 Task: Look for space in Kalpetta, India from 5th July, 2023 to 10th July, 2023 for 4 adults in price range Rs.9000 to Rs.14000. Place can be entire place with 2 bedrooms having 4 beds and 2 bathrooms. Property type can be house, flat, guest house. Booking option can be shelf check-in. Required host language is English.
Action: Mouse moved to (509, 129)
Screenshot: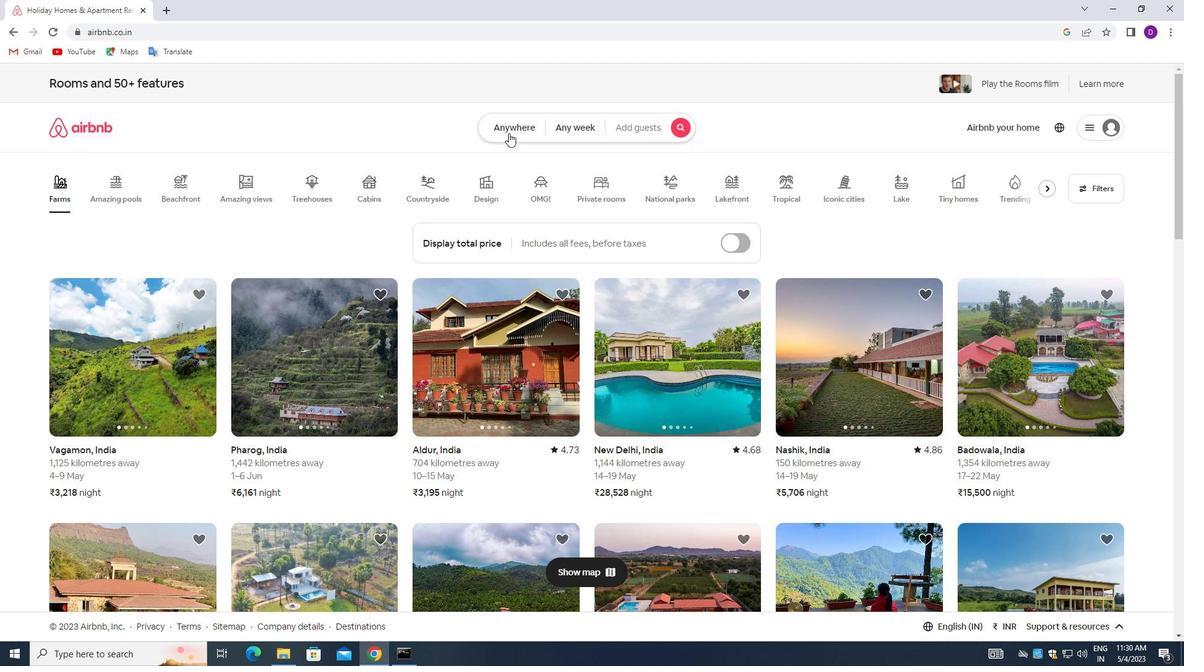 
Action: Mouse pressed left at (509, 129)
Screenshot: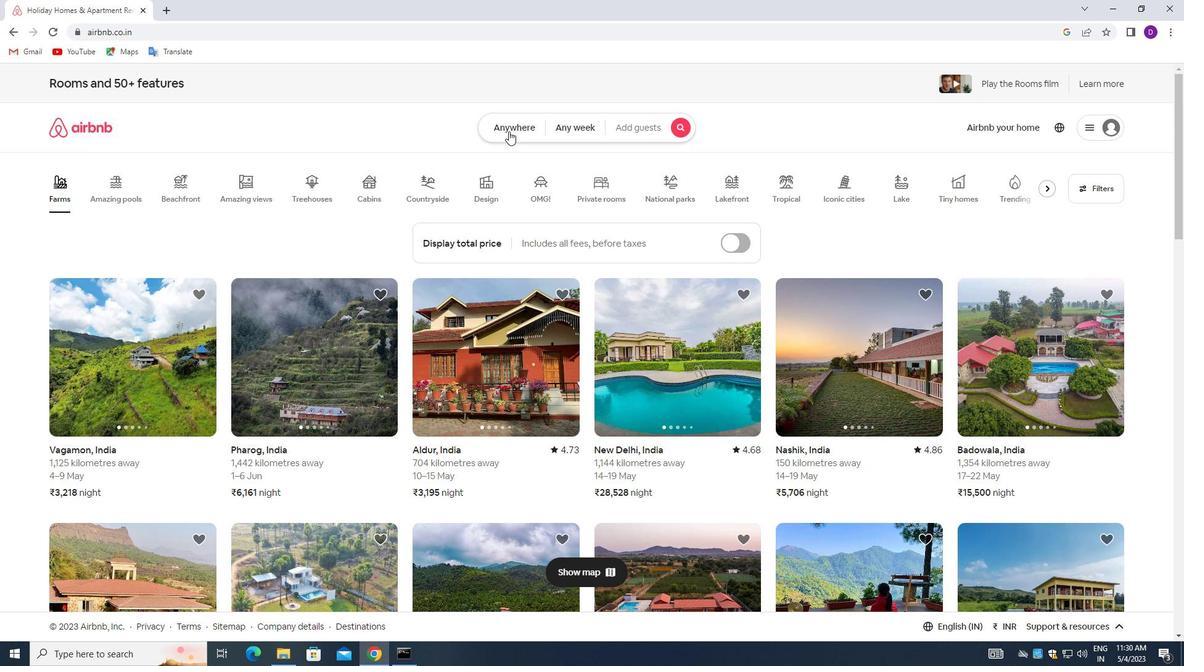 
Action: Mouse moved to (429, 176)
Screenshot: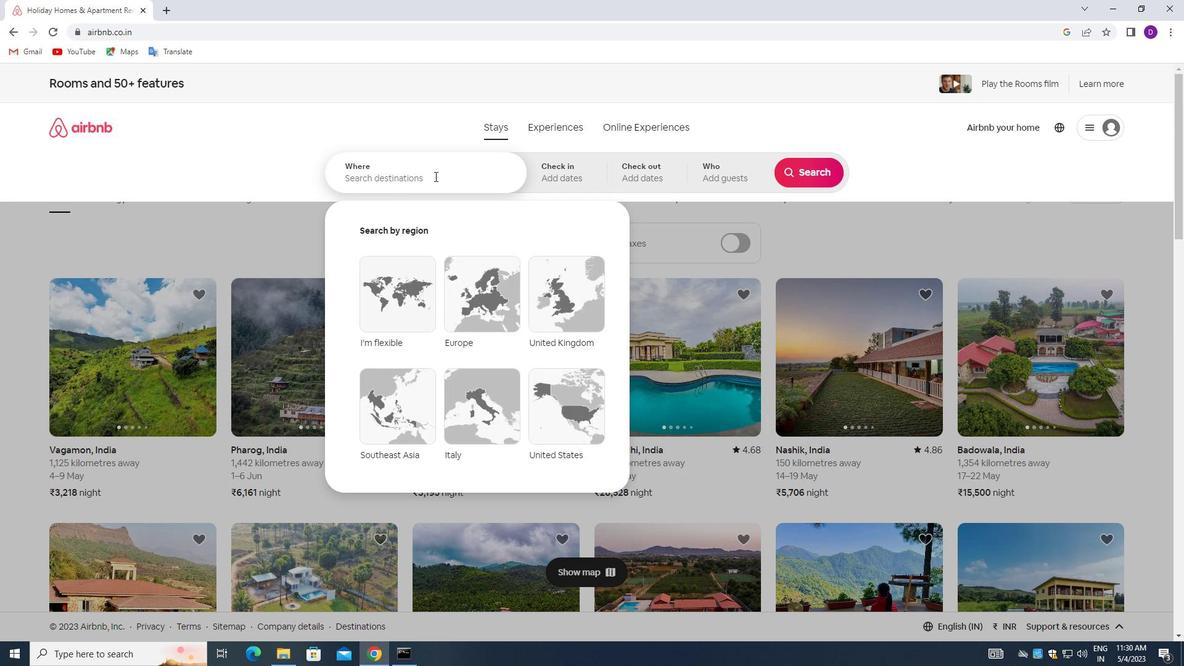 
Action: Mouse pressed left at (429, 176)
Screenshot: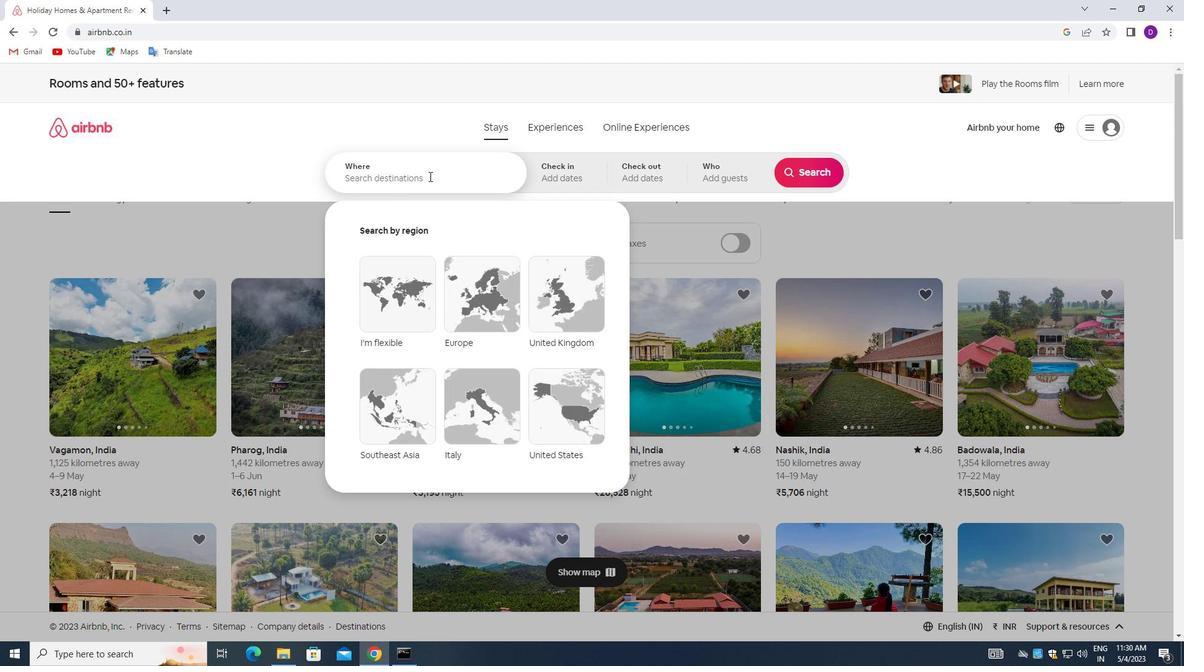 
Action: Mouse moved to (274, 126)
Screenshot: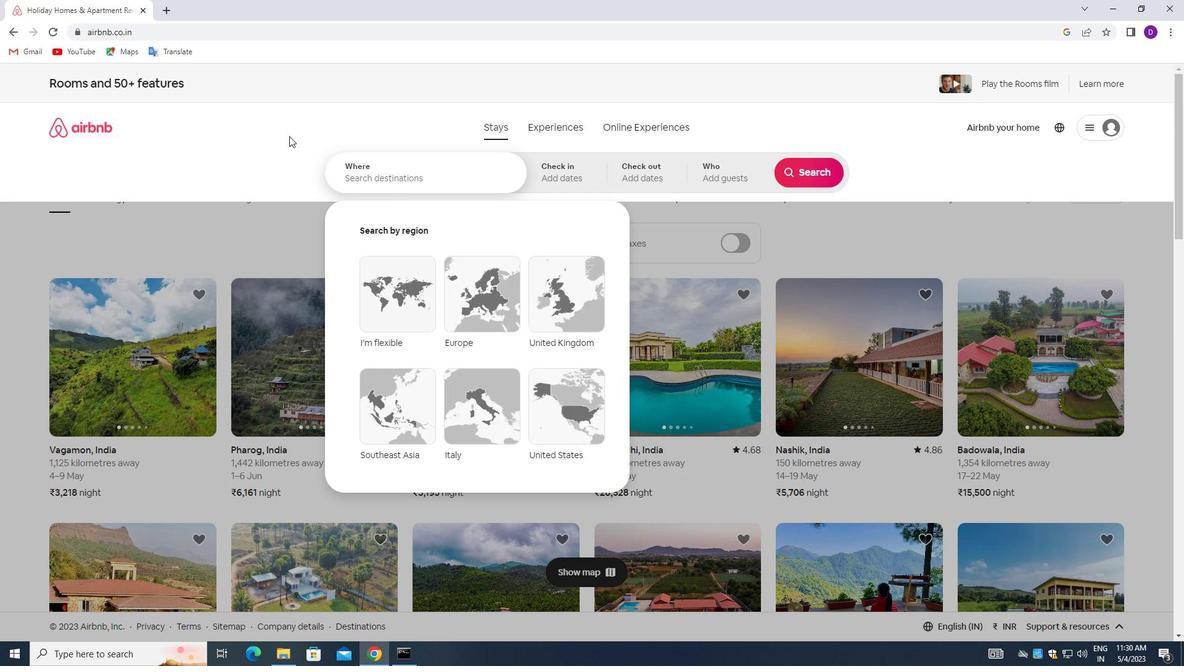 
Action: Key pressed <Key.shift>KALPETTA,<Key.space><Key.shift>INDIA<Key.enter>
Screenshot: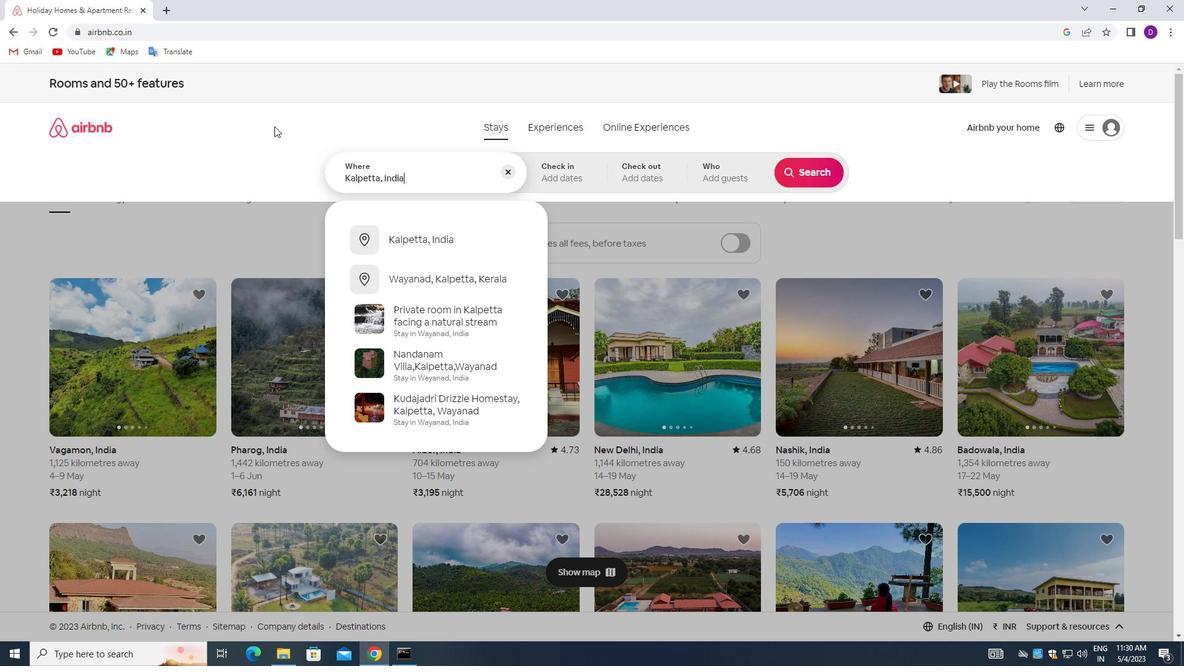 
Action: Mouse moved to (806, 268)
Screenshot: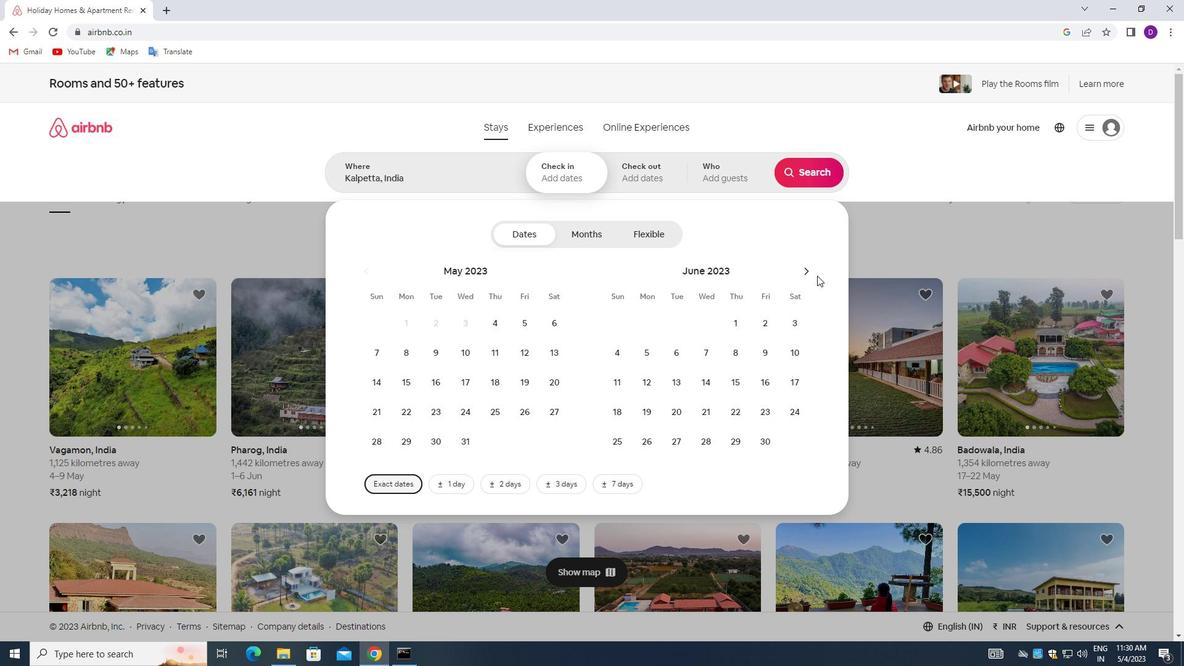 
Action: Mouse pressed left at (806, 268)
Screenshot: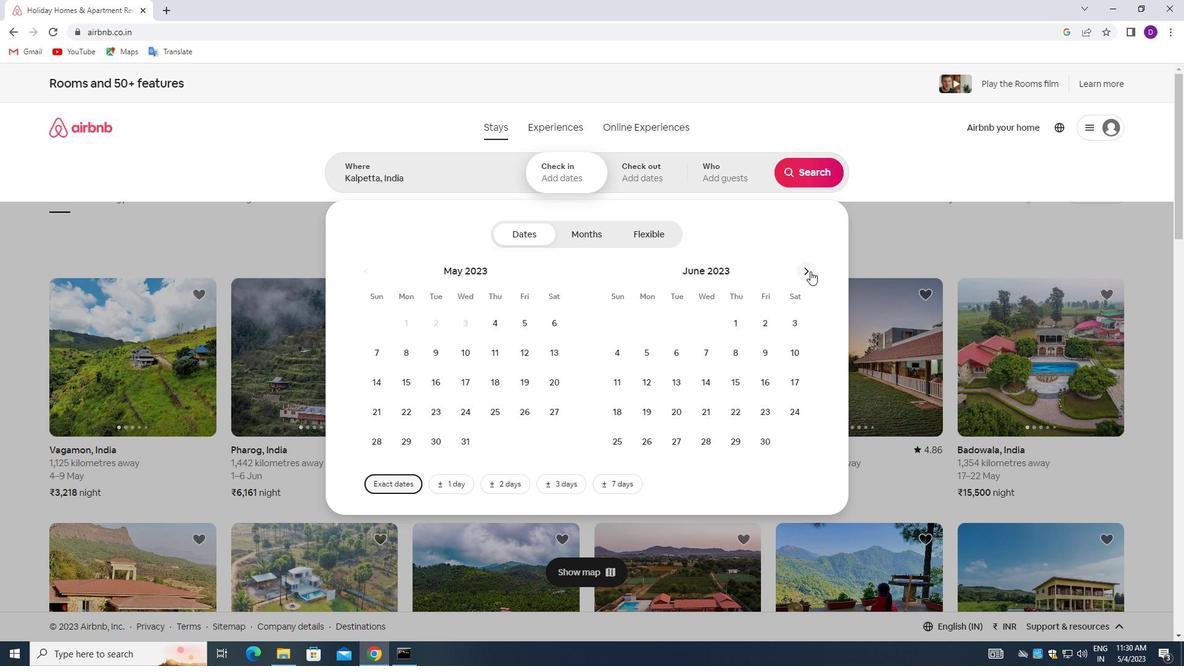 
Action: Mouse moved to (704, 348)
Screenshot: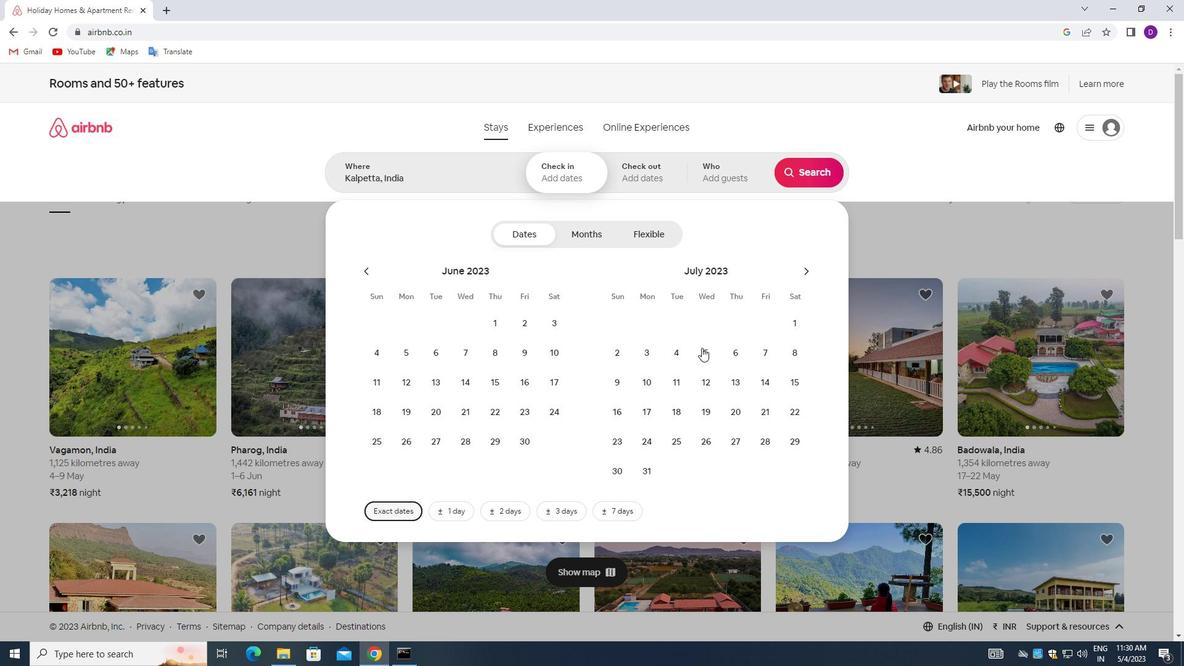 
Action: Mouse pressed left at (704, 348)
Screenshot: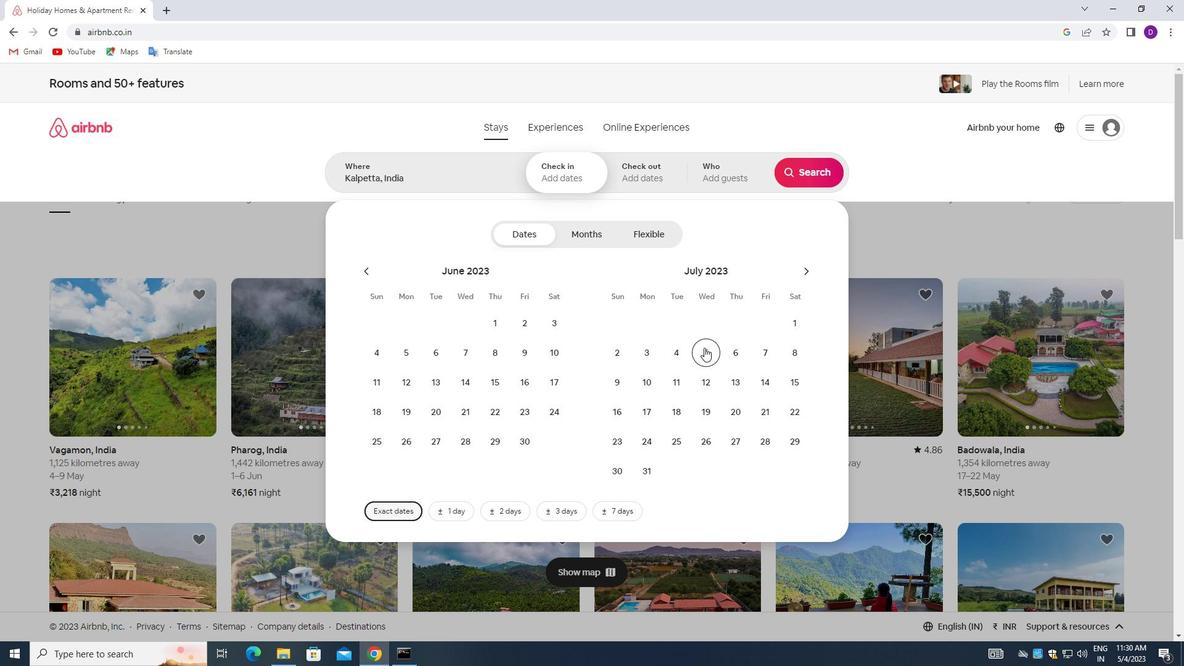 
Action: Mouse moved to (650, 380)
Screenshot: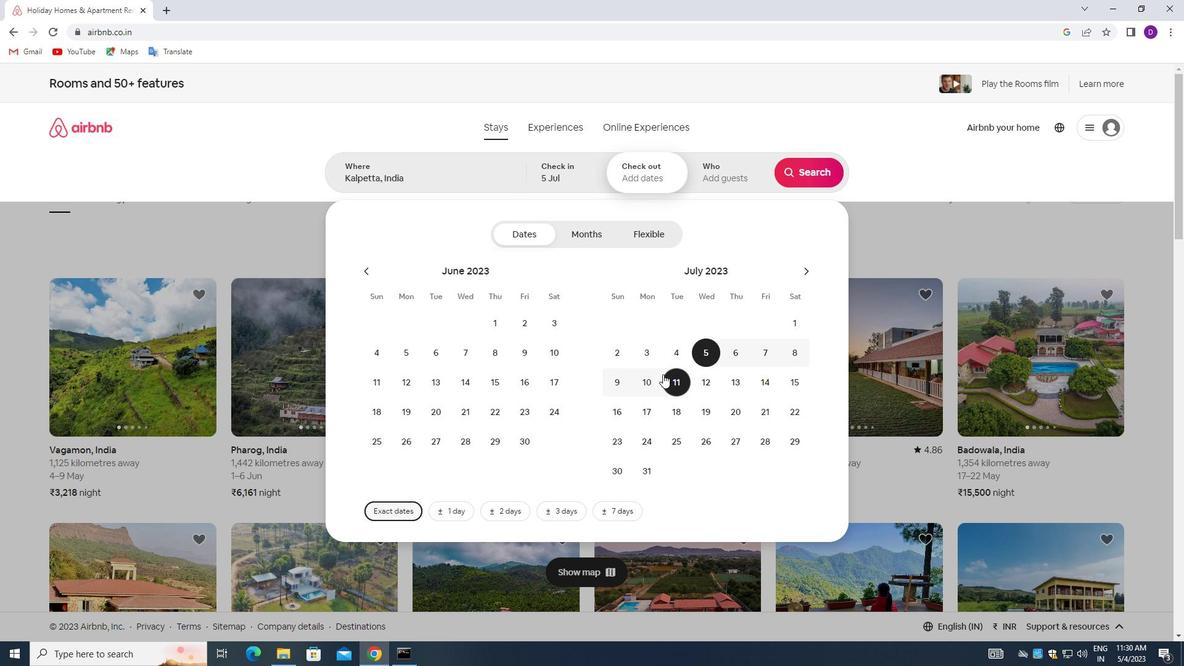 
Action: Mouse pressed left at (650, 380)
Screenshot: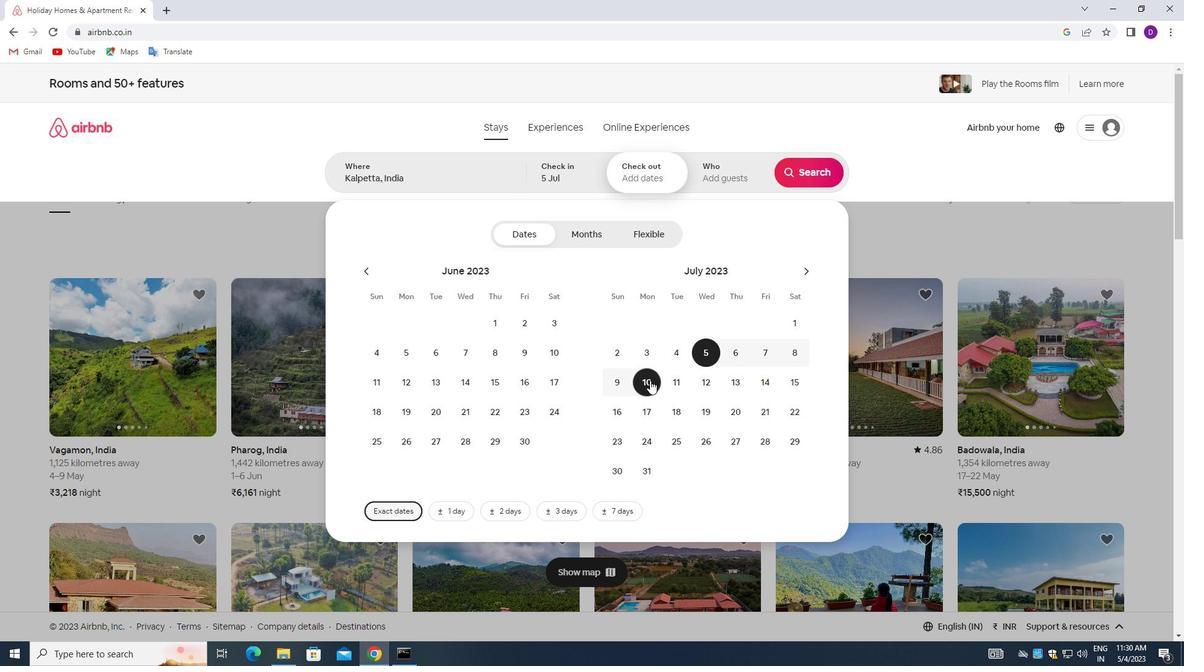 
Action: Mouse moved to (714, 172)
Screenshot: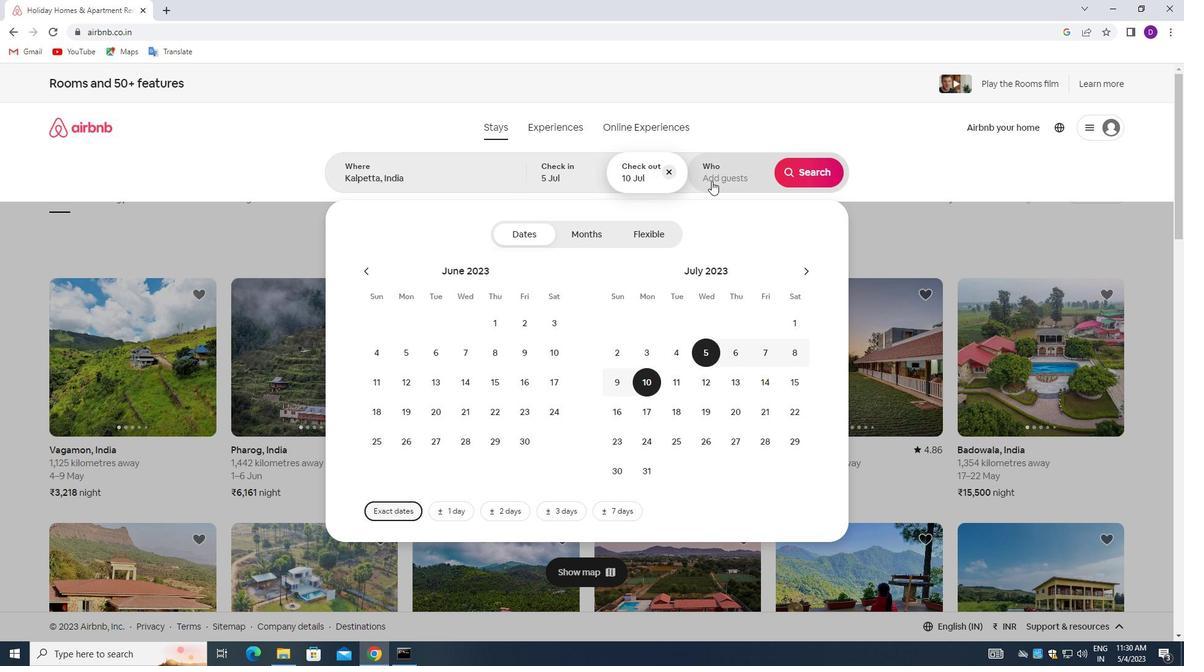 
Action: Mouse pressed left at (714, 172)
Screenshot: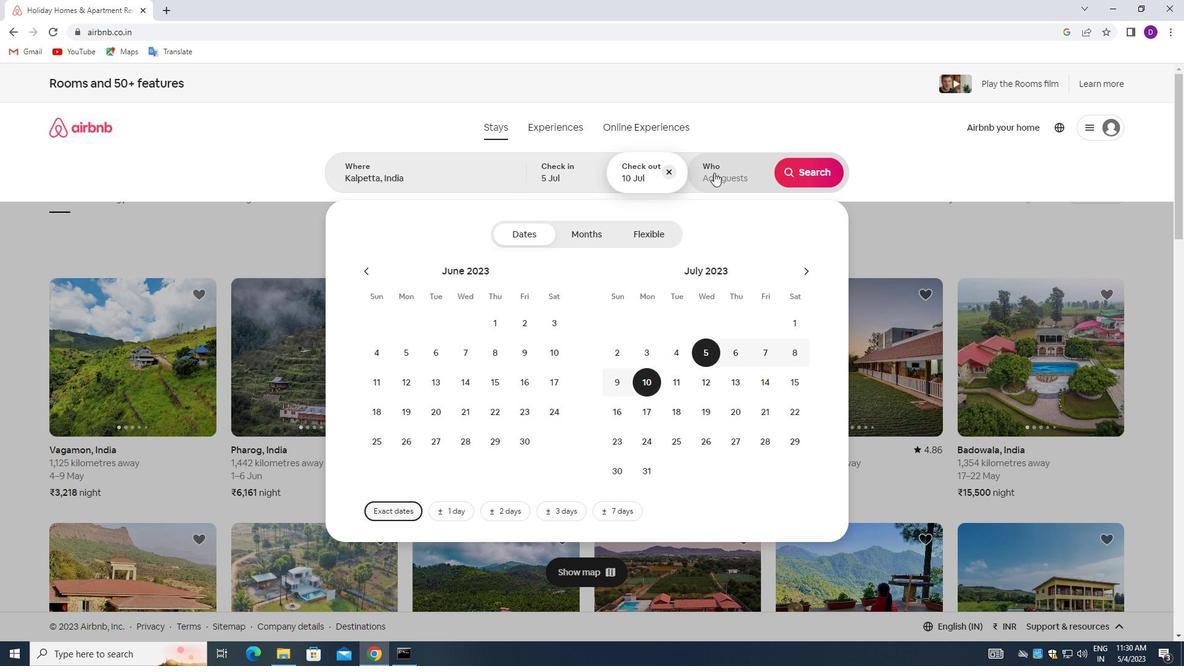 
Action: Mouse moved to (812, 243)
Screenshot: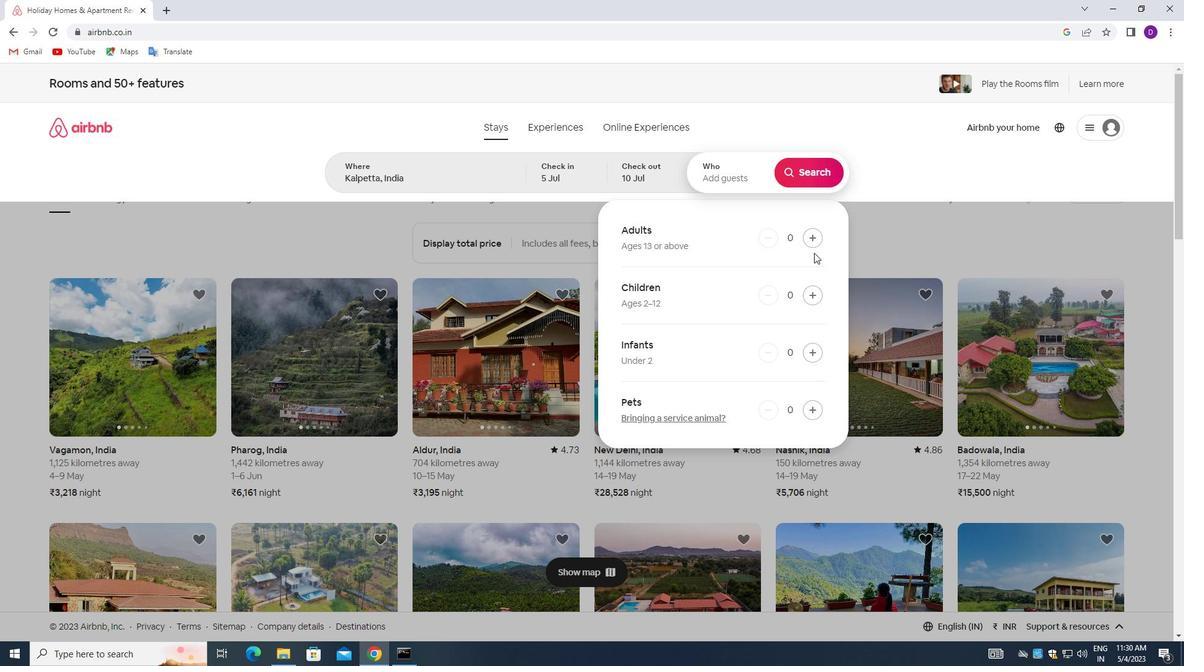 
Action: Mouse pressed left at (812, 243)
Screenshot: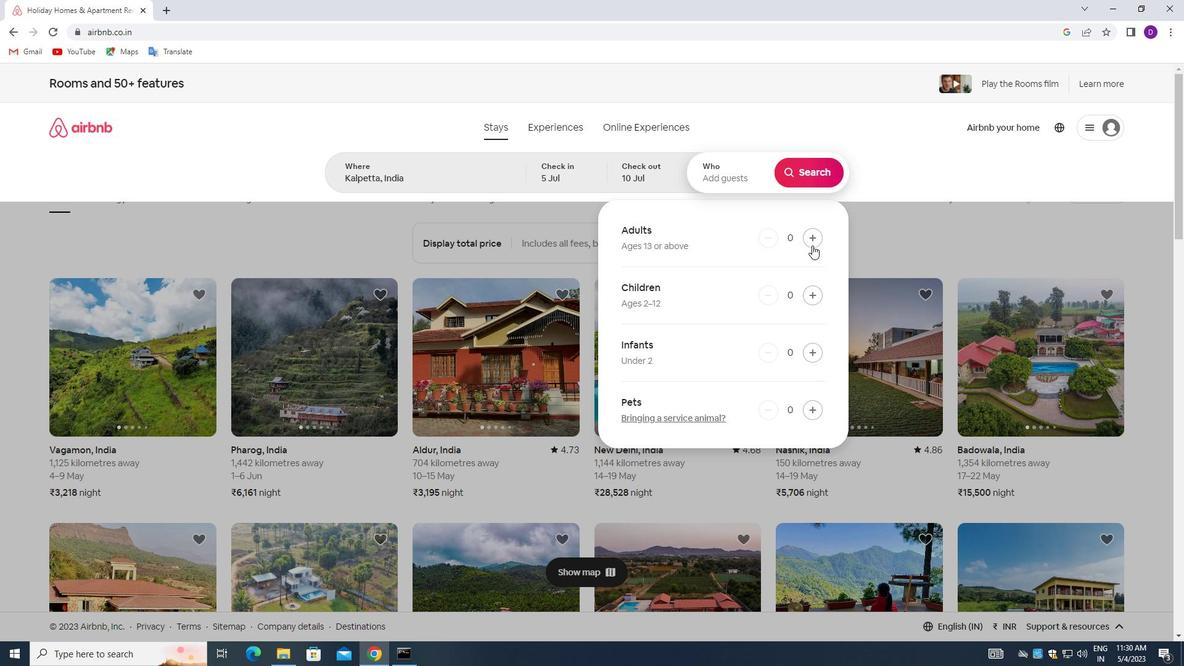 
Action: Mouse pressed left at (812, 243)
Screenshot: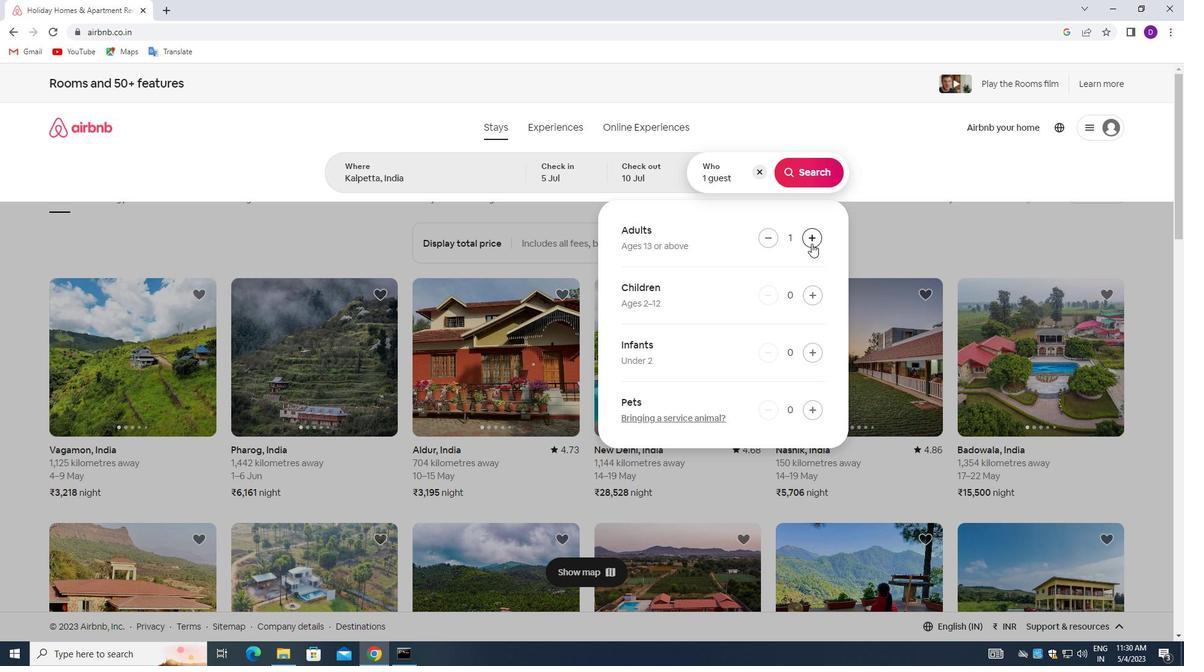 
Action: Mouse pressed left at (812, 243)
Screenshot: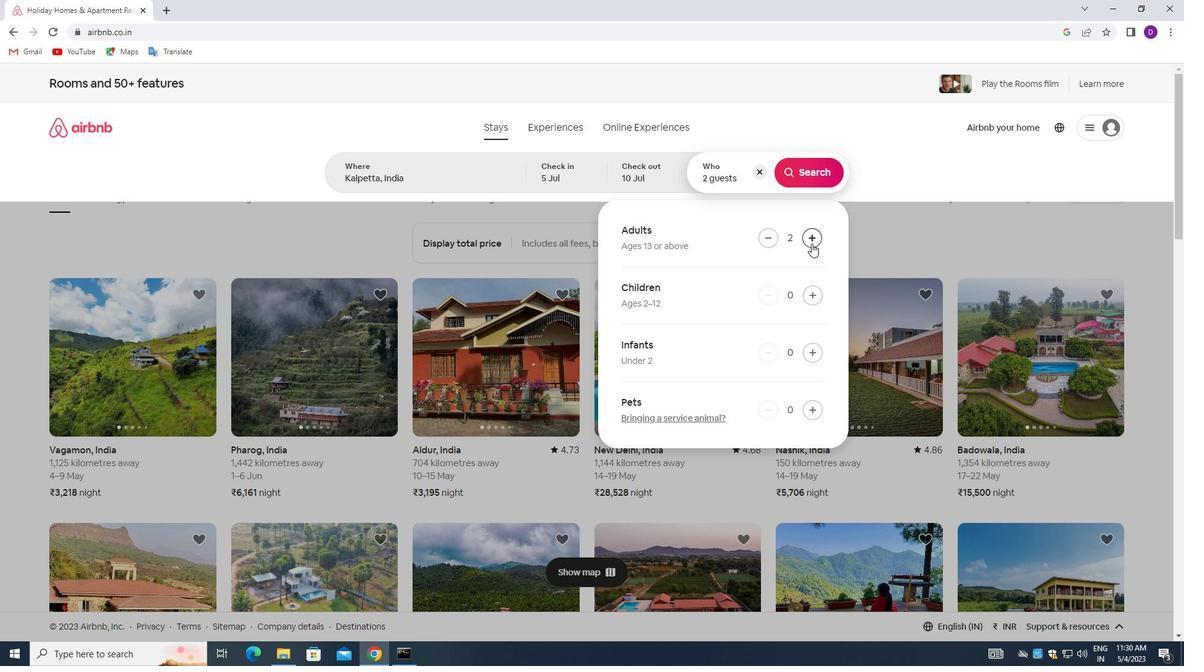 
Action: Mouse pressed left at (812, 243)
Screenshot: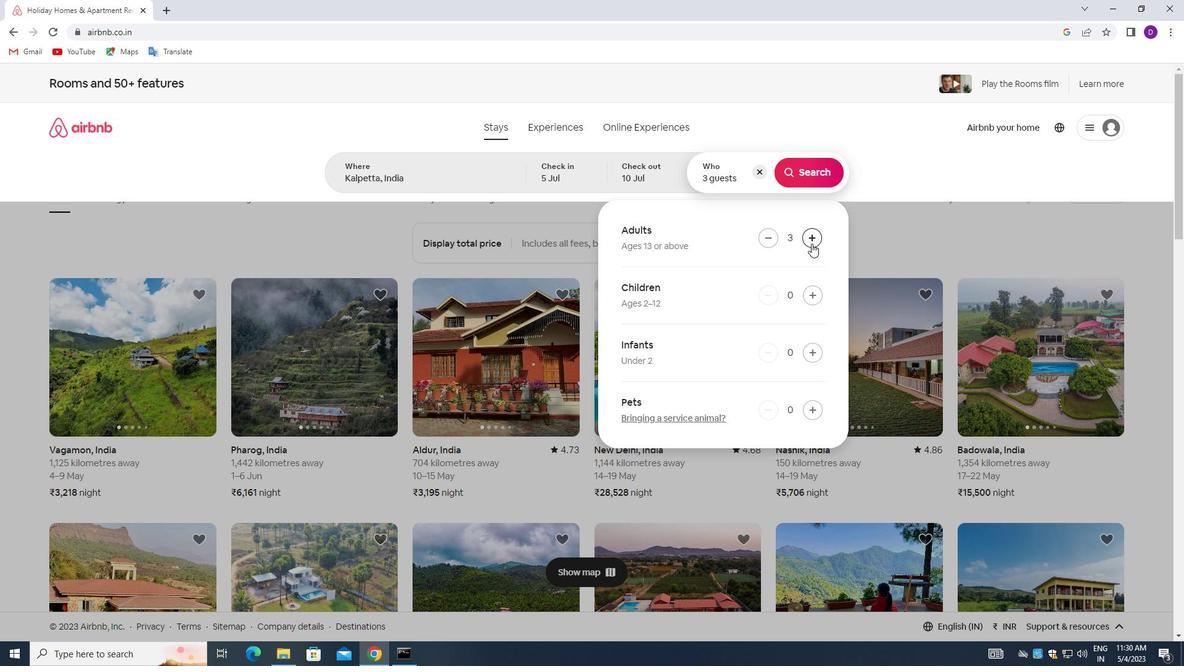 
Action: Mouse moved to (815, 170)
Screenshot: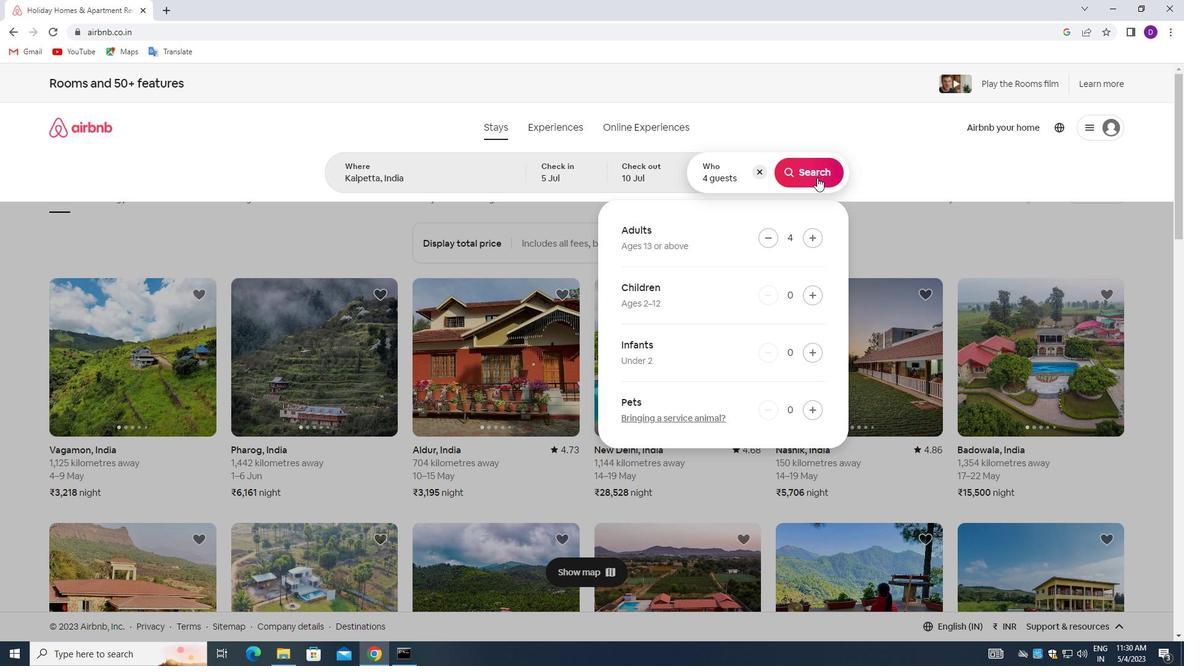 
Action: Mouse pressed left at (815, 170)
Screenshot: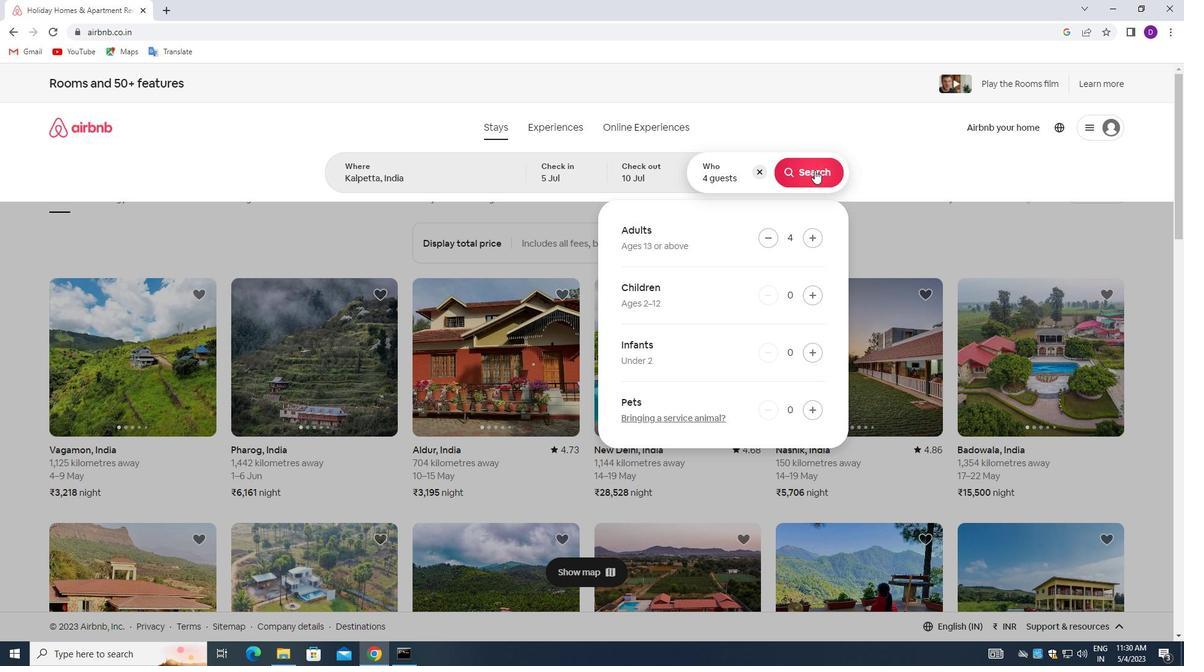 
Action: Mouse moved to (1118, 133)
Screenshot: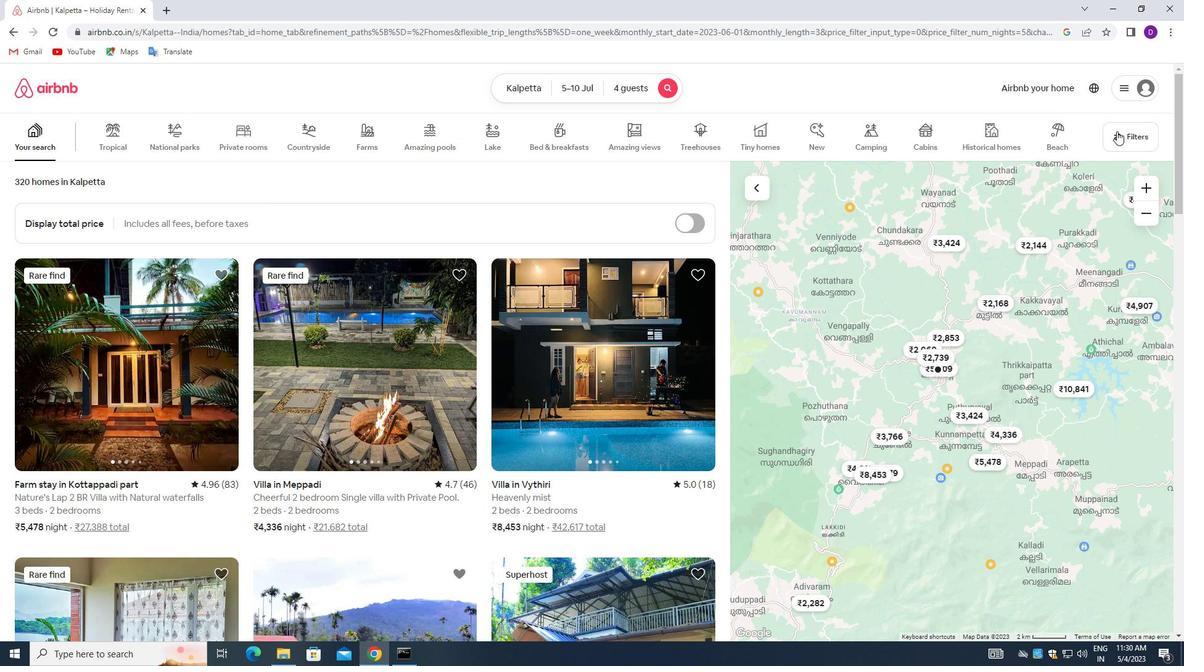 
Action: Mouse pressed left at (1118, 133)
Screenshot: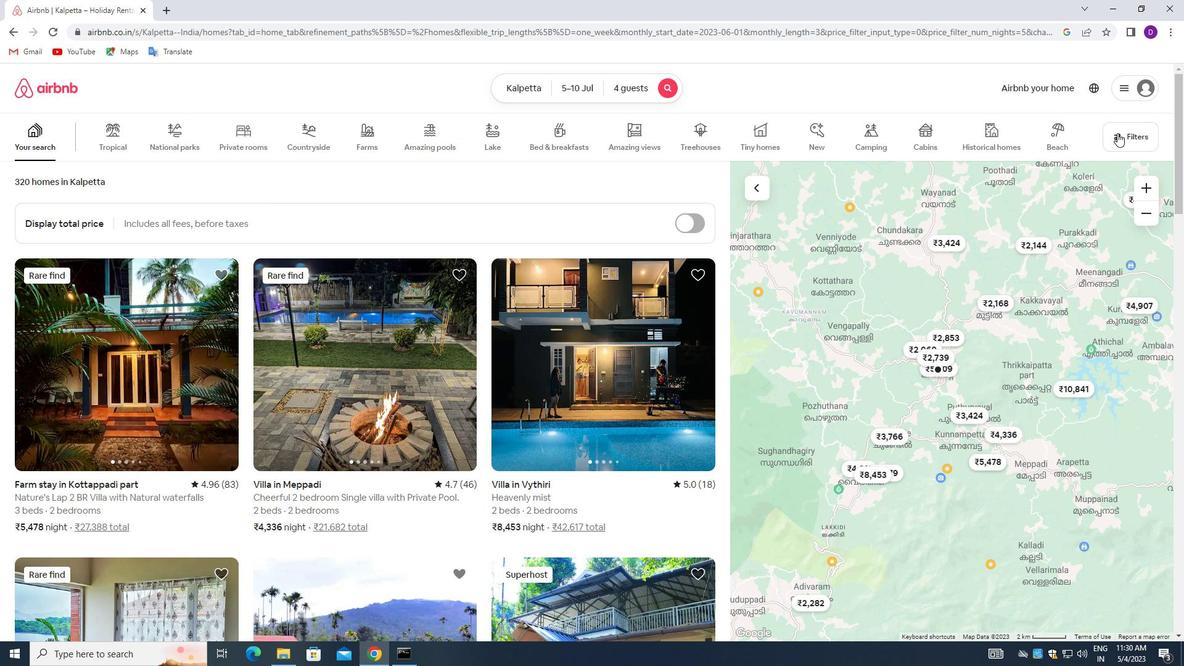 
Action: Mouse moved to (436, 293)
Screenshot: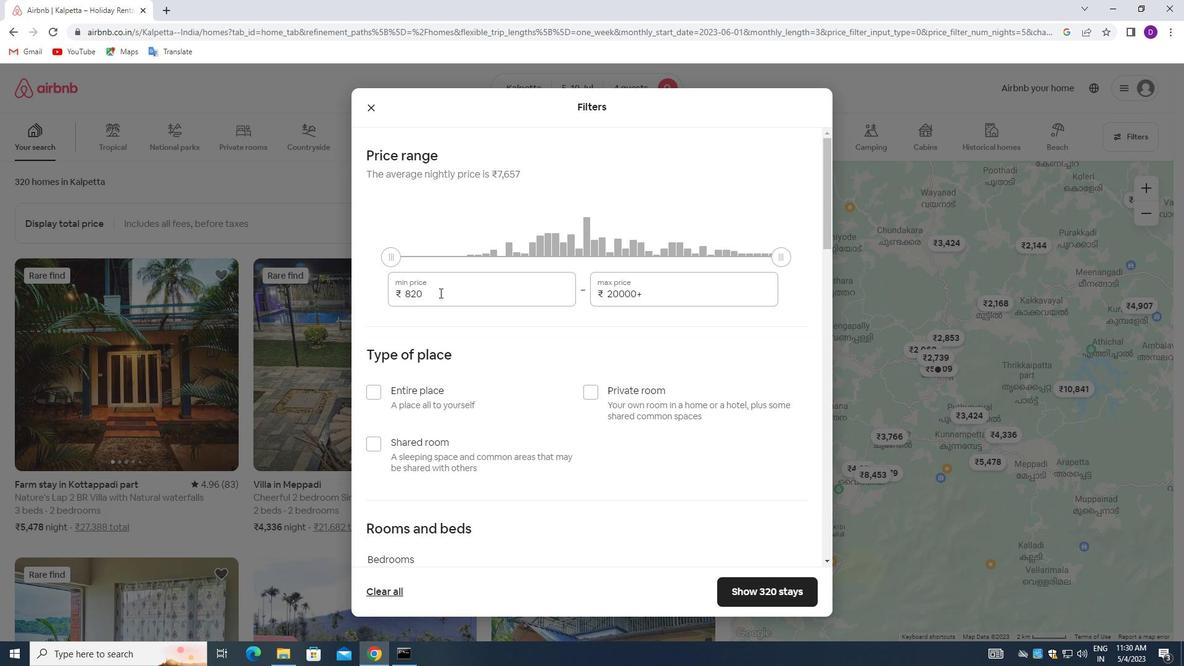 
Action: Mouse pressed left at (436, 293)
Screenshot: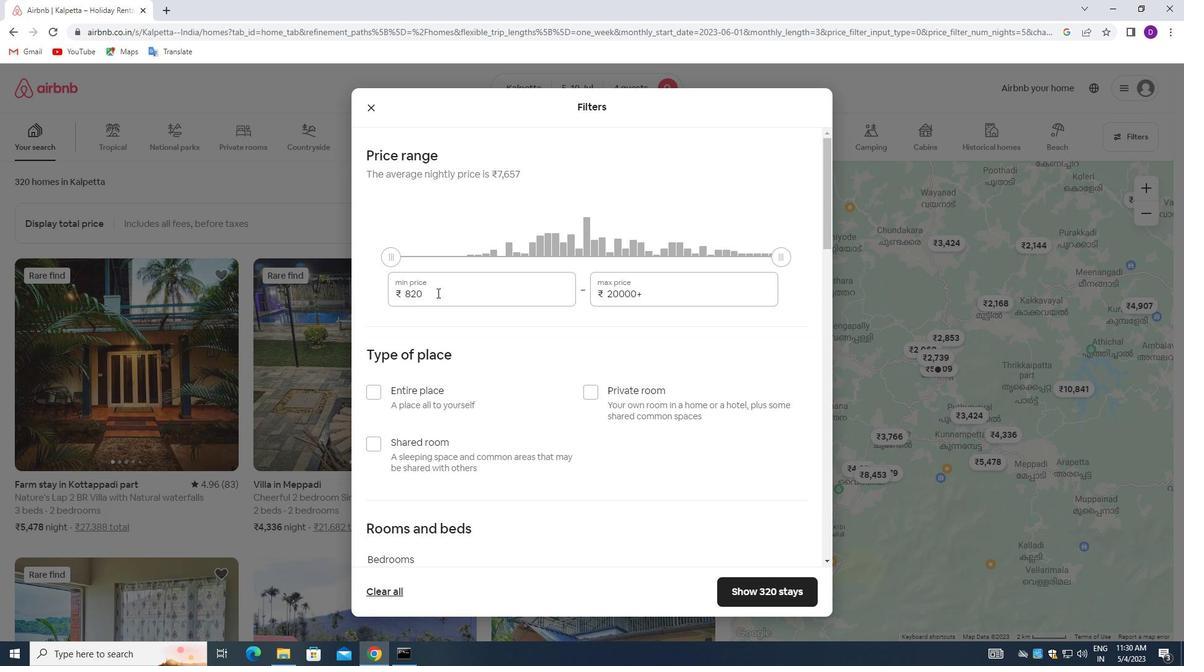 
Action: Mouse pressed left at (436, 293)
Screenshot: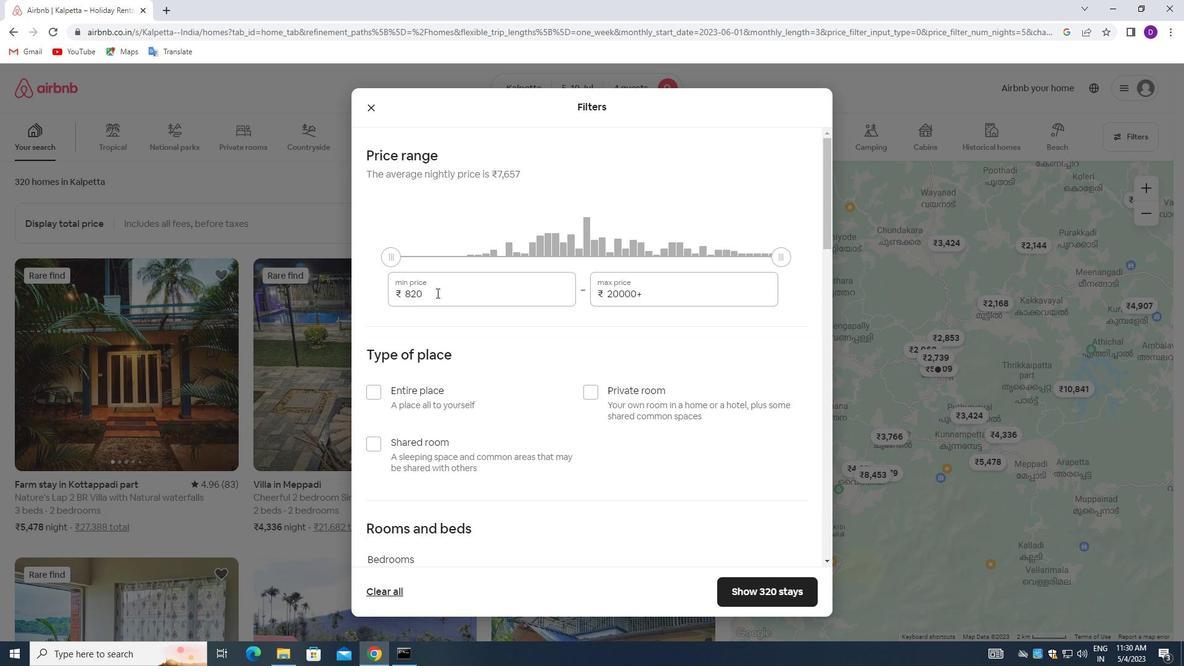 
Action: Key pressed 9000<Key.tab>14000
Screenshot: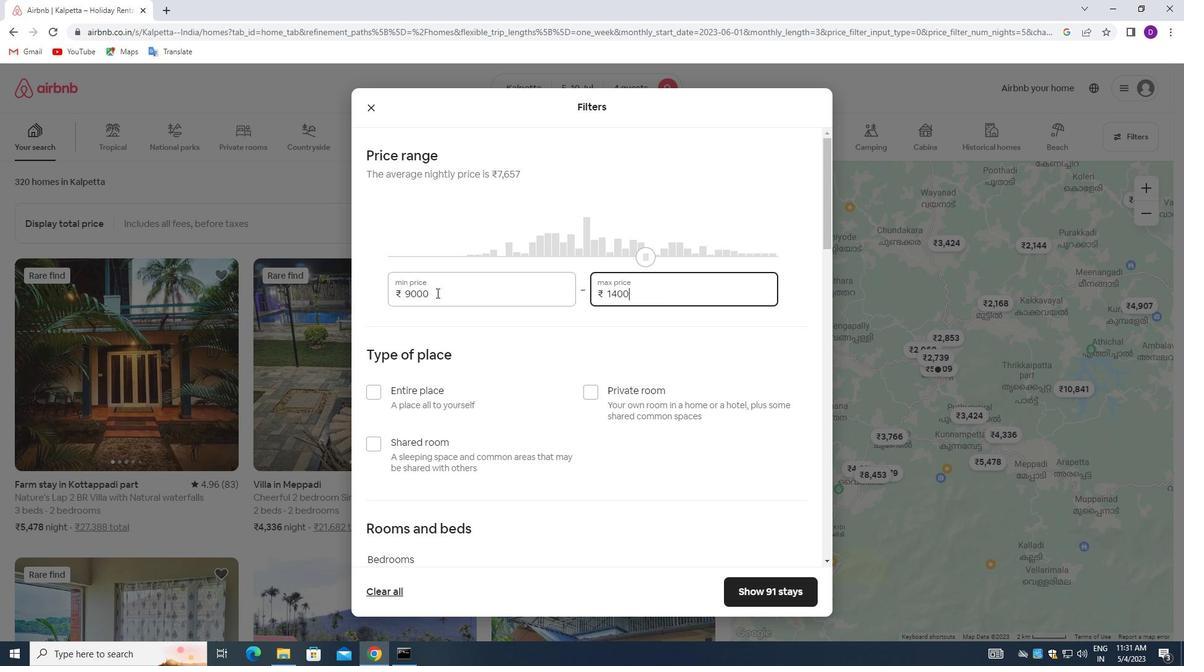 
Action: Mouse moved to (380, 391)
Screenshot: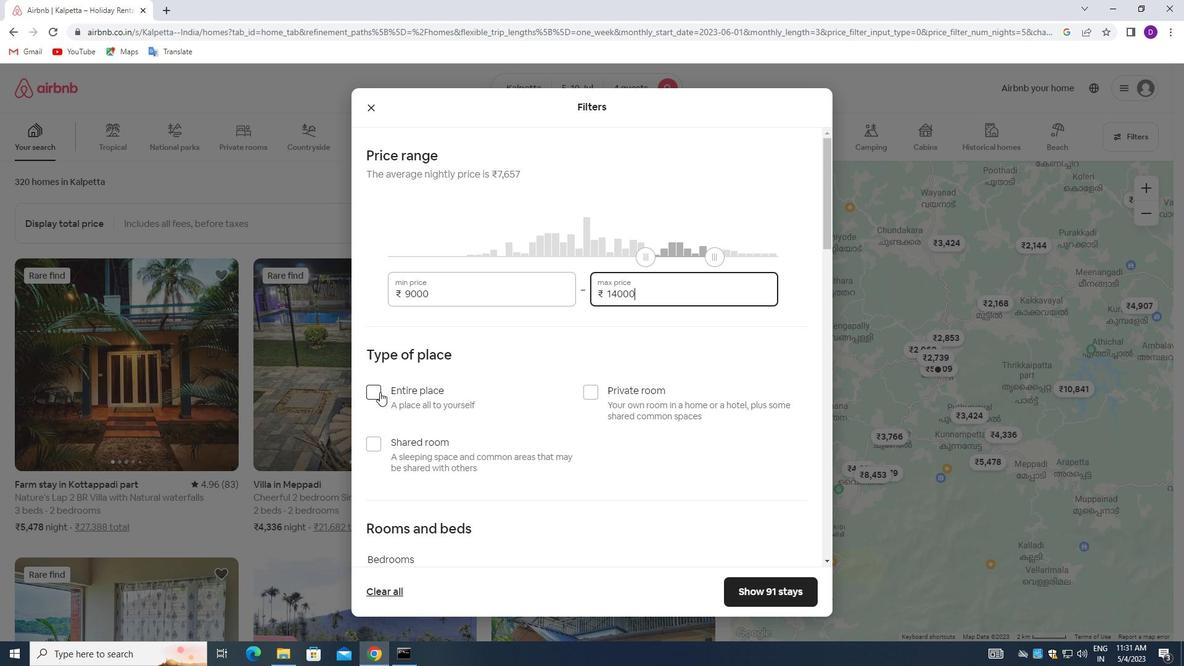 
Action: Mouse pressed left at (380, 391)
Screenshot: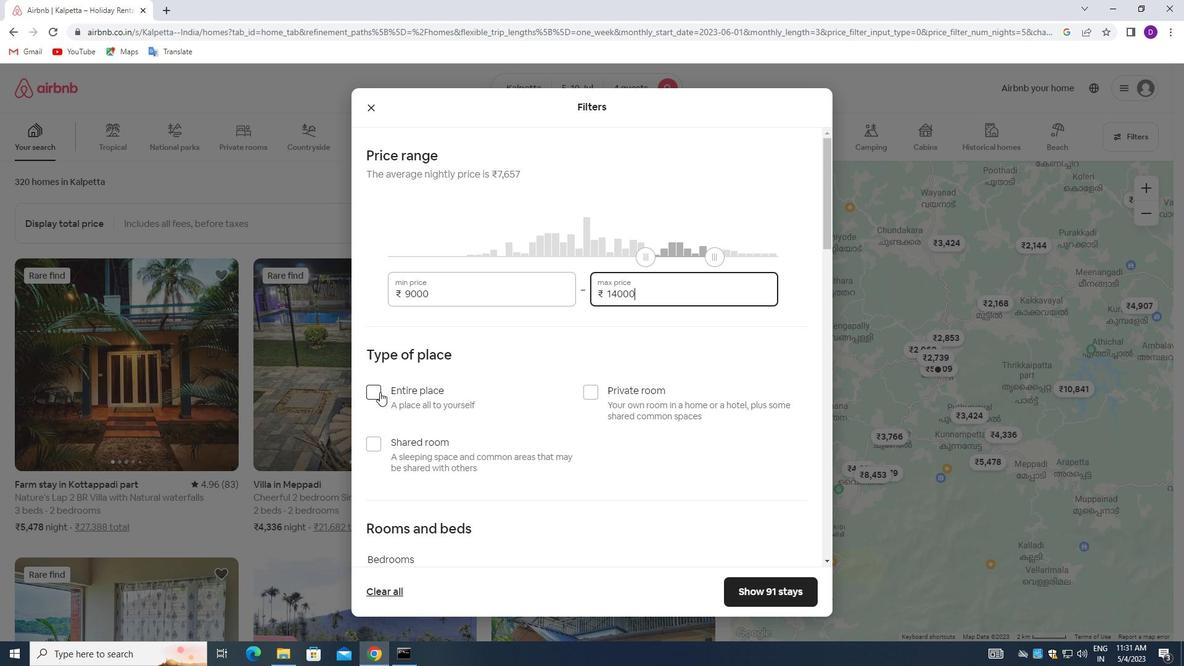 
Action: Mouse moved to (463, 442)
Screenshot: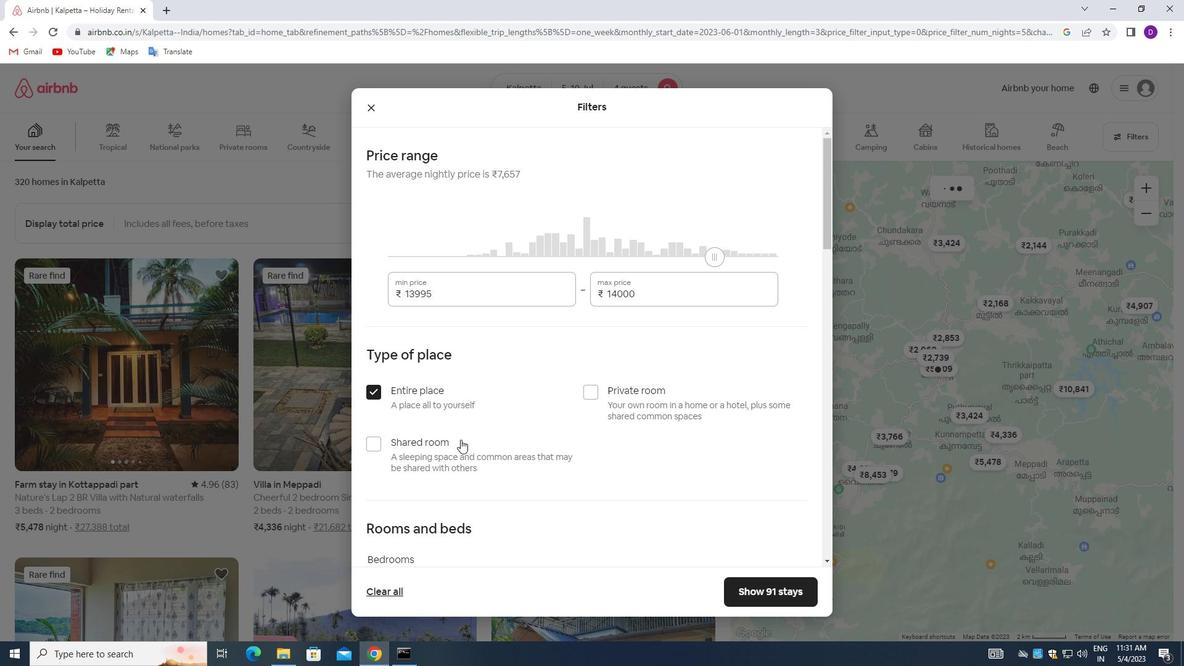 
Action: Mouse scrolled (463, 441) with delta (0, 0)
Screenshot: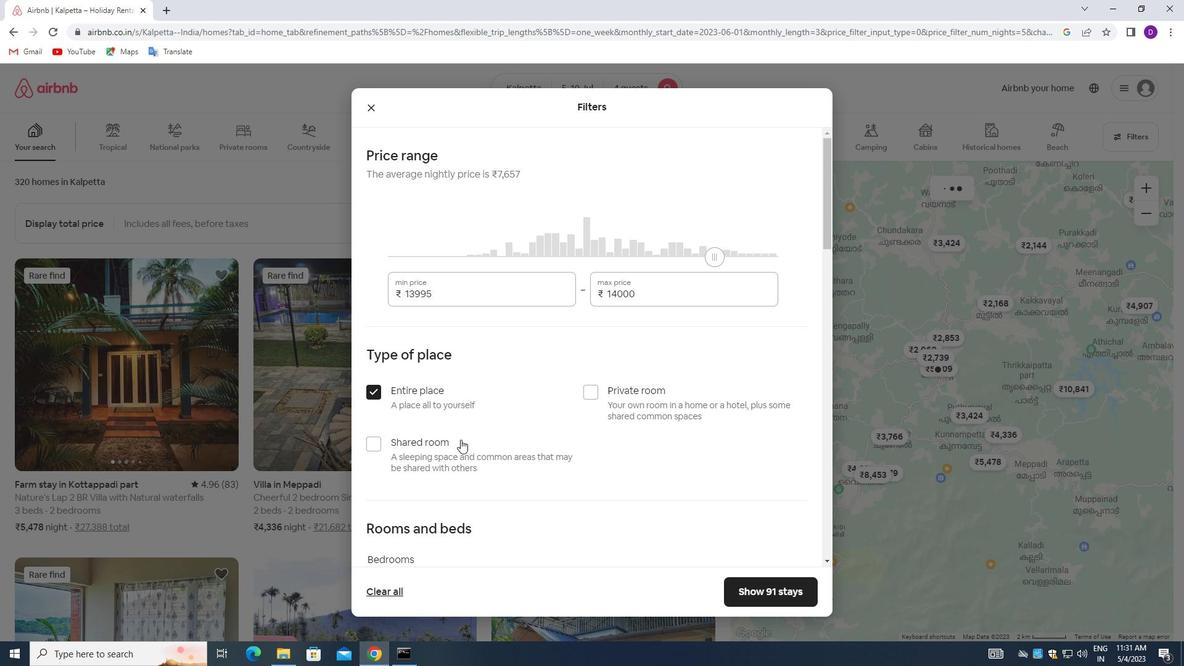 
Action: Mouse moved to (463, 443)
Screenshot: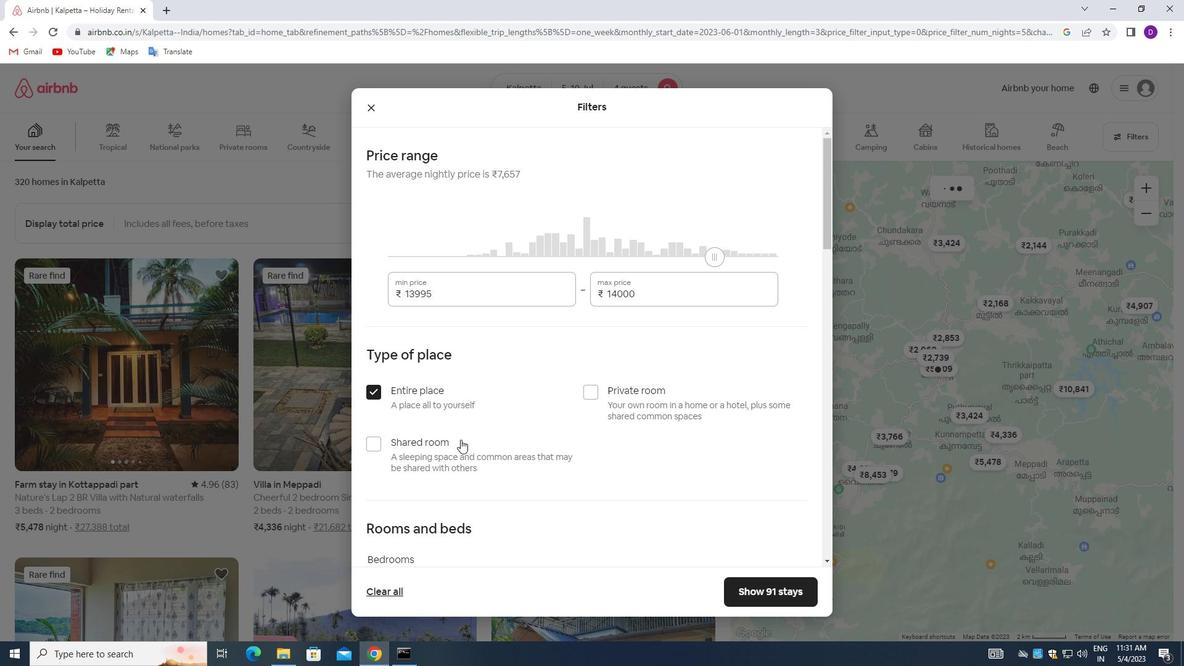 
Action: Mouse scrolled (463, 442) with delta (0, 0)
Screenshot: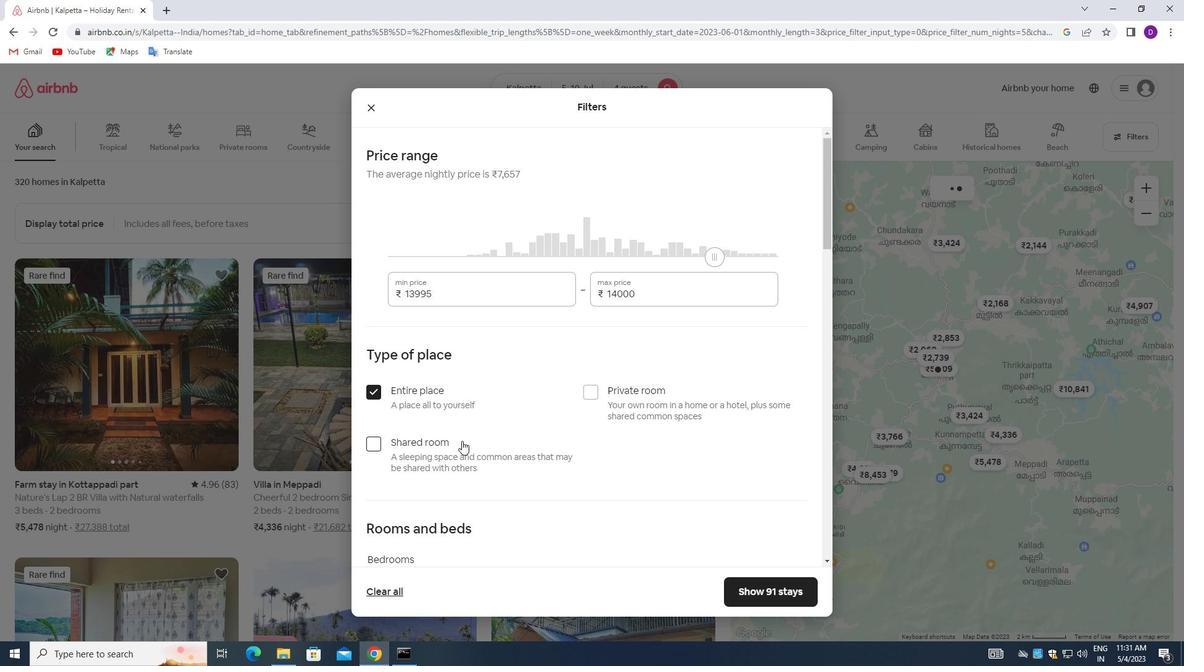 
Action: Mouse moved to (492, 467)
Screenshot: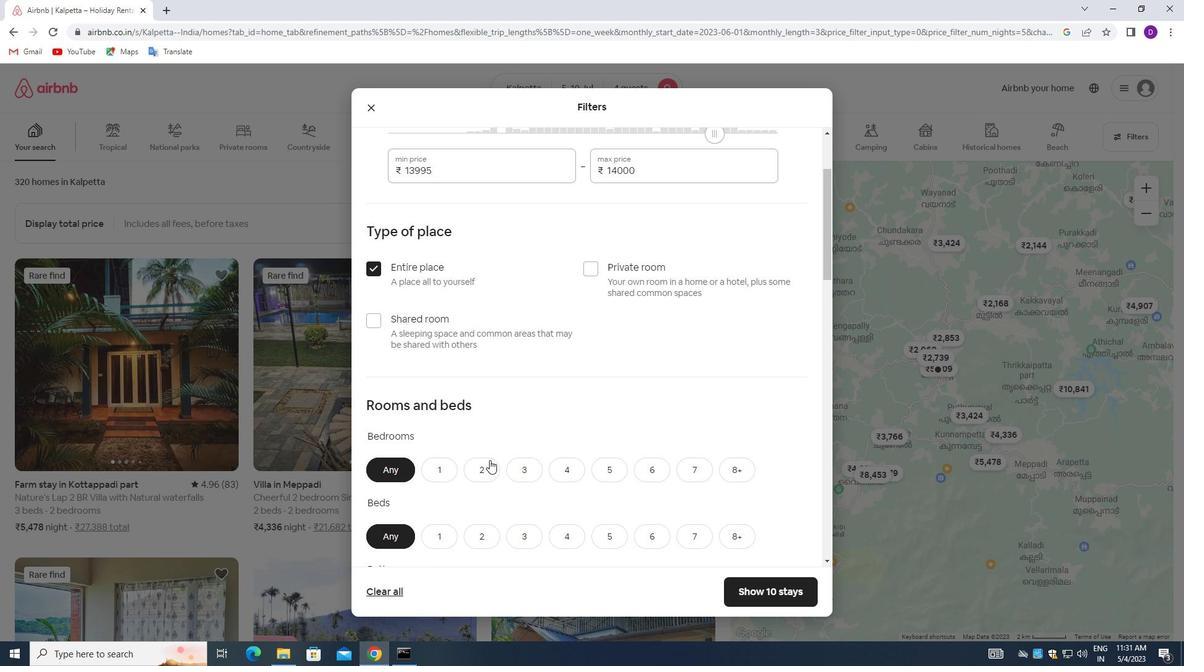 
Action: Mouse scrolled (492, 467) with delta (0, 0)
Screenshot: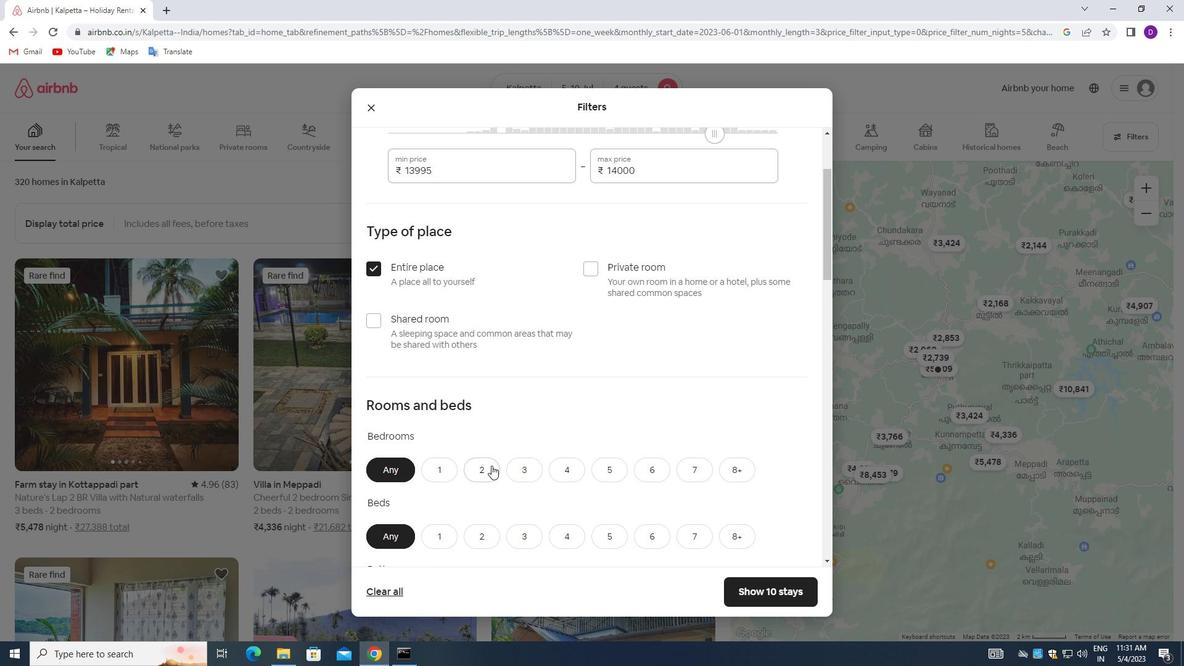 
Action: Mouse scrolled (492, 467) with delta (0, 0)
Screenshot: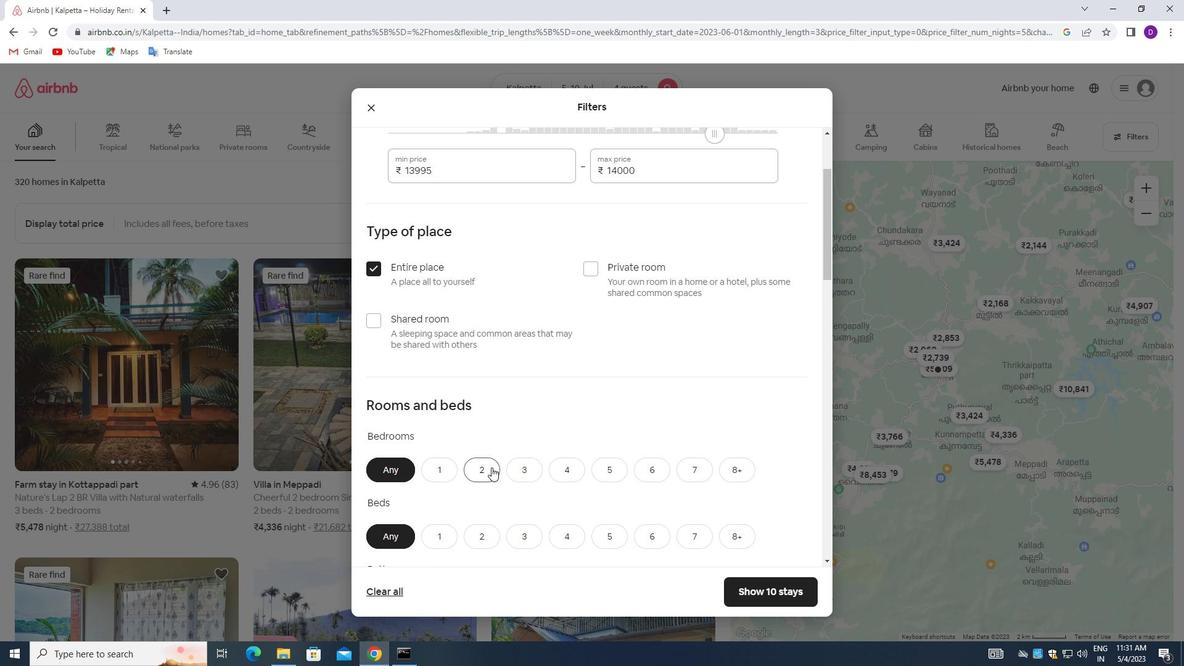 
Action: Mouse moved to (492, 467)
Screenshot: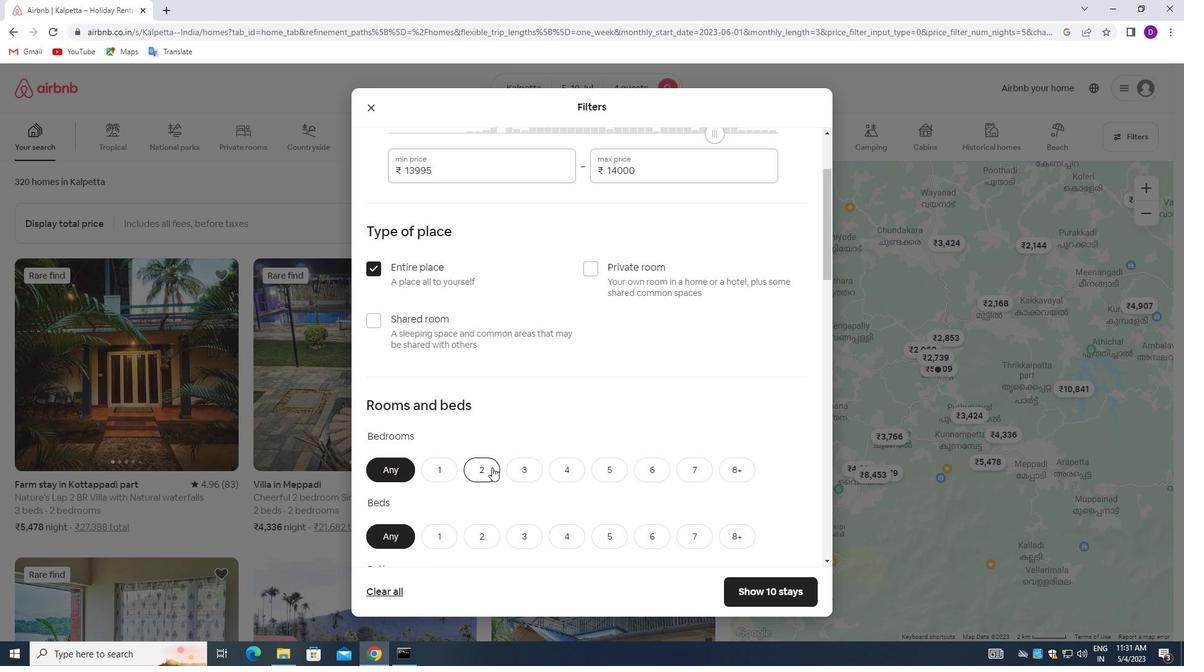 
Action: Mouse scrolled (492, 467) with delta (0, 0)
Screenshot: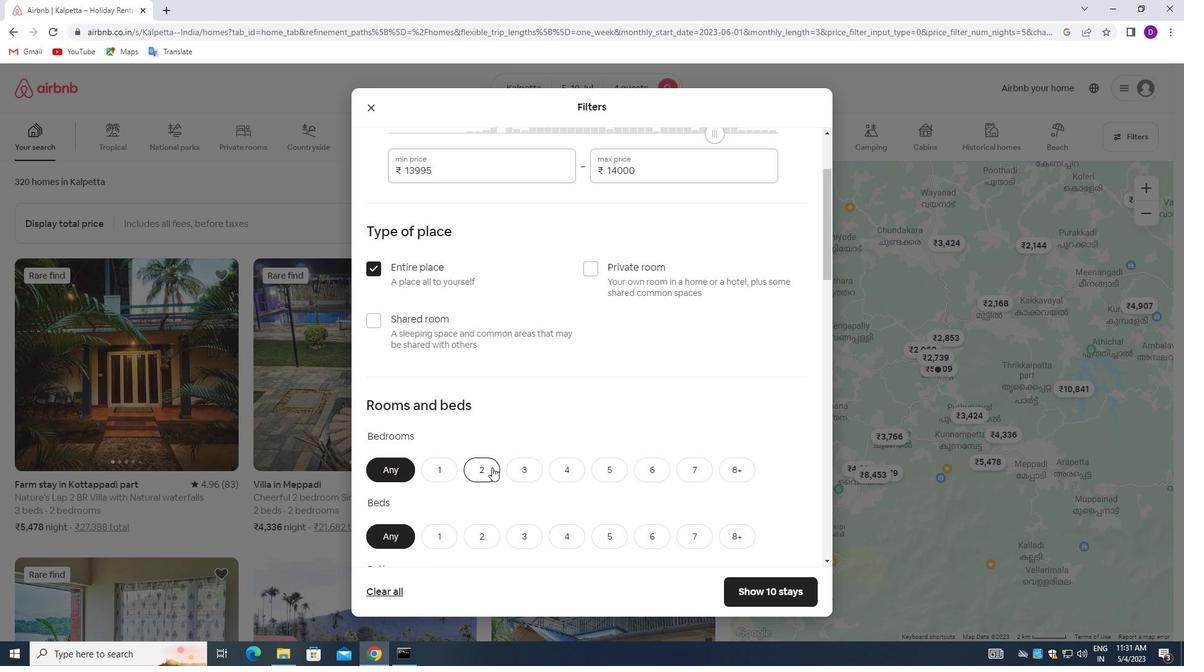 
Action: Mouse moved to (469, 284)
Screenshot: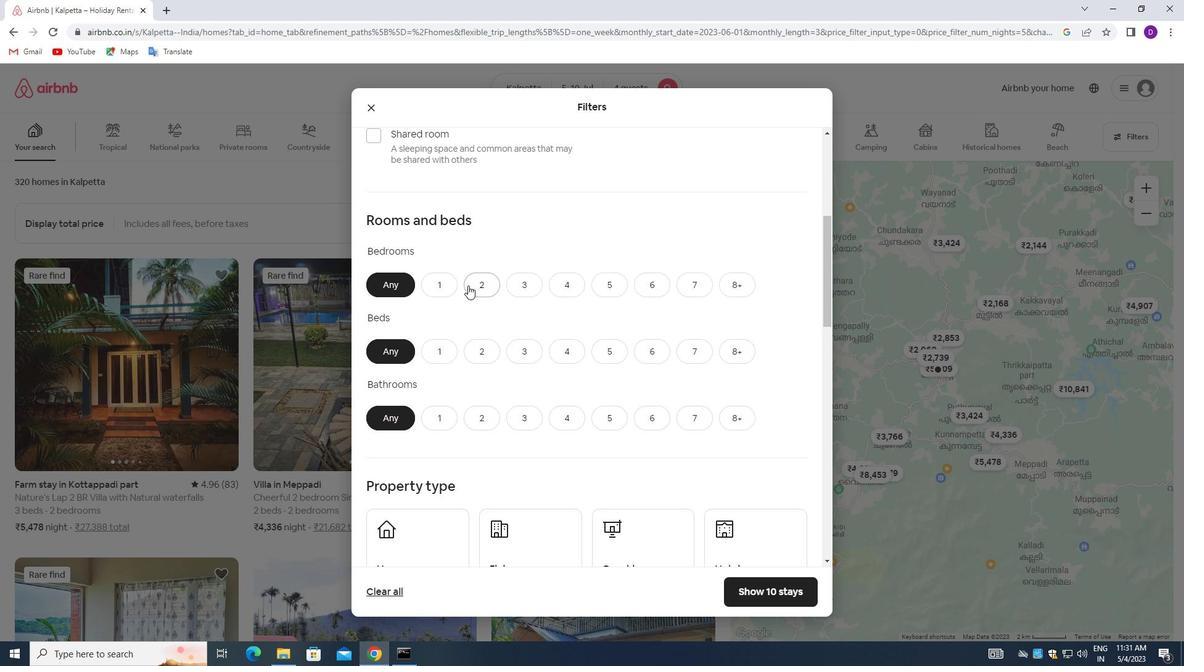 
Action: Mouse pressed left at (469, 284)
Screenshot: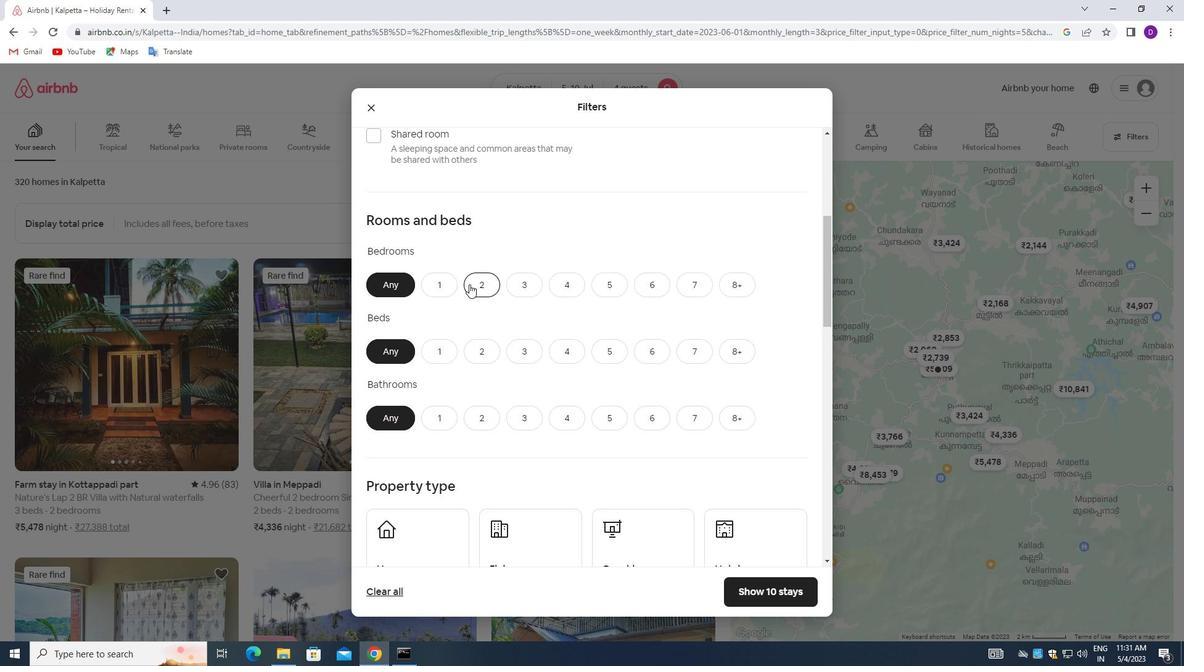 
Action: Mouse moved to (565, 355)
Screenshot: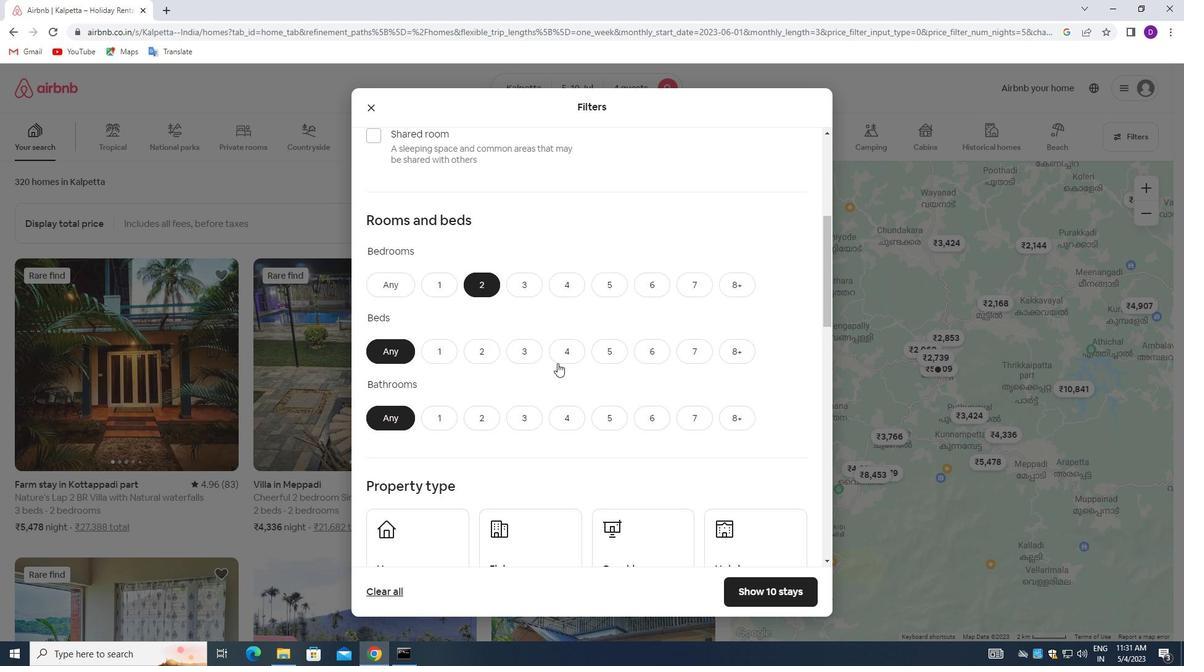 
Action: Mouse pressed left at (565, 355)
Screenshot: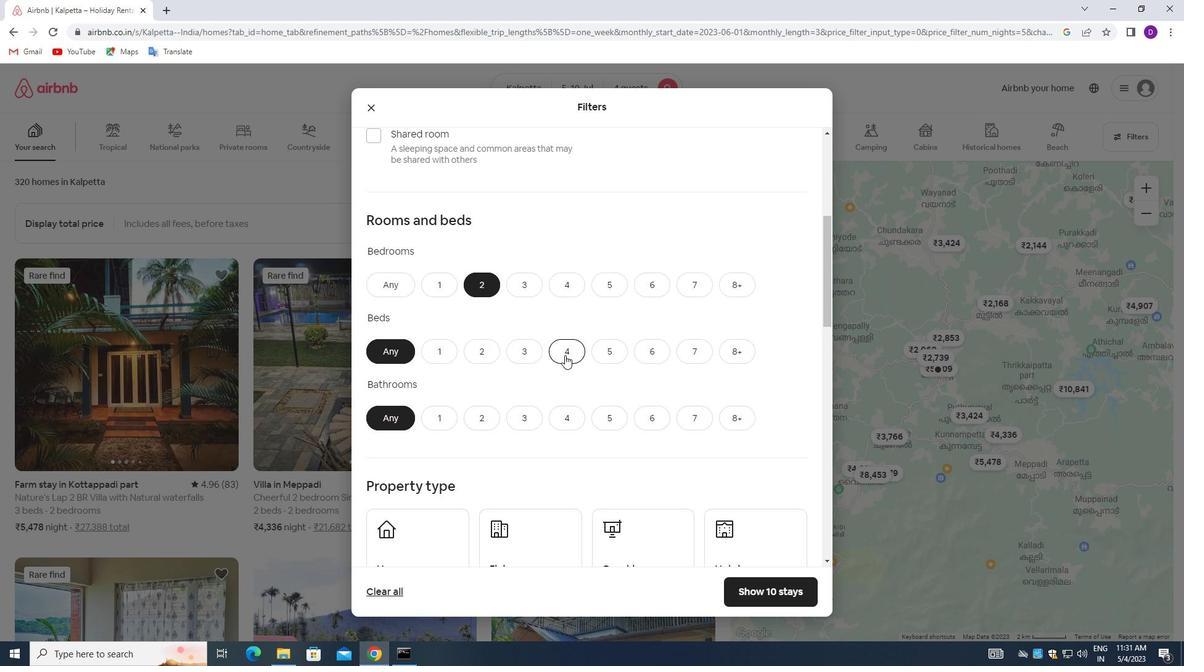 
Action: Mouse moved to (476, 416)
Screenshot: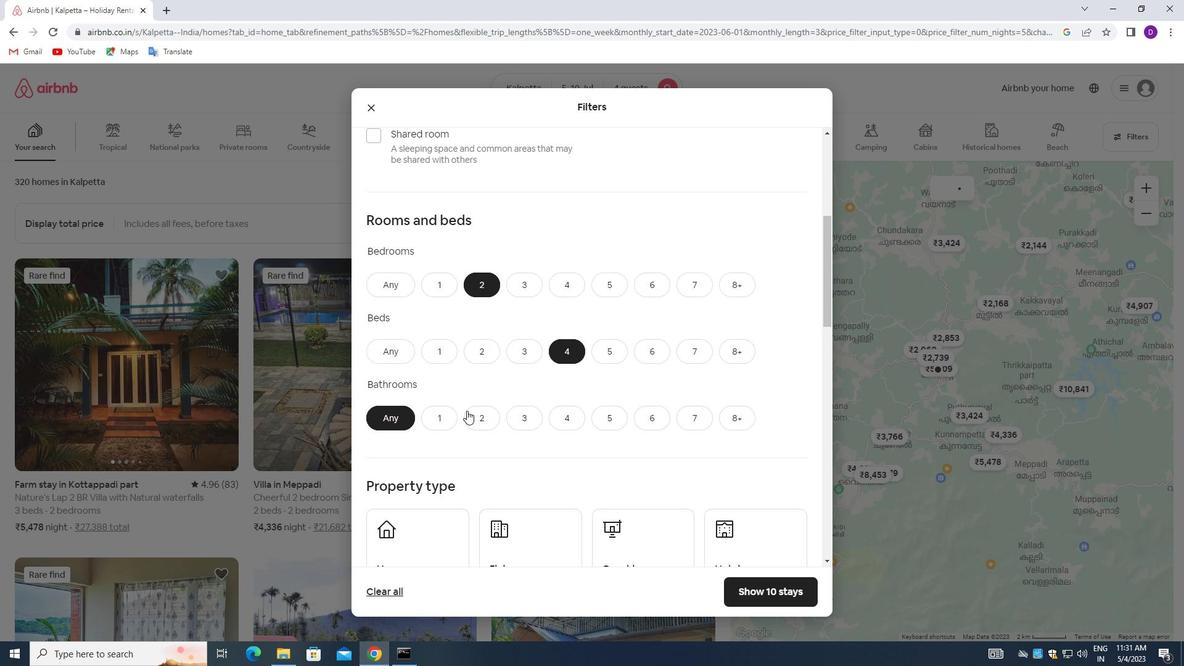 
Action: Mouse pressed left at (476, 416)
Screenshot: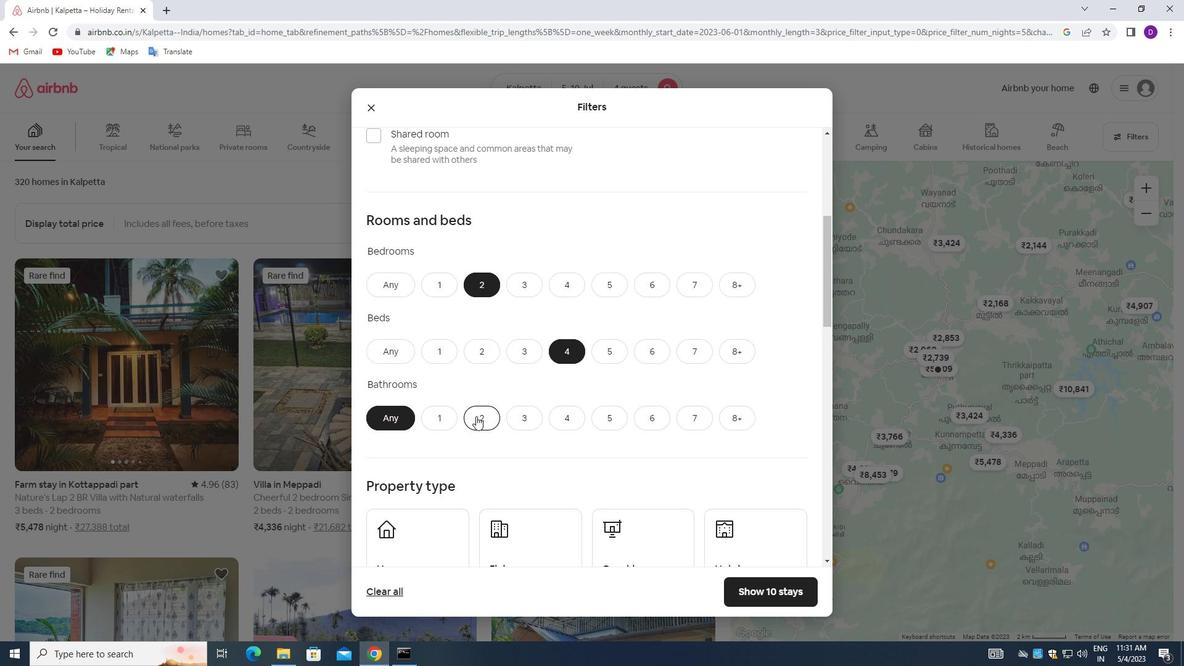 
Action: Mouse moved to (535, 439)
Screenshot: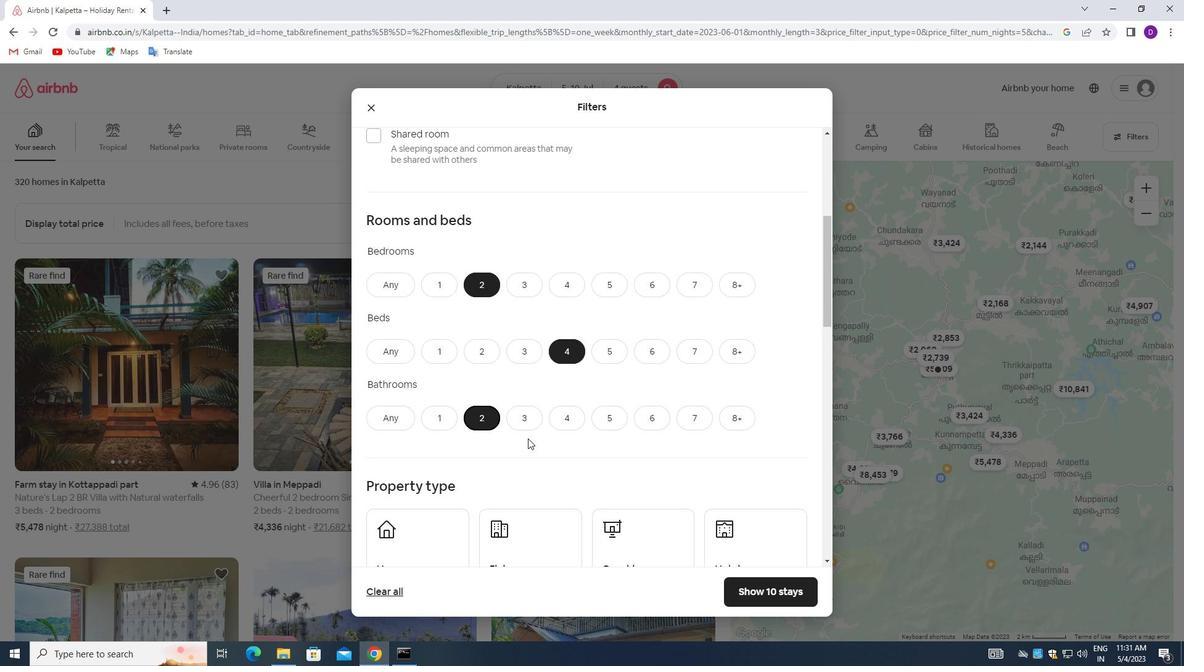 
Action: Mouse scrolled (535, 438) with delta (0, 0)
Screenshot: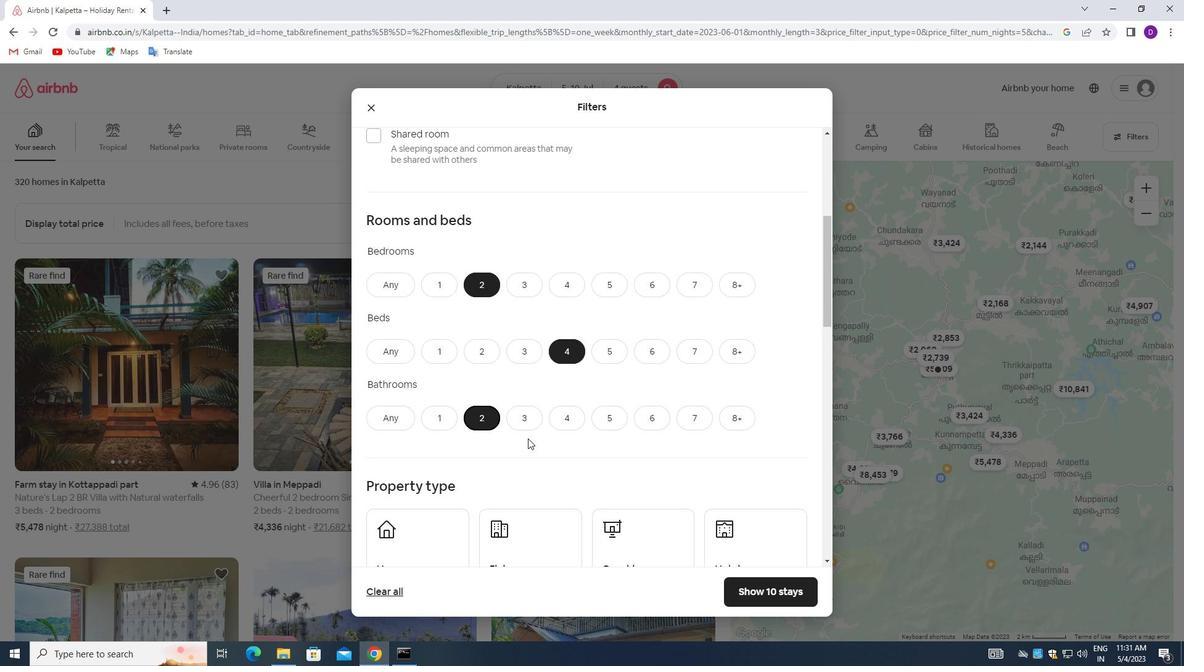
Action: Mouse moved to (536, 439)
Screenshot: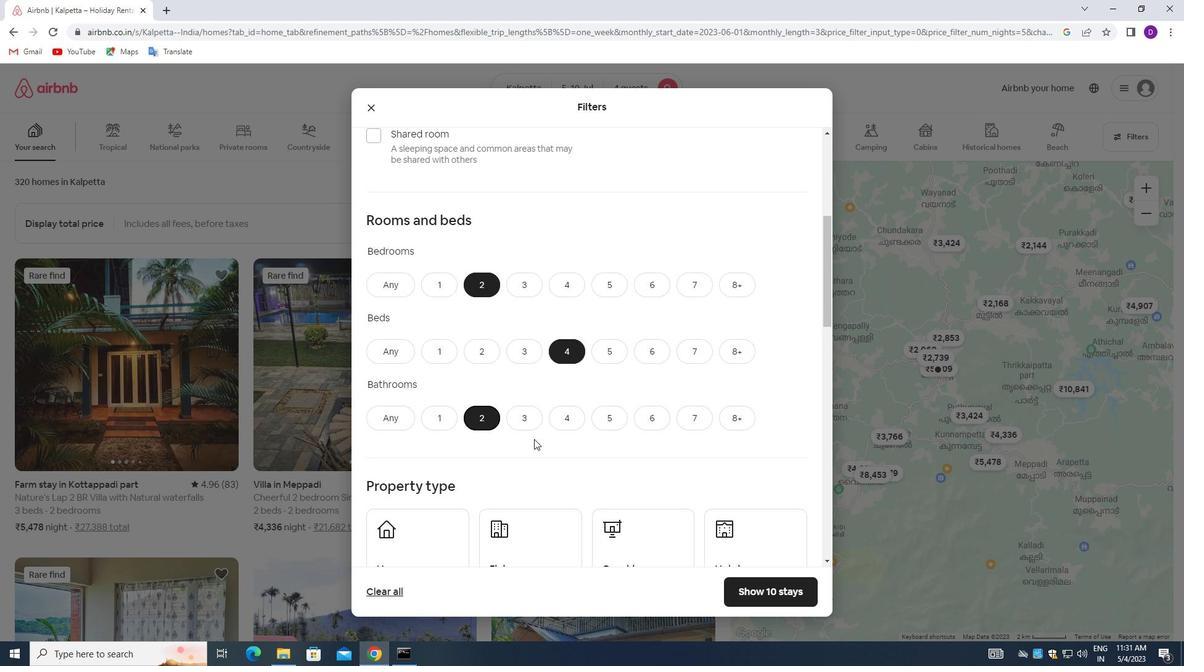 
Action: Mouse scrolled (536, 438) with delta (0, 0)
Screenshot: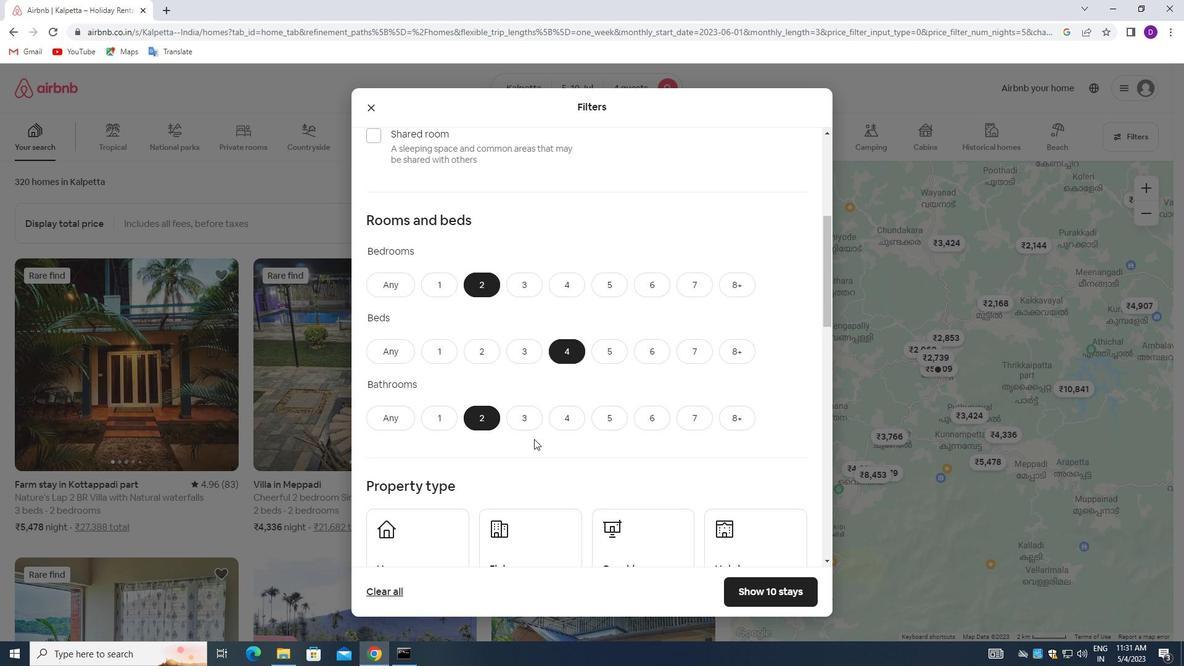 
Action: Mouse moved to (435, 431)
Screenshot: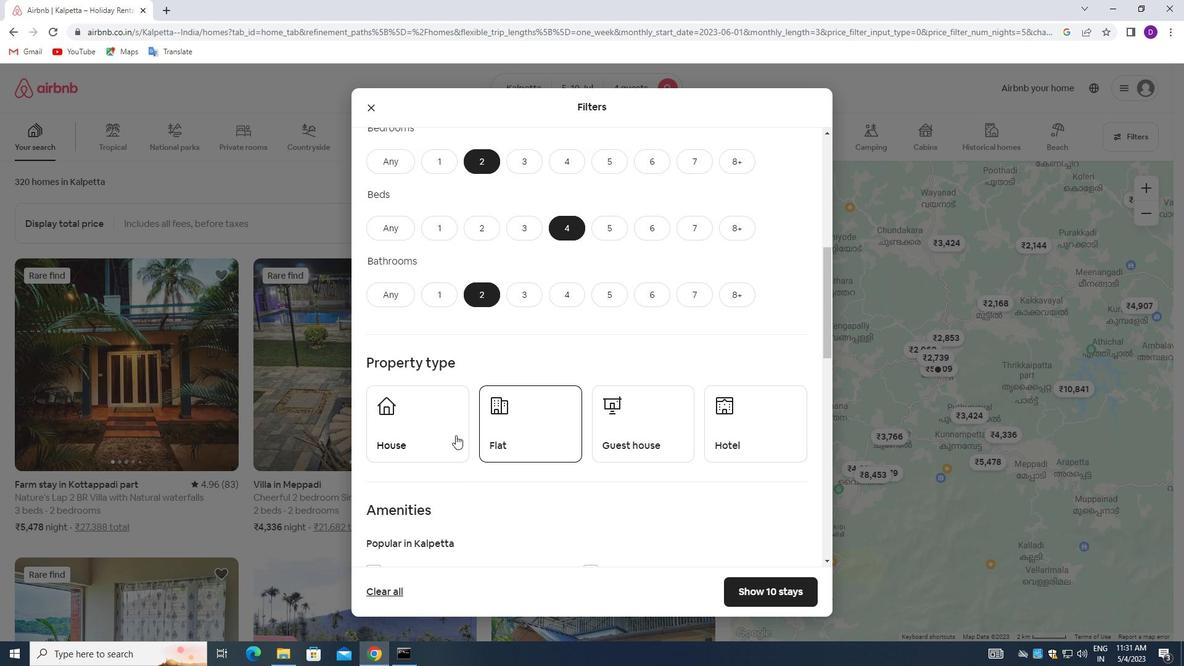 
Action: Mouse pressed left at (435, 431)
Screenshot: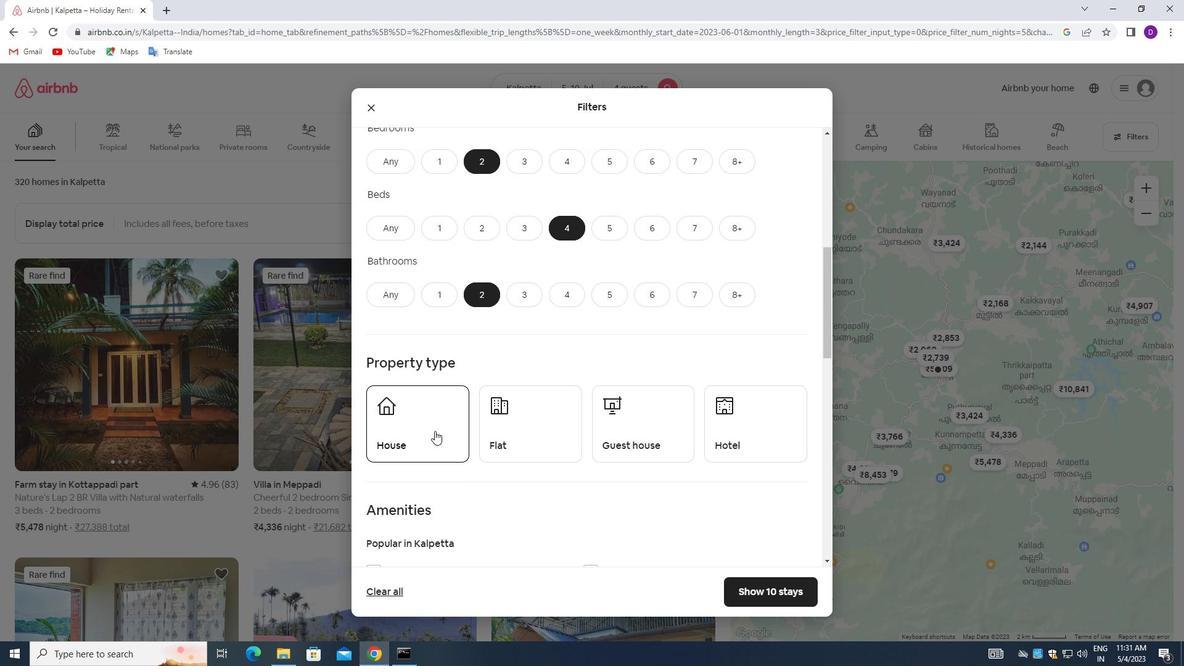 
Action: Mouse moved to (513, 428)
Screenshot: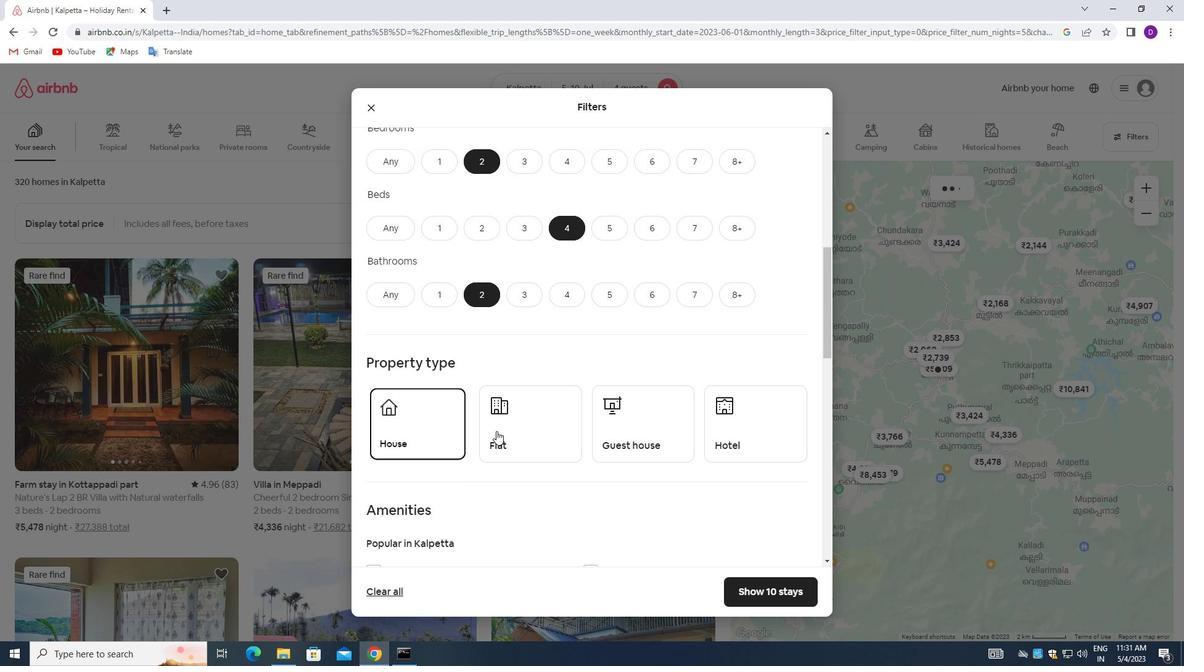 
Action: Mouse pressed left at (513, 428)
Screenshot: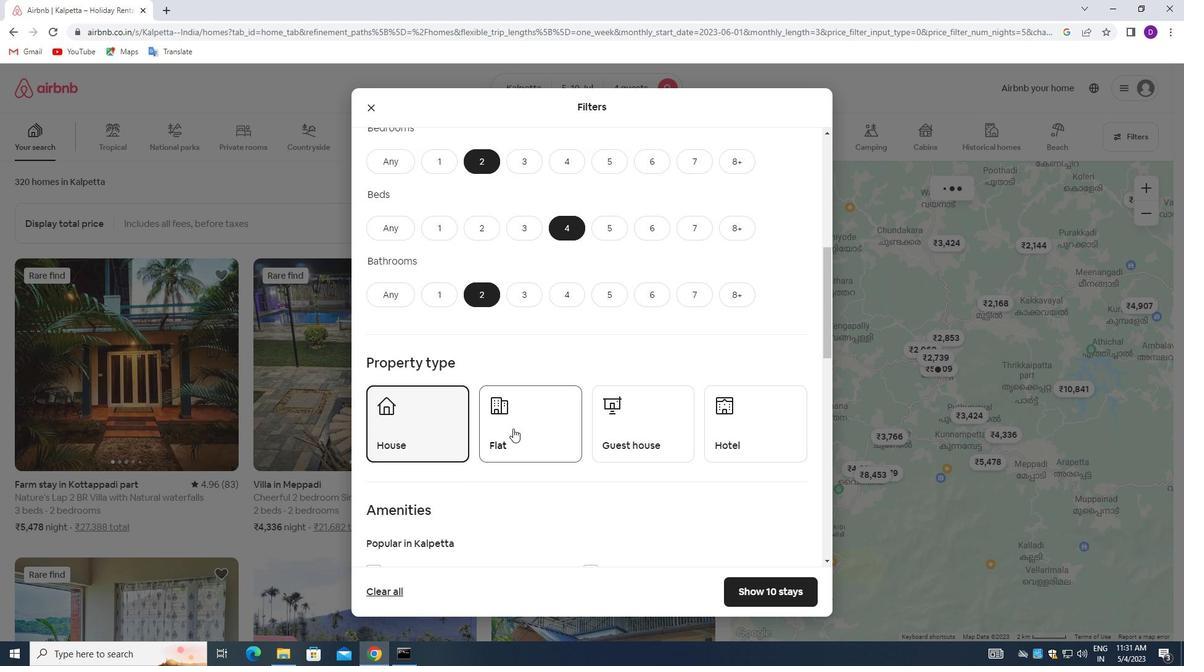 
Action: Mouse moved to (610, 432)
Screenshot: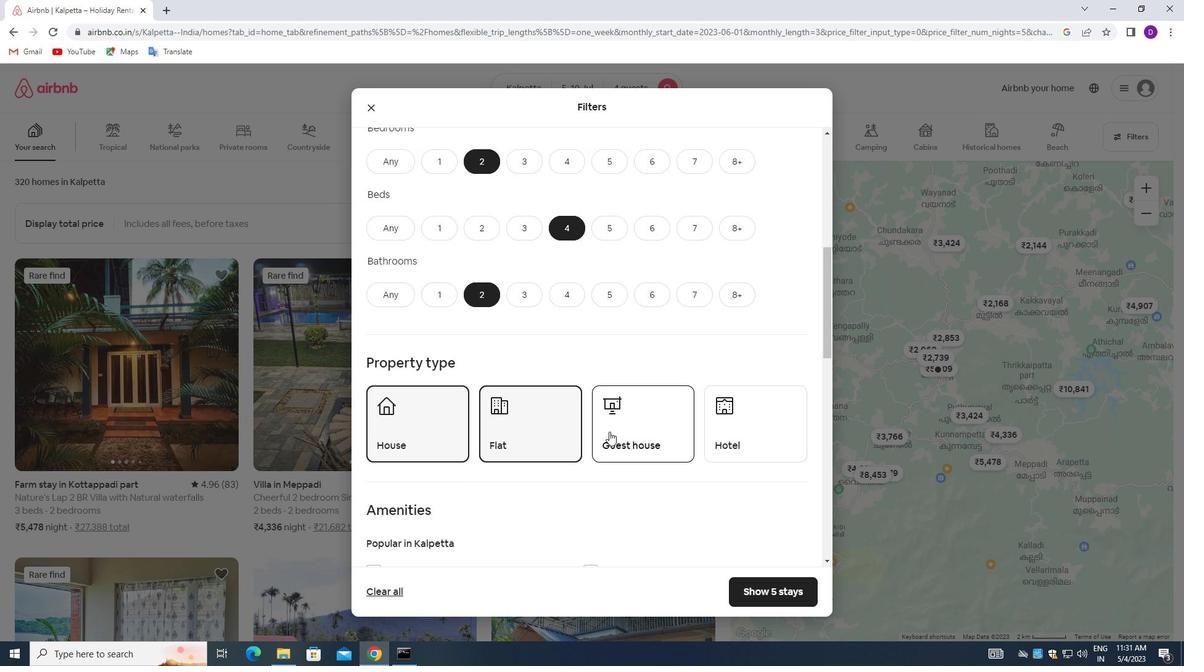 
Action: Mouse pressed left at (610, 432)
Screenshot: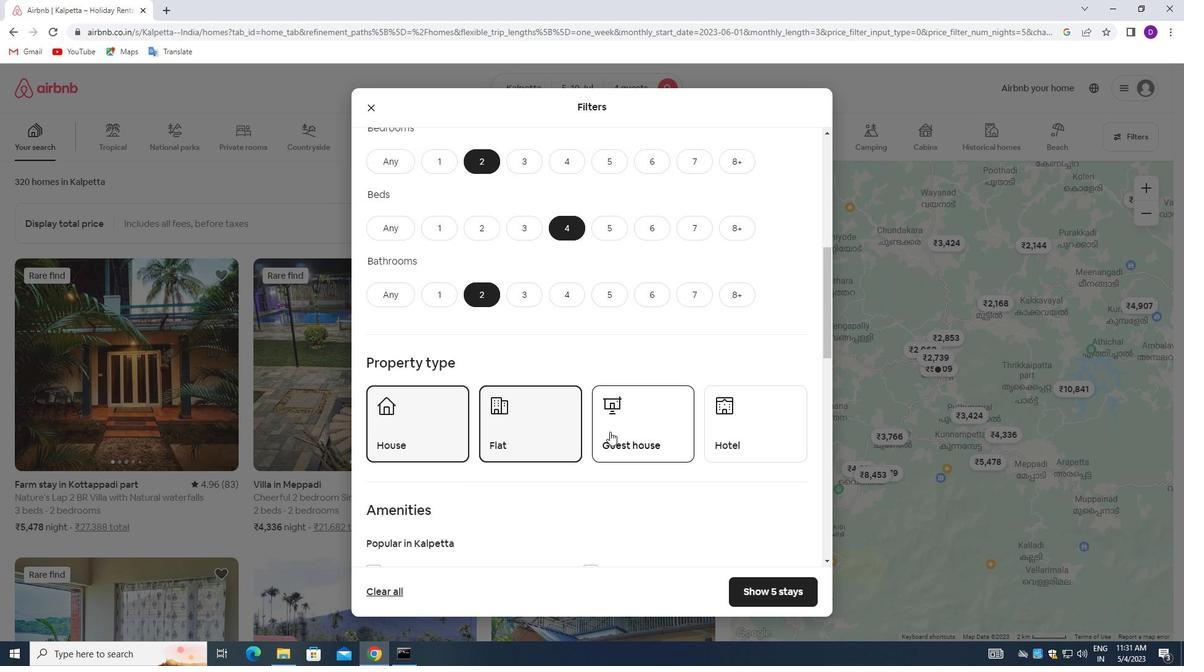 
Action: Mouse moved to (473, 443)
Screenshot: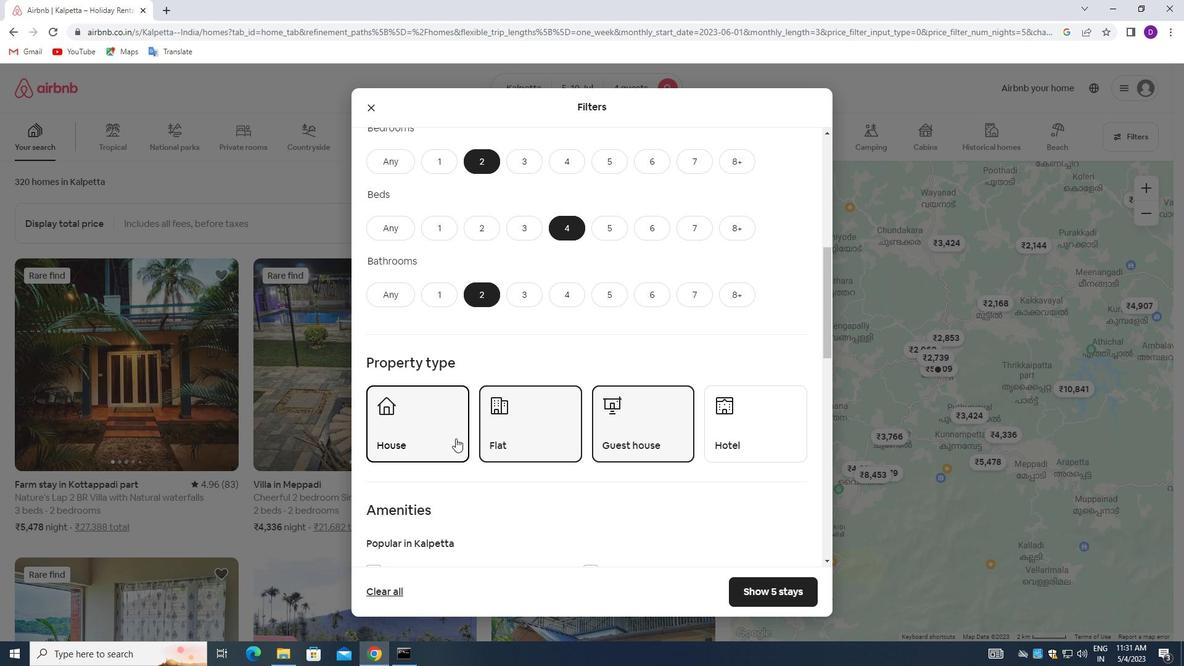 
Action: Mouse scrolled (473, 443) with delta (0, 0)
Screenshot: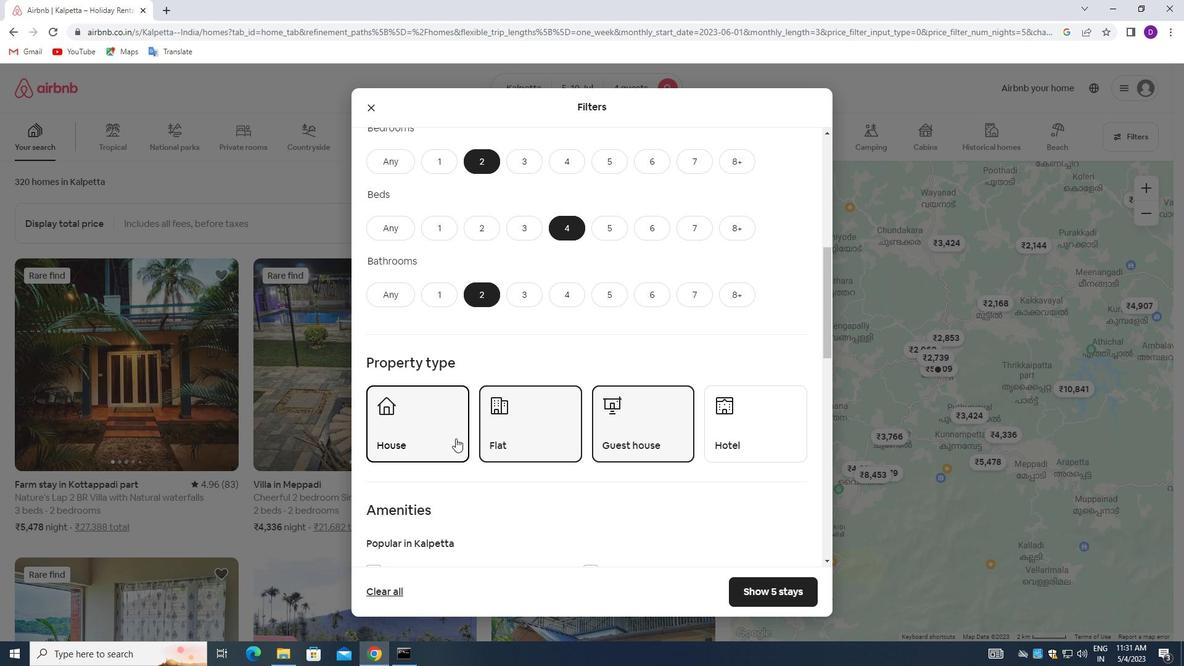 
Action: Mouse moved to (497, 449)
Screenshot: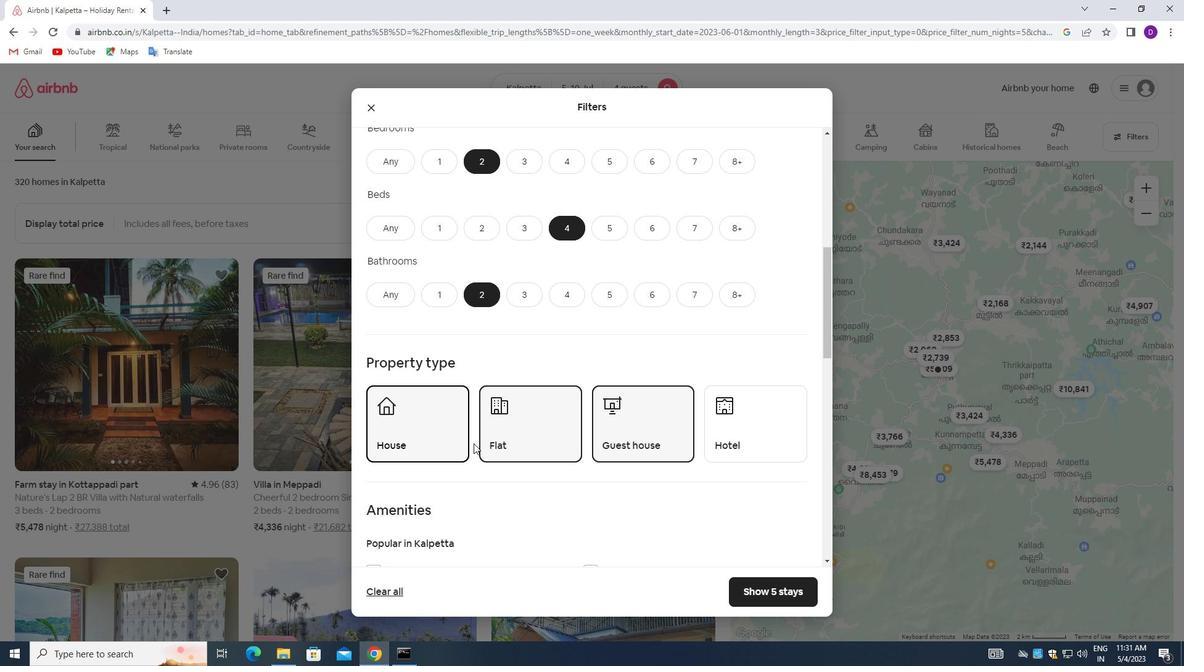 
Action: Mouse scrolled (497, 448) with delta (0, 0)
Screenshot: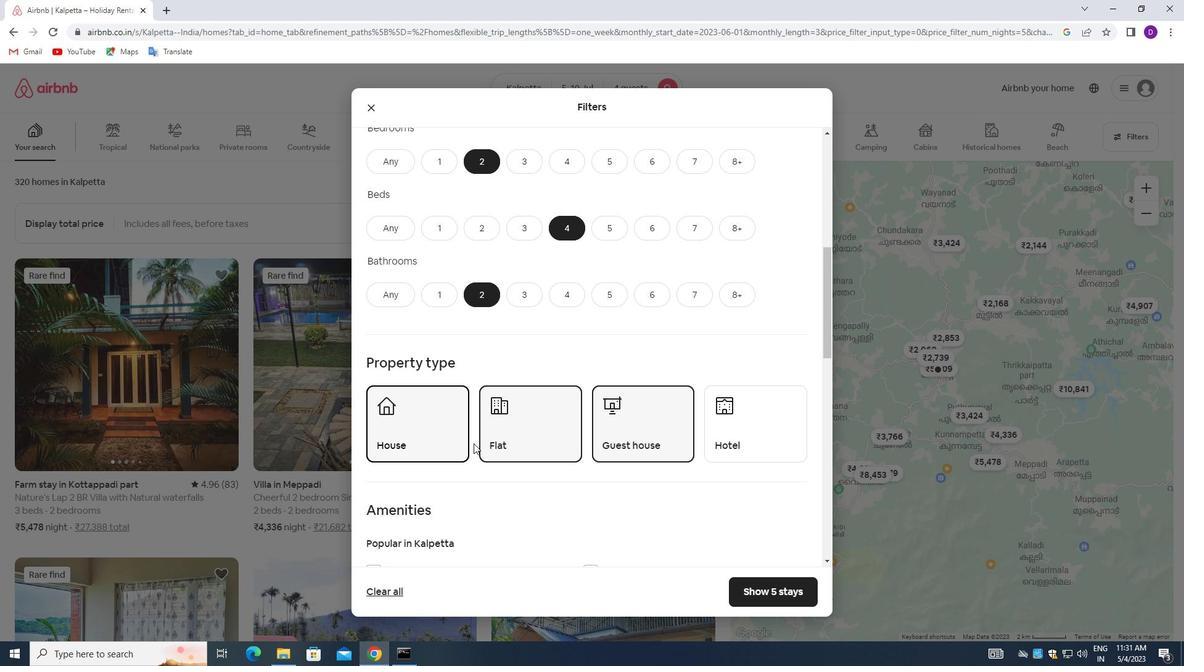 
Action: Mouse moved to (498, 449)
Screenshot: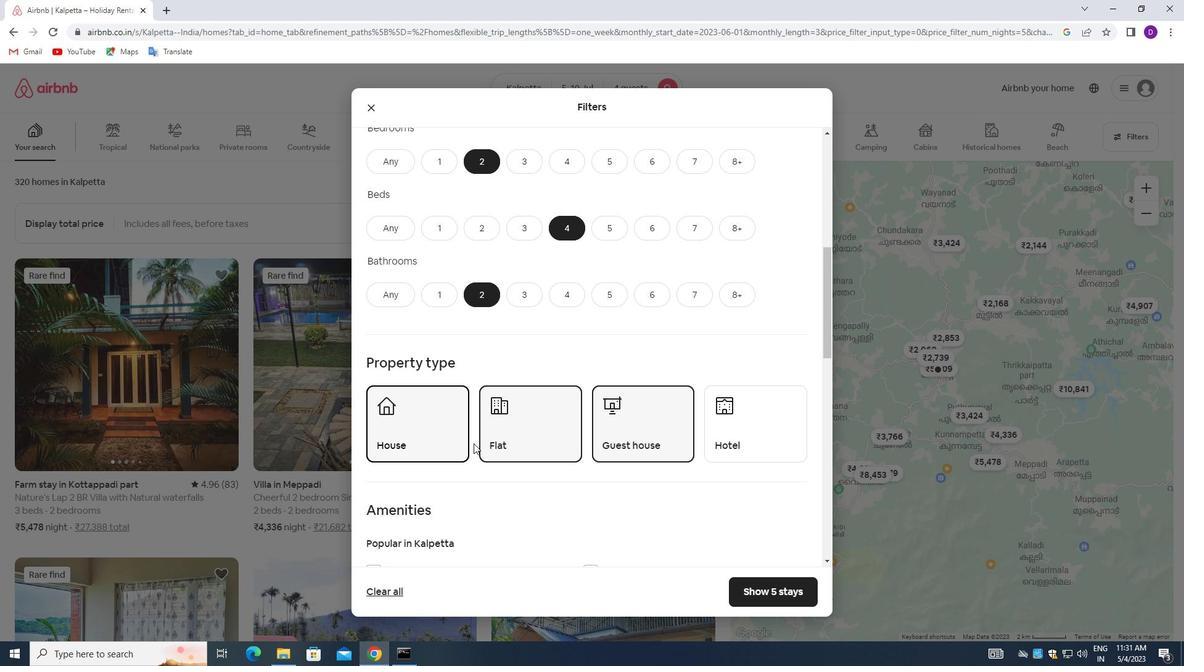
Action: Mouse scrolled (498, 449) with delta (0, 0)
Screenshot: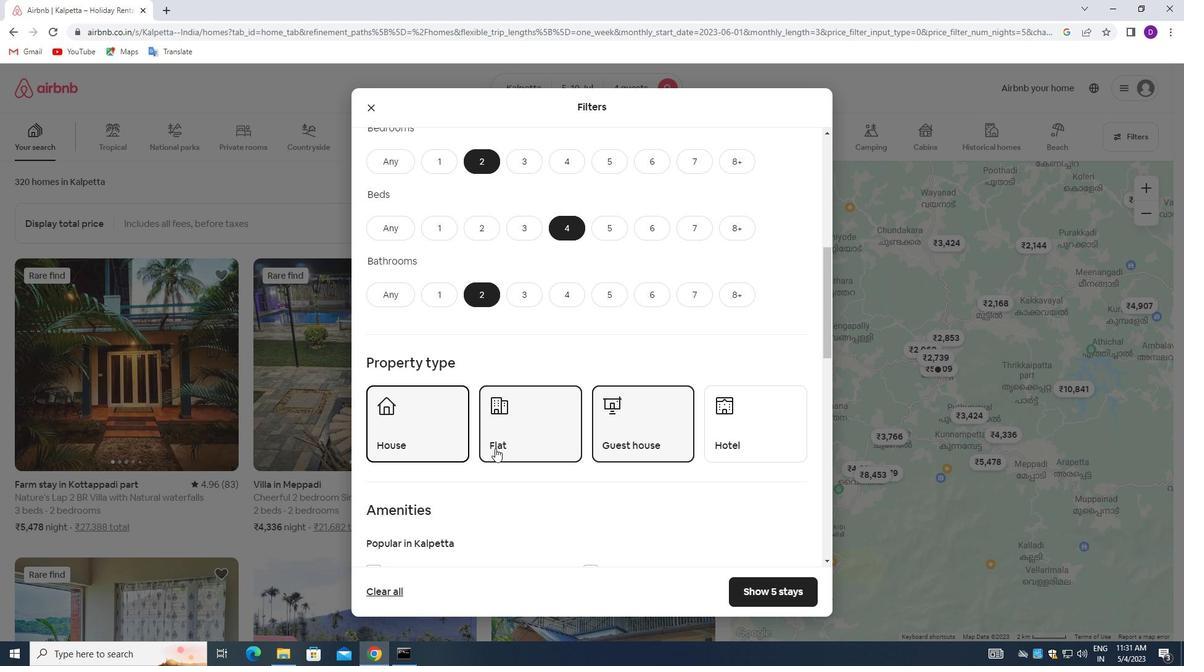 
Action: Mouse moved to (546, 446)
Screenshot: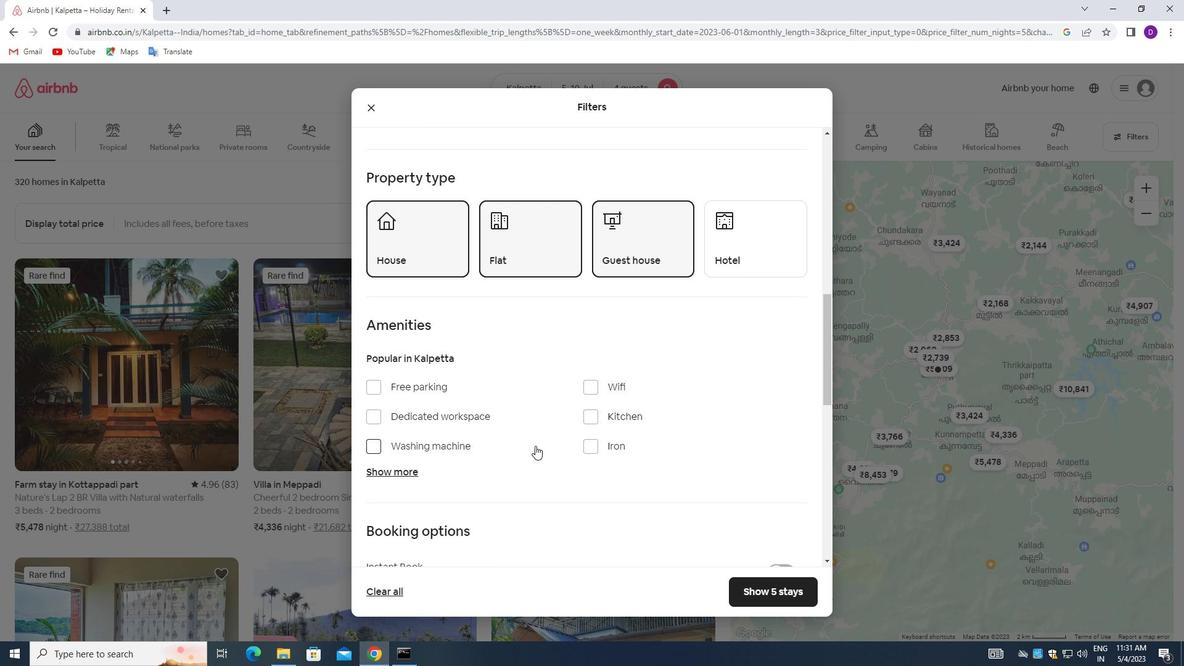 
Action: Mouse scrolled (546, 445) with delta (0, 0)
Screenshot: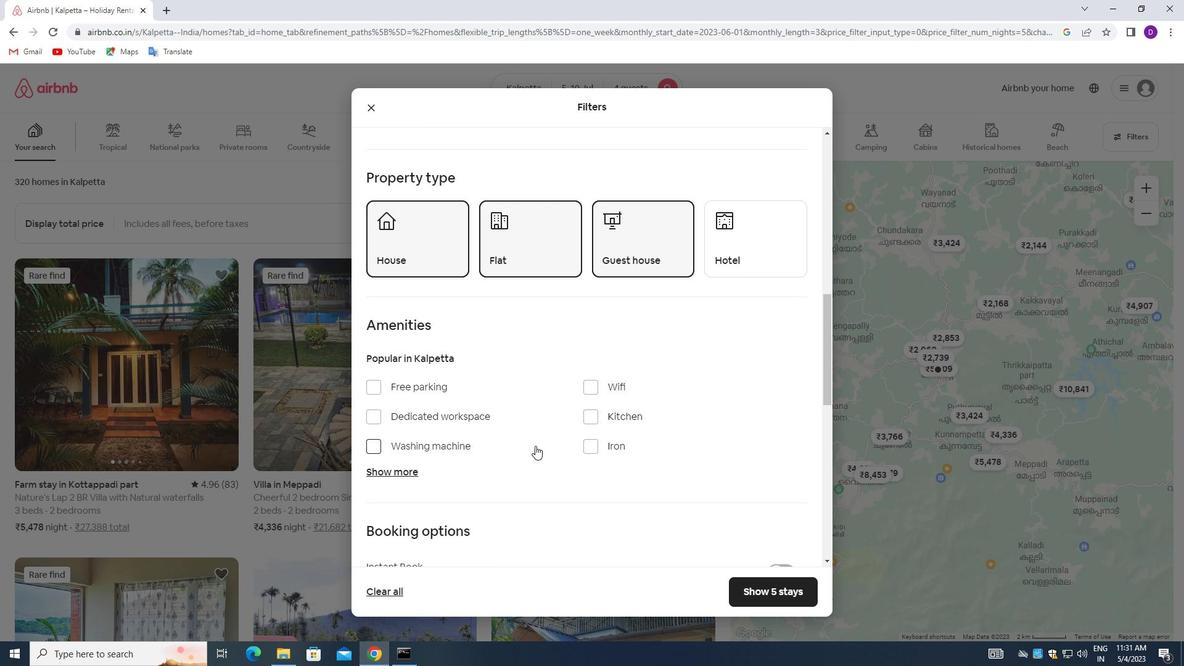 
Action: Mouse moved to (590, 444)
Screenshot: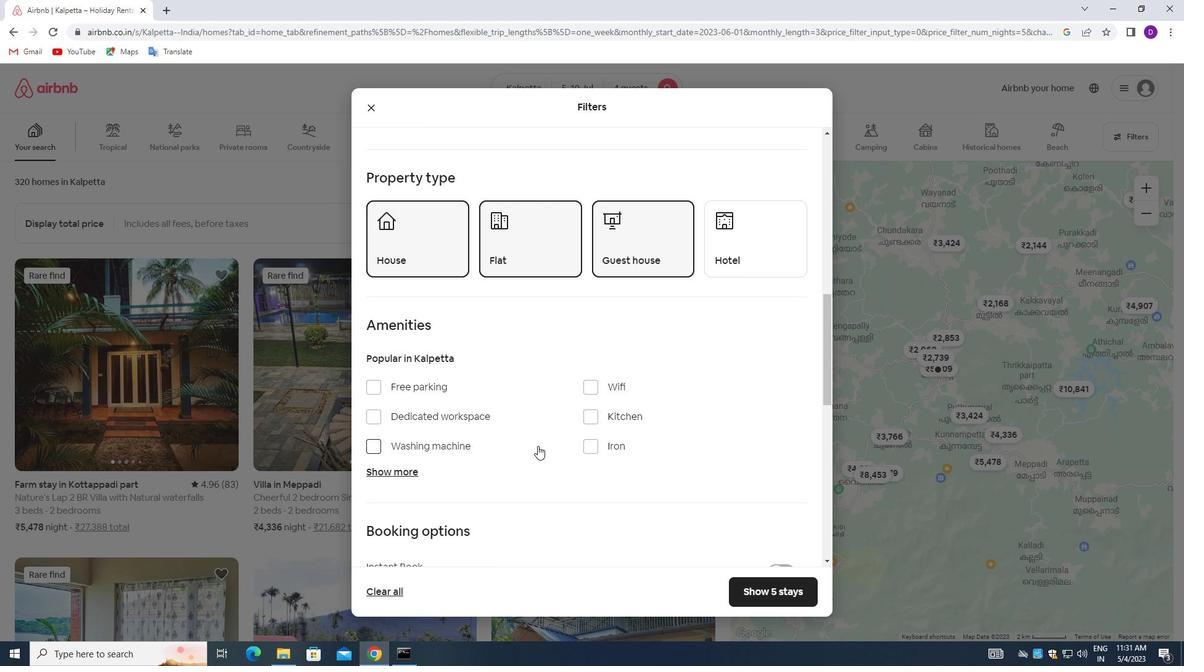 
Action: Mouse scrolled (590, 444) with delta (0, 0)
Screenshot: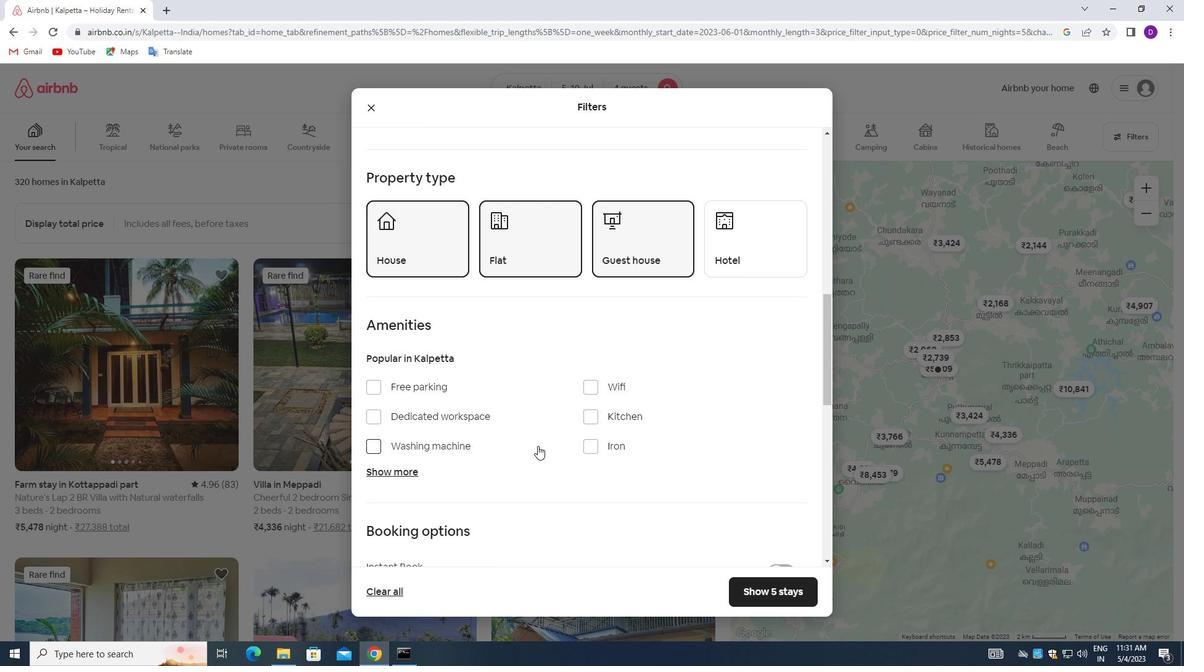 
Action: Mouse moved to (596, 444)
Screenshot: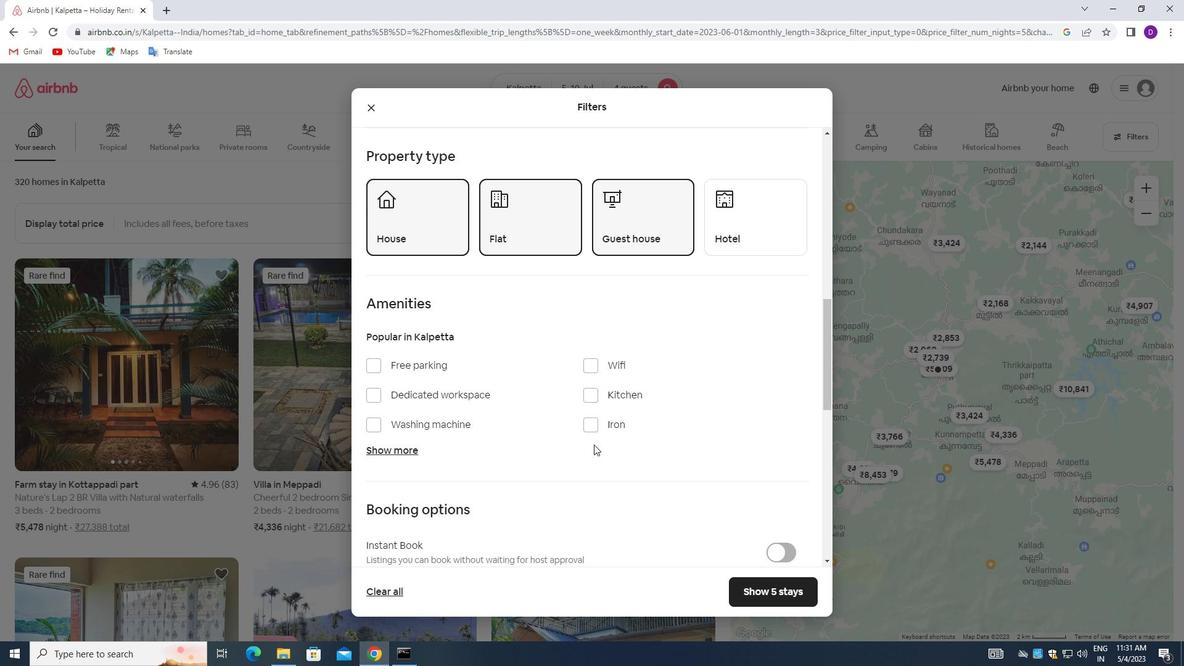 
Action: Mouse scrolled (596, 443) with delta (0, 0)
Screenshot: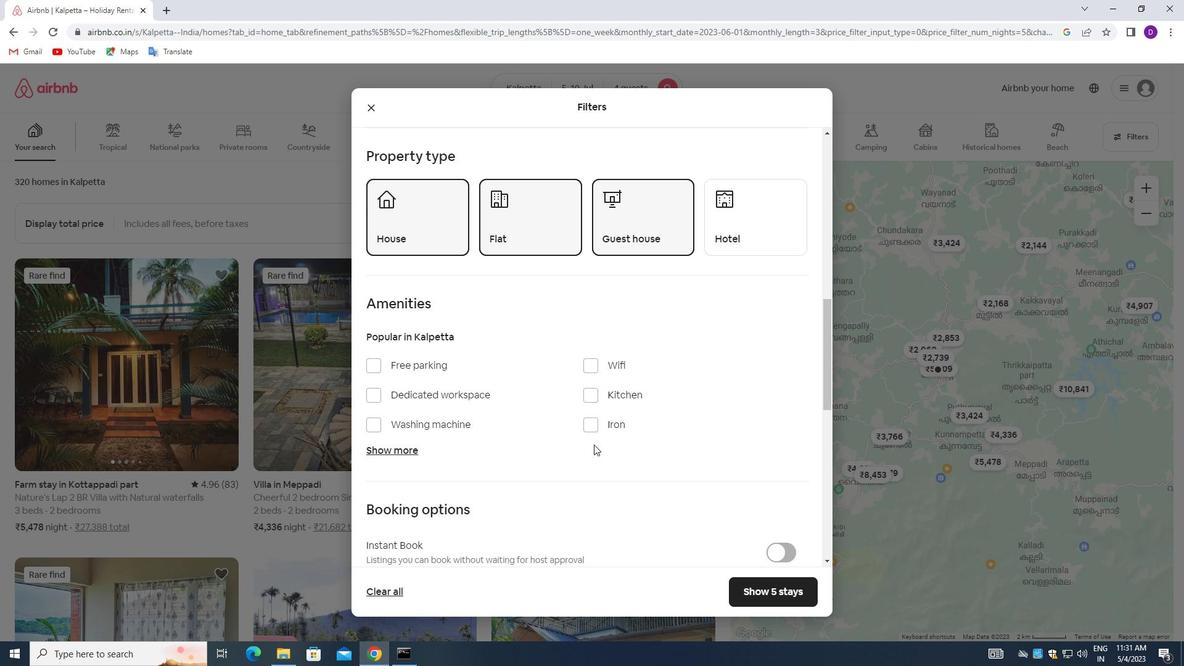 
Action: Mouse moved to (773, 430)
Screenshot: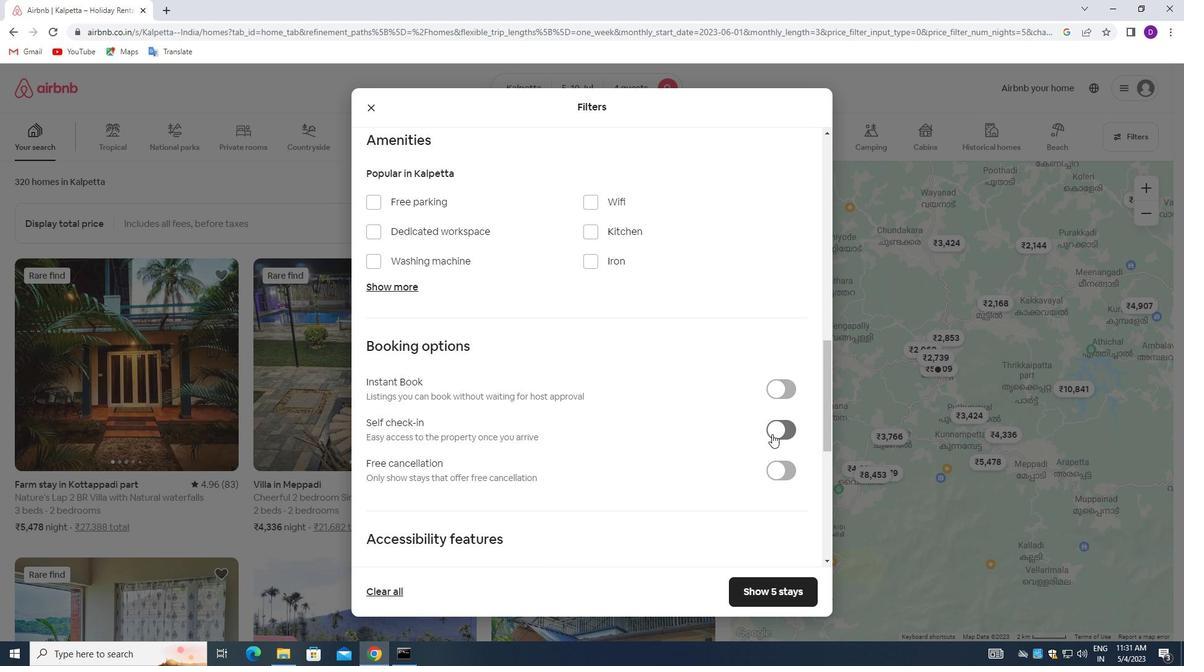 
Action: Mouse pressed left at (773, 430)
Screenshot: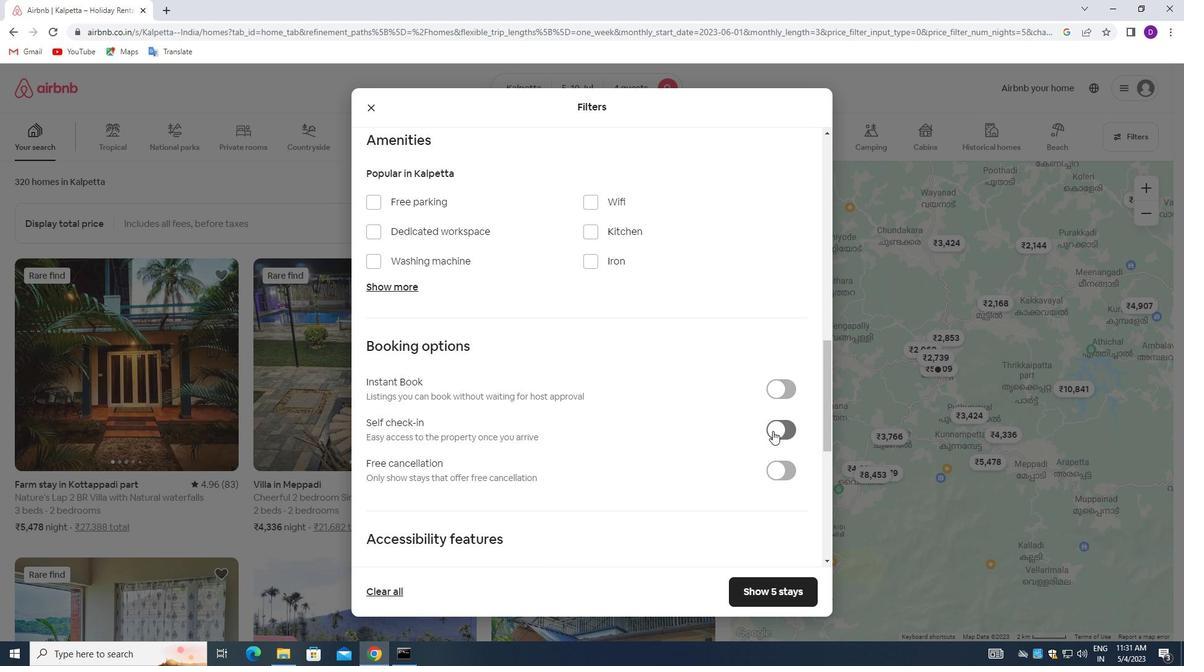 
Action: Mouse moved to (599, 475)
Screenshot: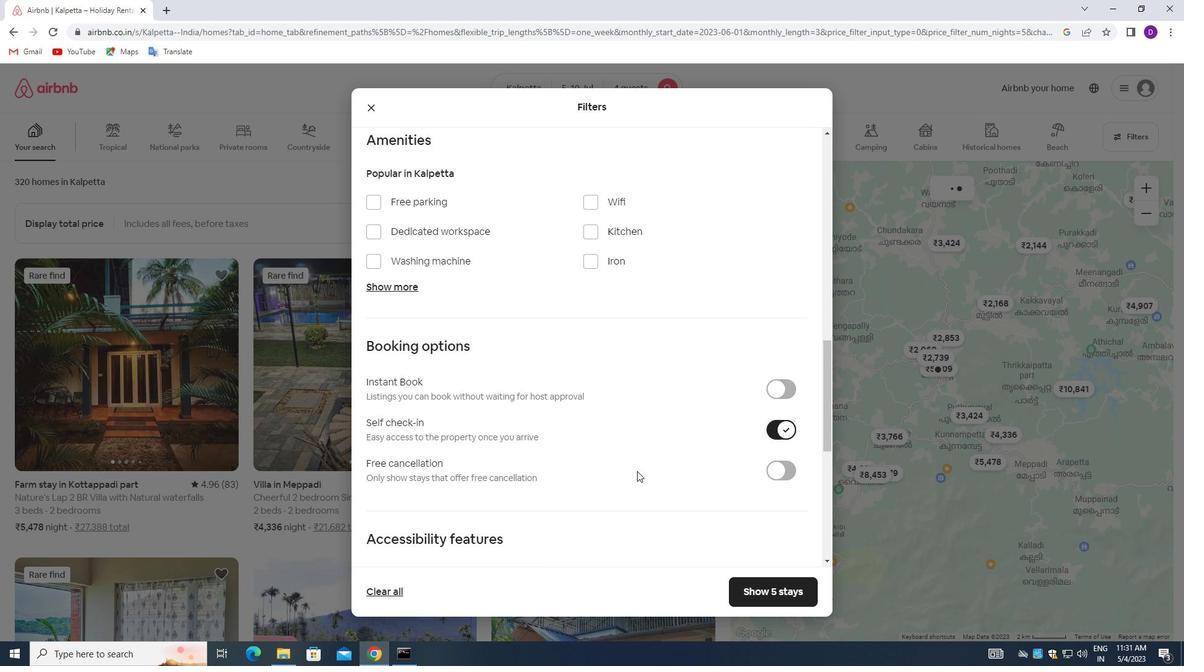 
Action: Mouse scrolled (599, 474) with delta (0, 0)
Screenshot: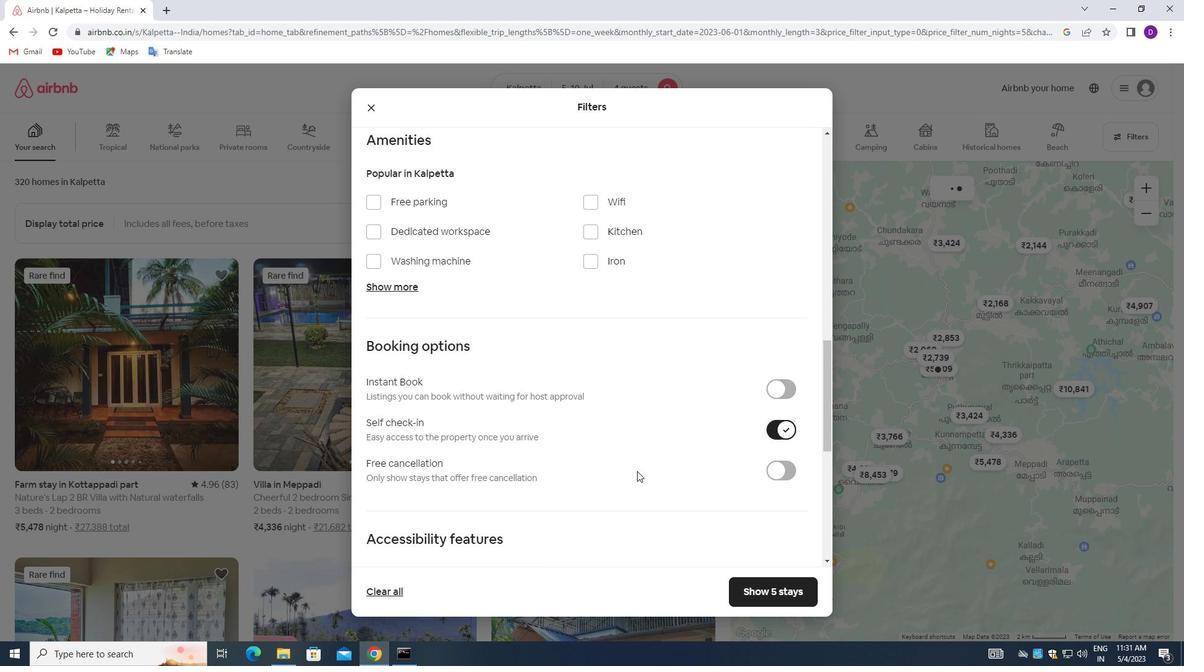
Action: Mouse moved to (591, 475)
Screenshot: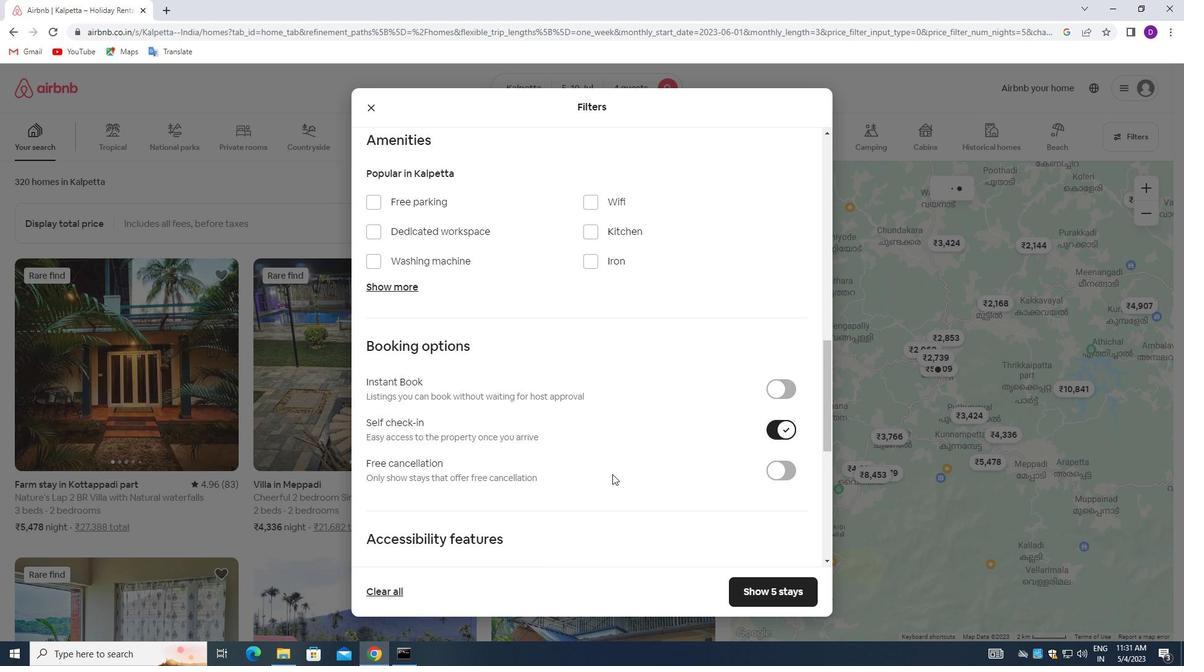 
Action: Mouse scrolled (591, 475) with delta (0, 0)
Screenshot: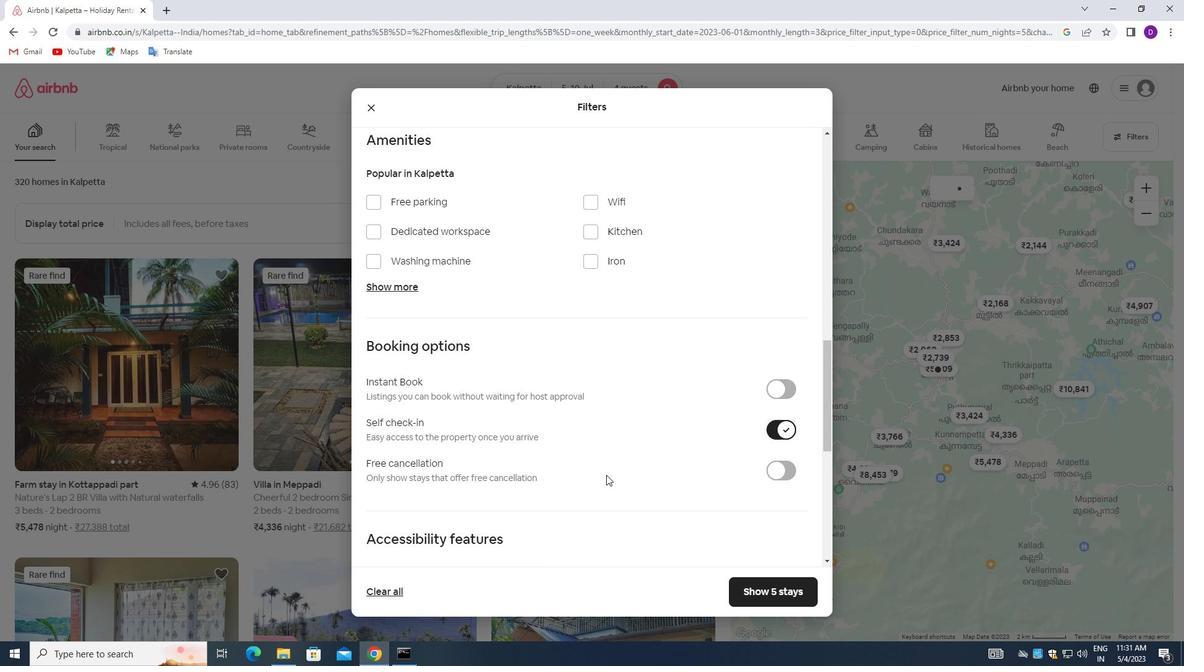 
Action: Mouse moved to (522, 467)
Screenshot: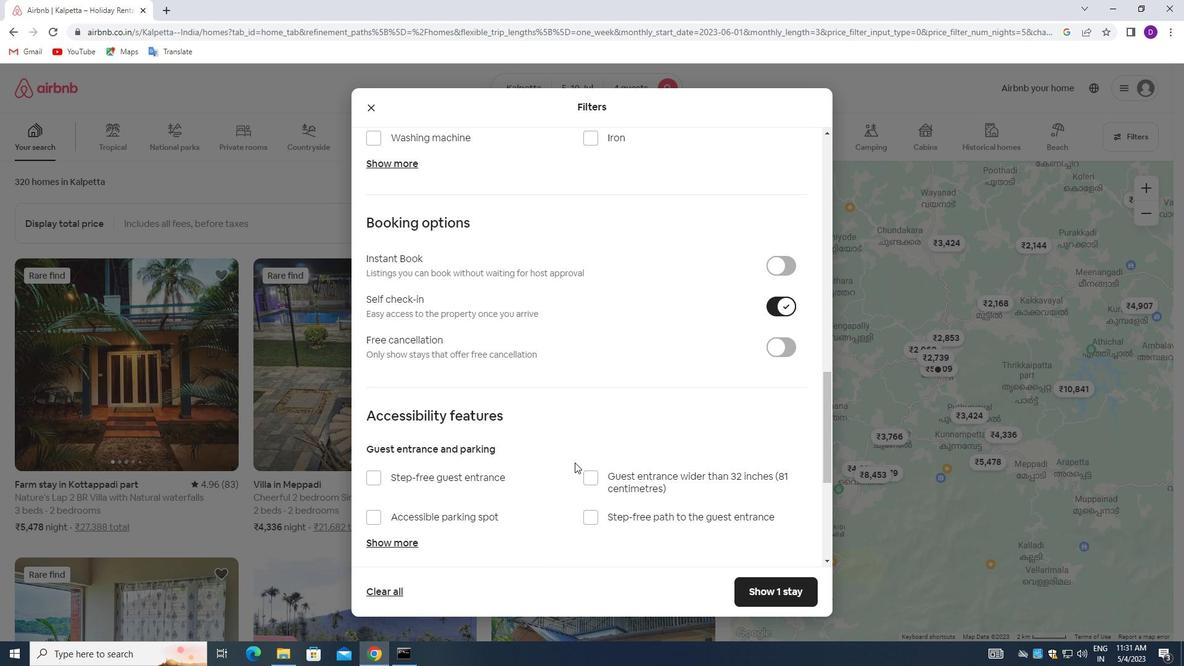 
Action: Mouse scrolled (522, 466) with delta (0, 0)
Screenshot: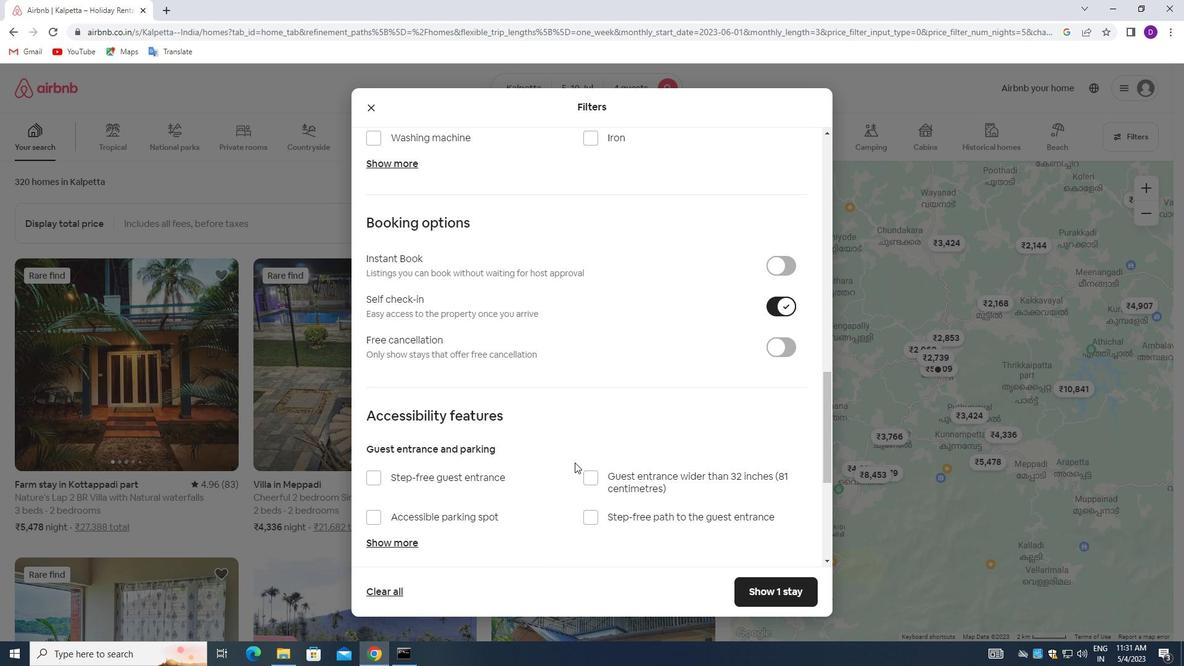 
Action: Mouse moved to (521, 467)
Screenshot: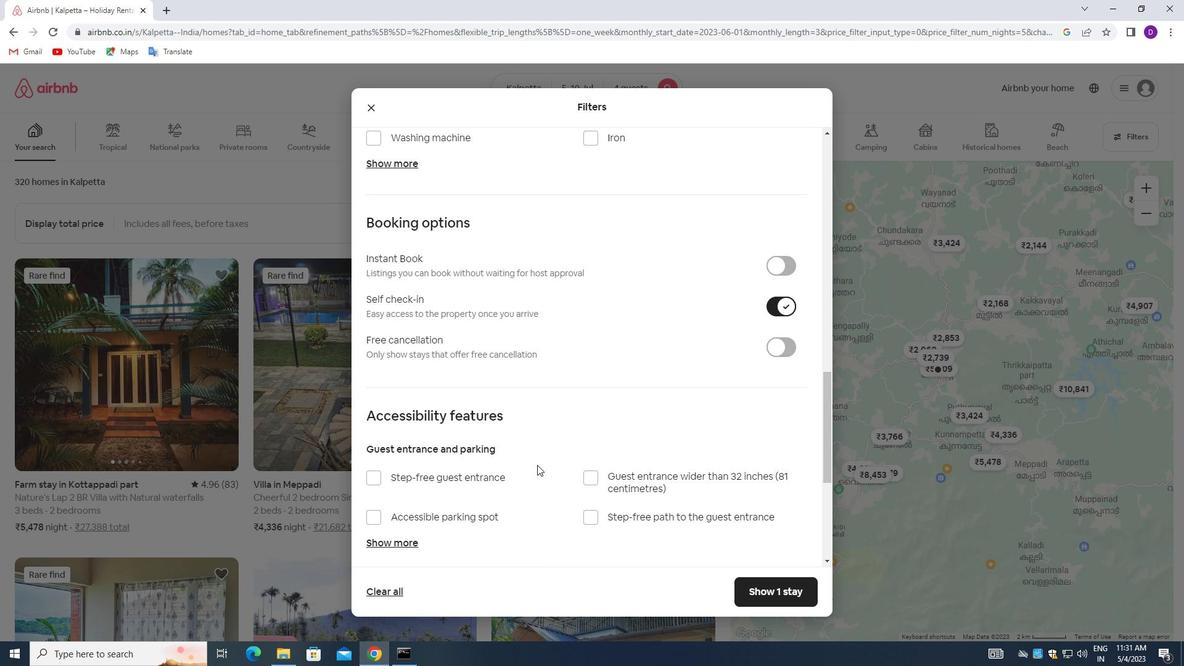 
Action: Mouse scrolled (521, 467) with delta (0, 0)
Screenshot: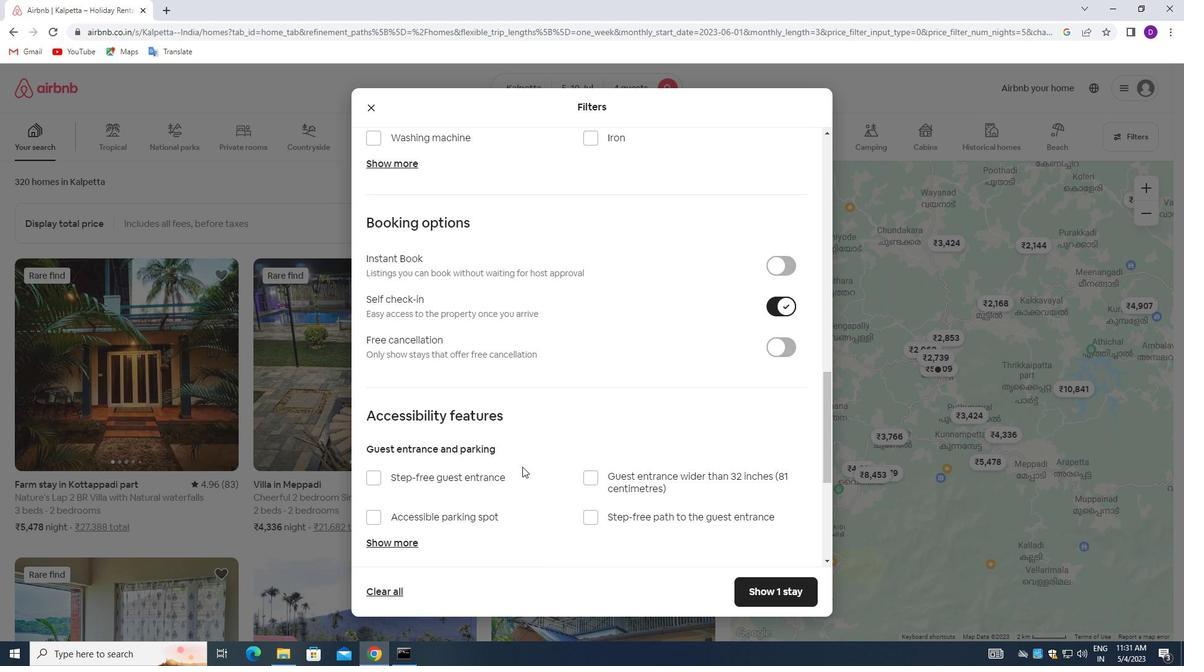 
Action: Mouse moved to (431, 465)
Screenshot: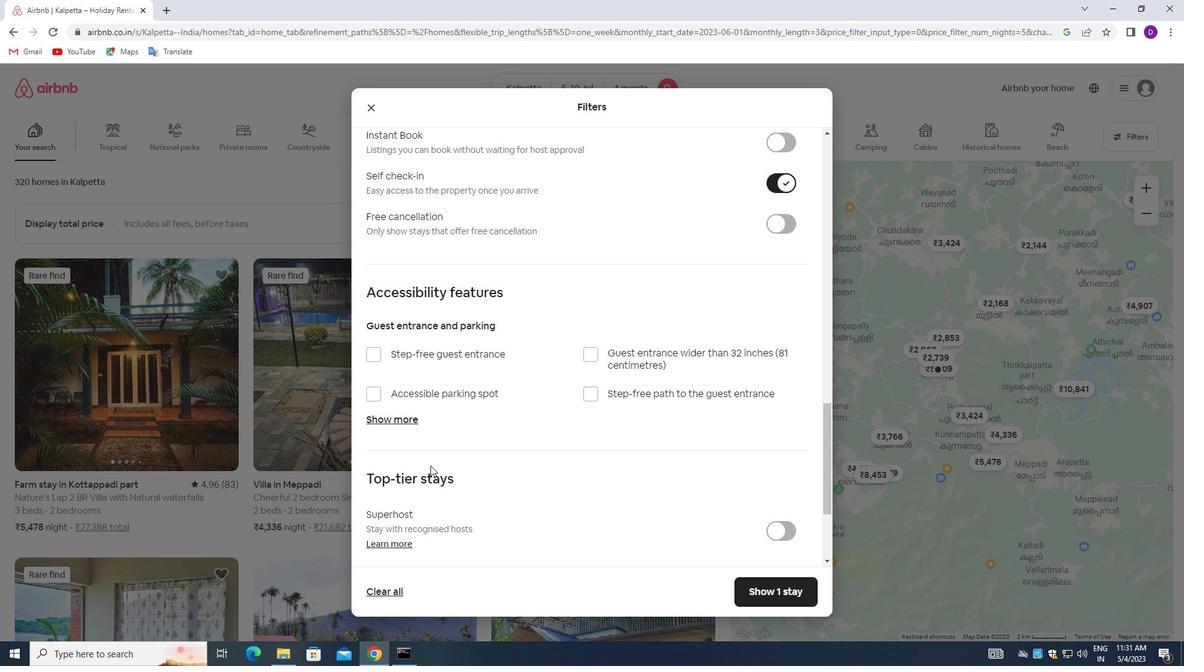 
Action: Mouse scrolled (431, 464) with delta (0, 0)
Screenshot: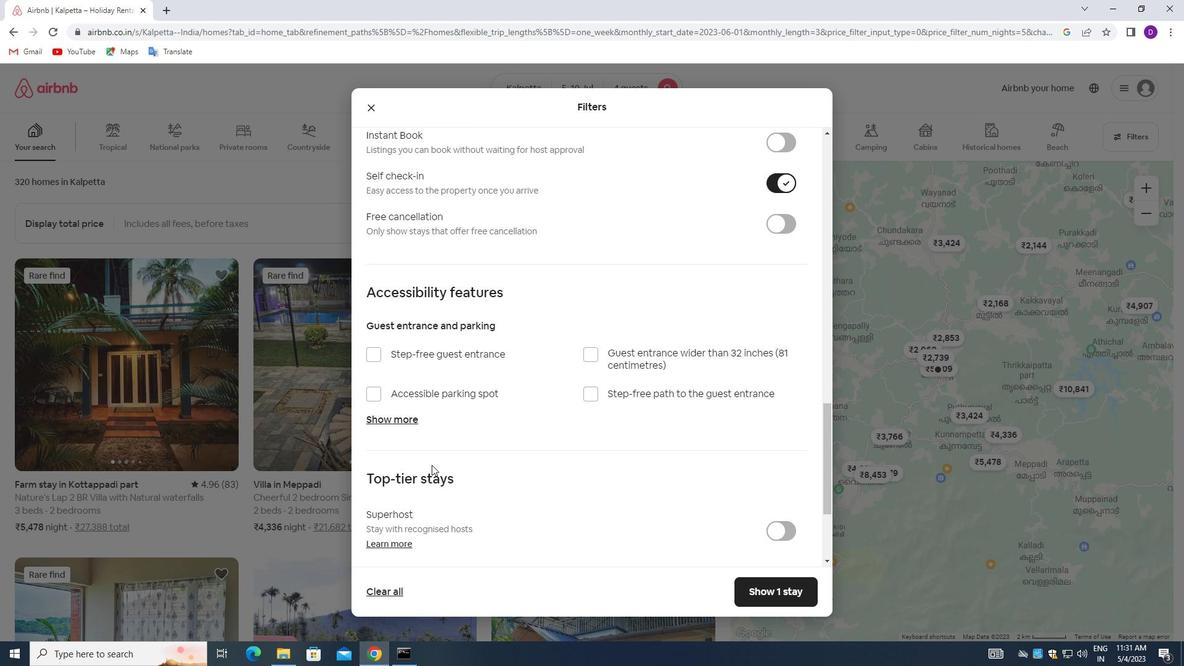
Action: Mouse scrolled (431, 464) with delta (0, 0)
Screenshot: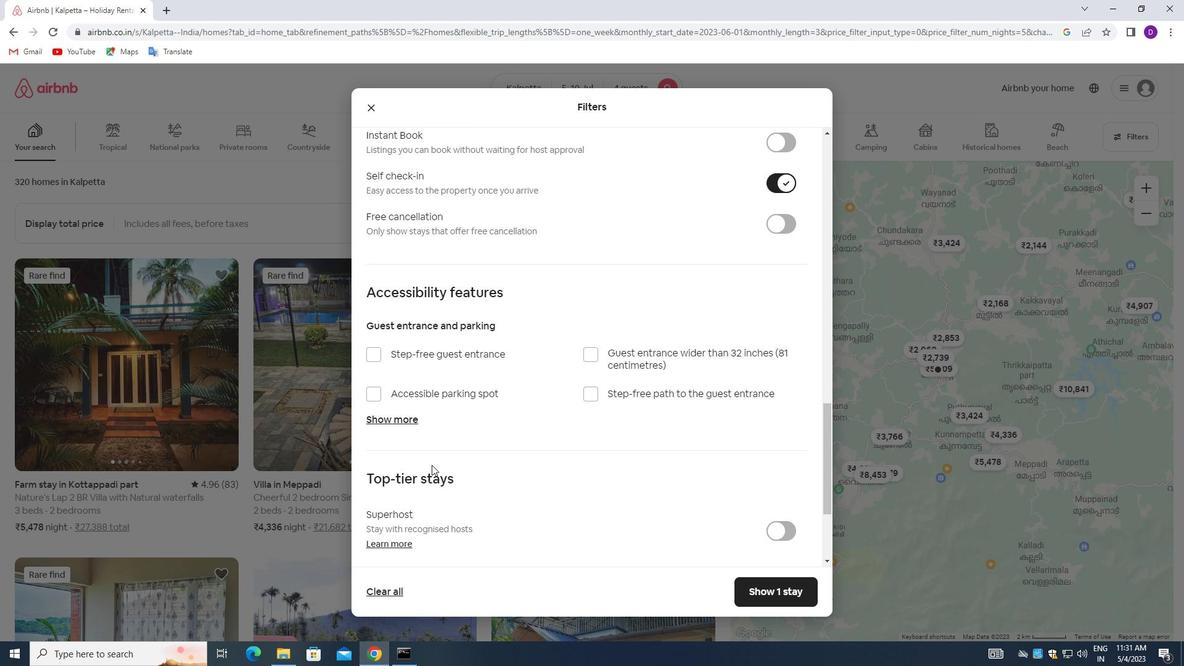 
Action: Mouse scrolled (431, 464) with delta (0, 0)
Screenshot: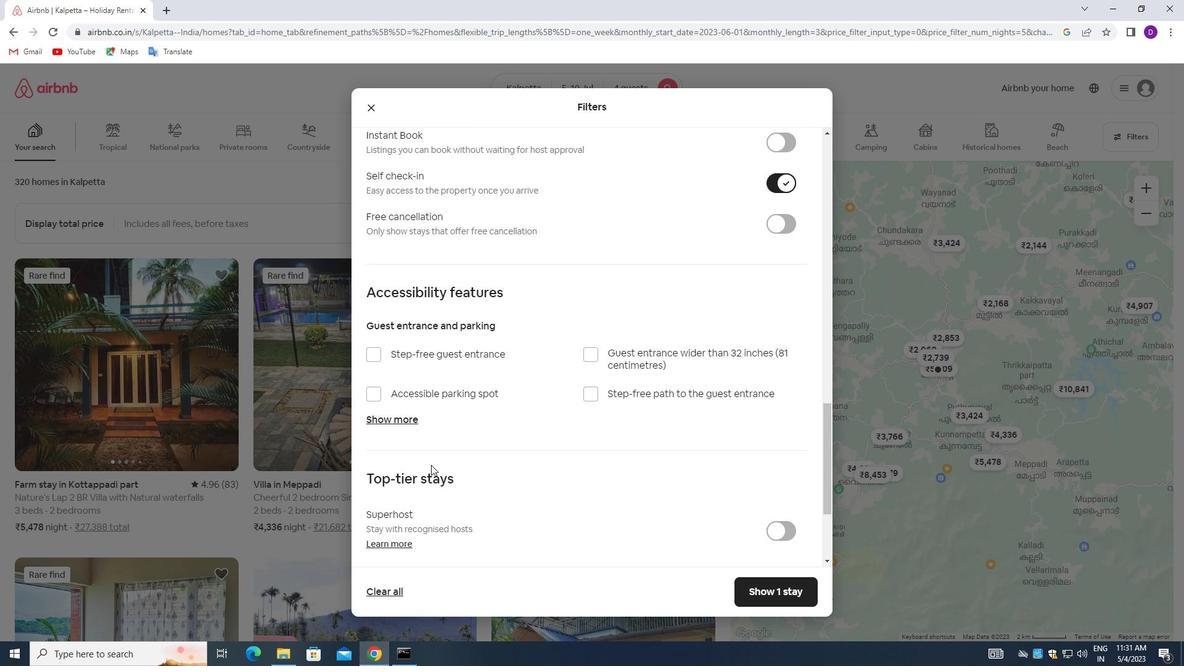 
Action: Mouse scrolled (431, 464) with delta (0, 0)
Screenshot: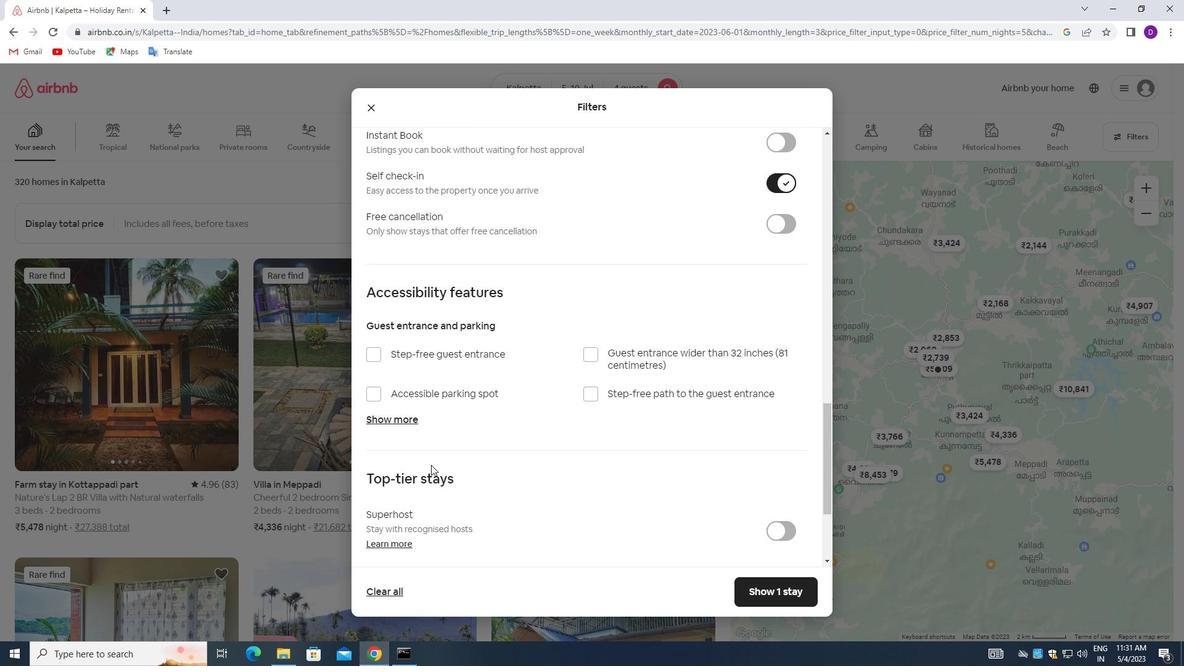 
Action: Mouse scrolled (431, 464) with delta (0, 0)
Screenshot: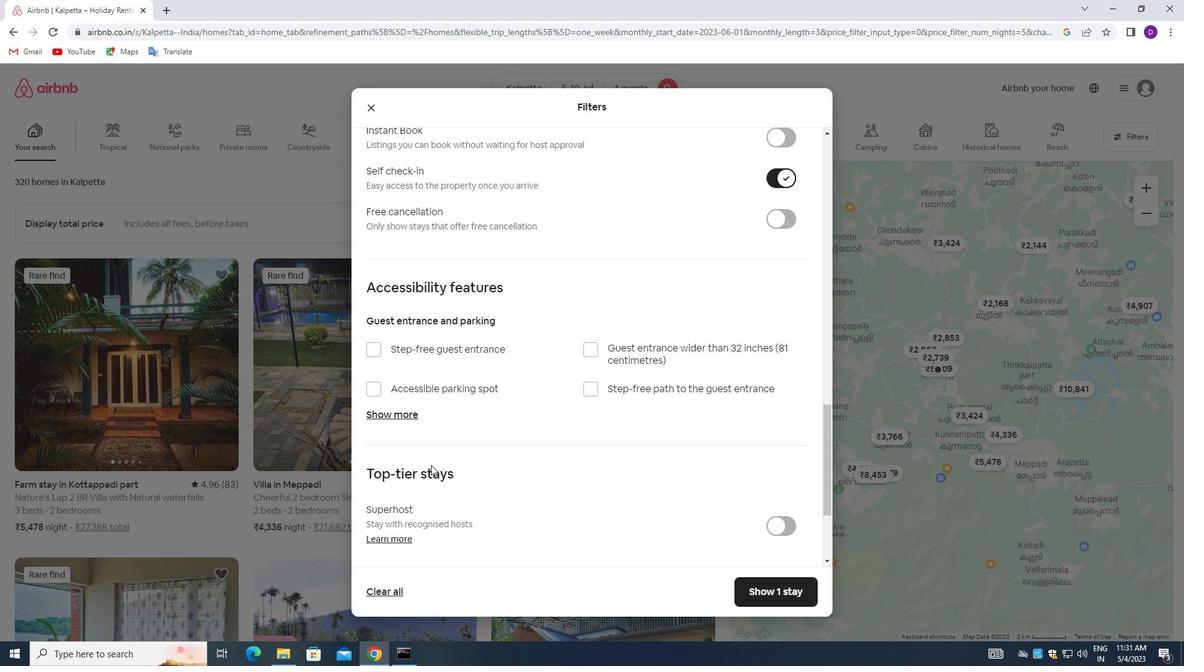 
Action: Mouse moved to (379, 478)
Screenshot: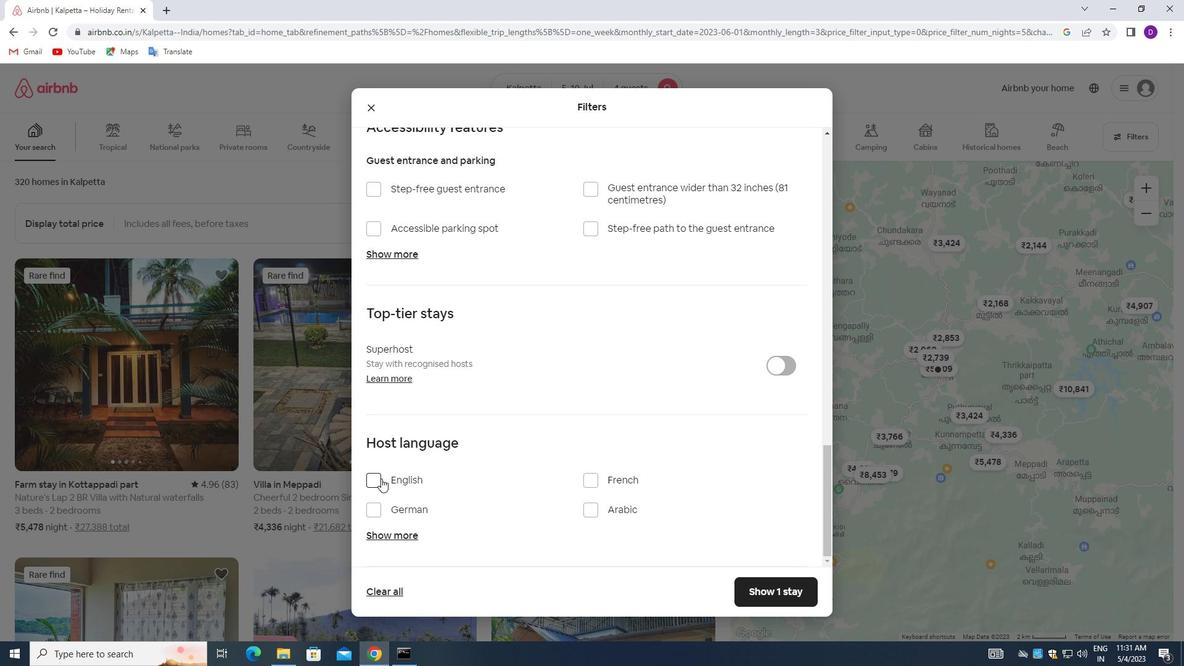 
Action: Mouse pressed left at (379, 478)
Screenshot: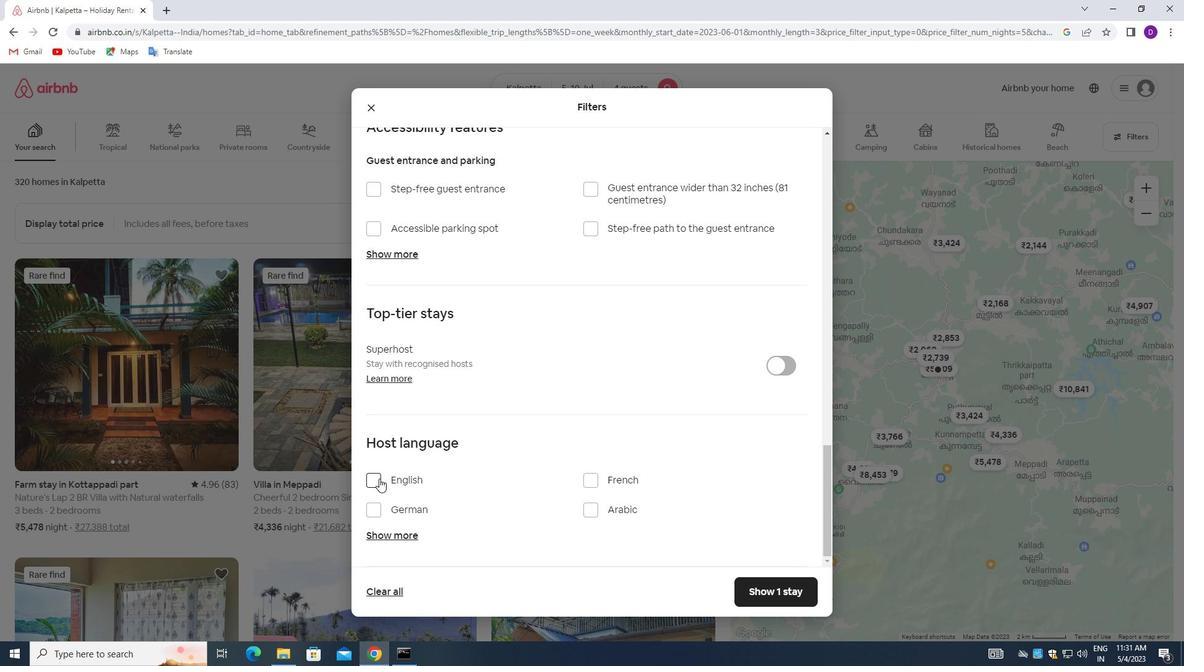 
Action: Mouse moved to (658, 449)
Screenshot: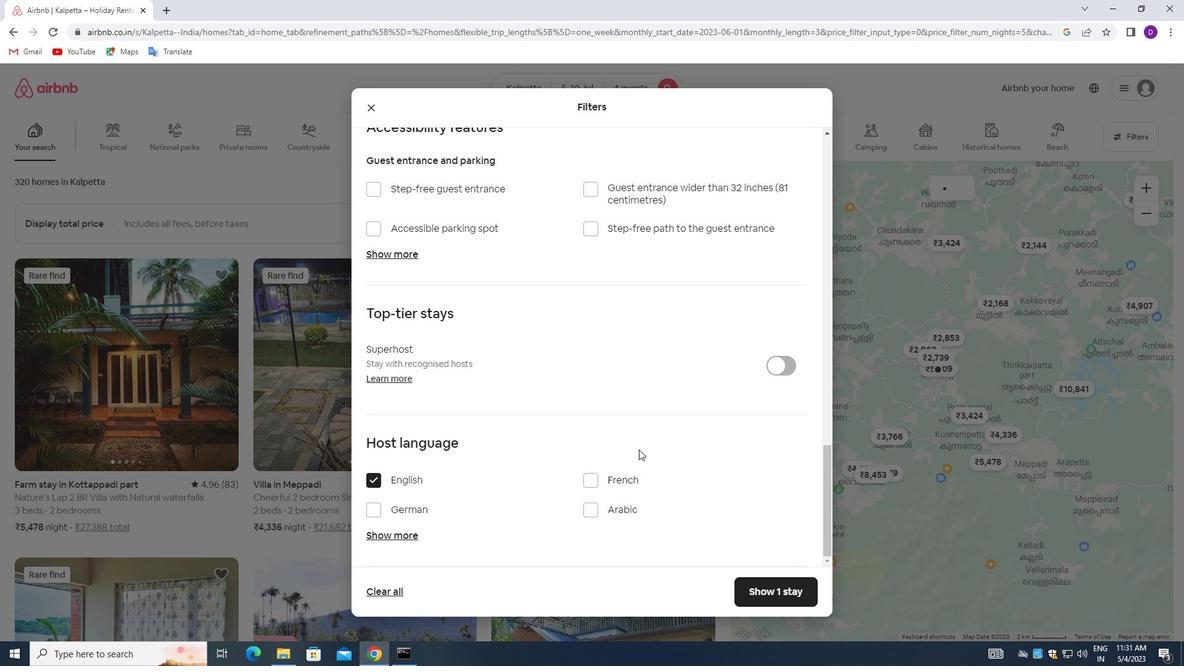 
Action: Mouse scrolled (658, 449) with delta (0, 0)
Screenshot: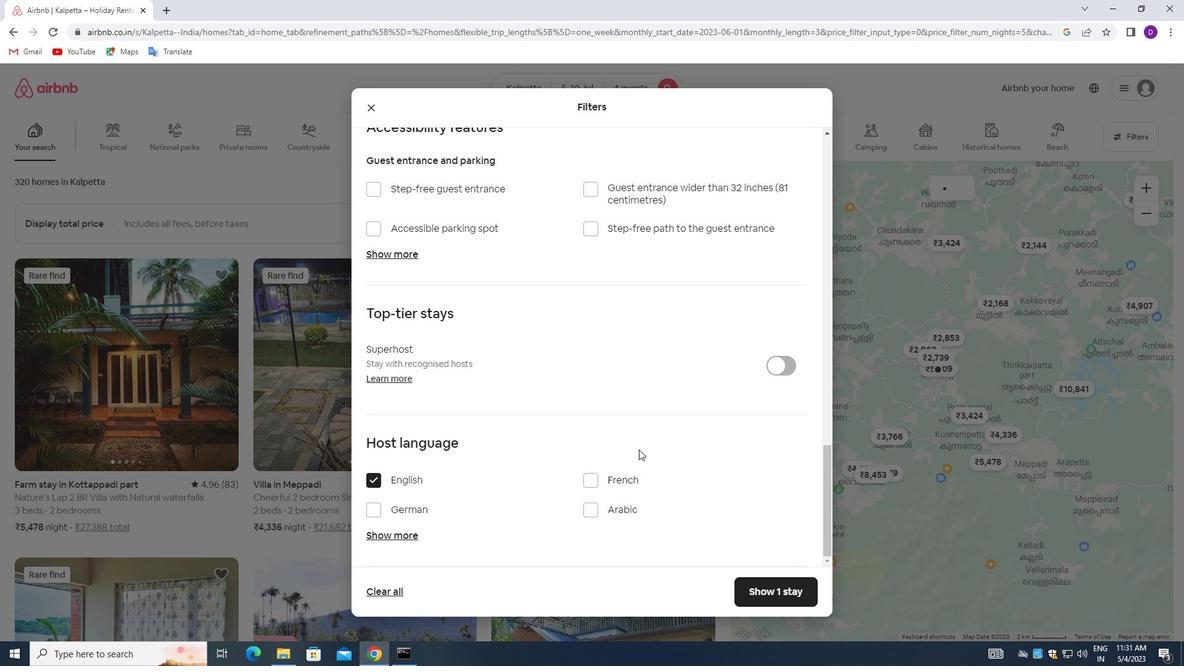 
Action: Mouse moved to (664, 451)
Screenshot: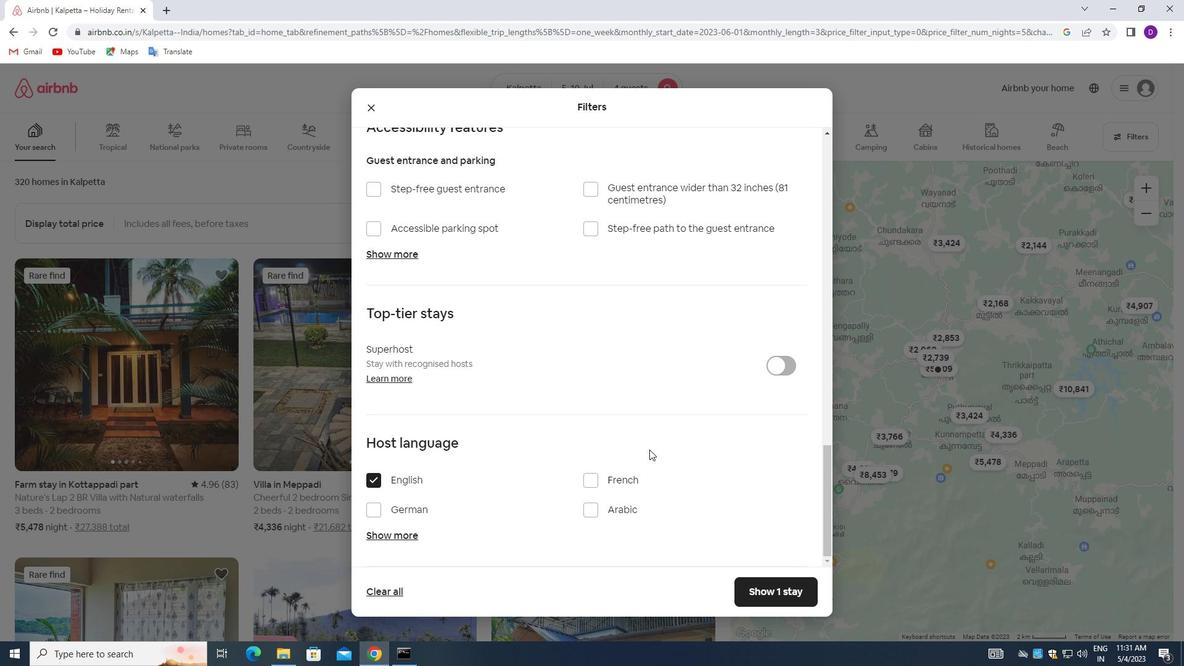 
Action: Mouse scrolled (664, 451) with delta (0, 0)
Screenshot: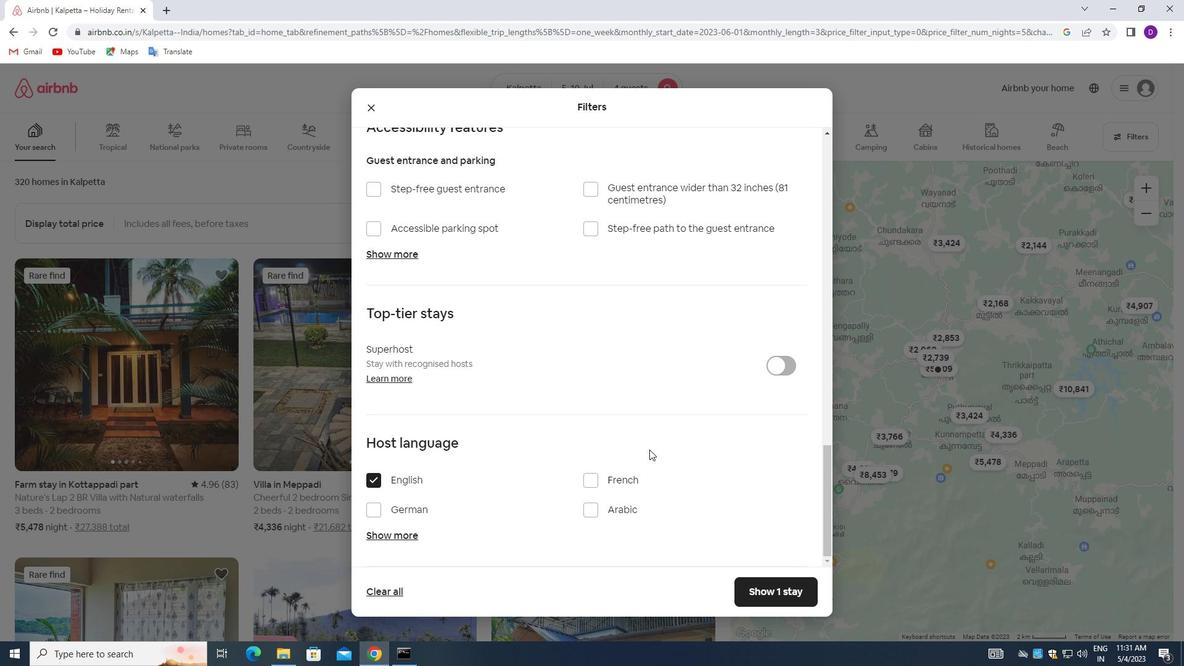 
Action: Mouse moved to (665, 453)
Screenshot: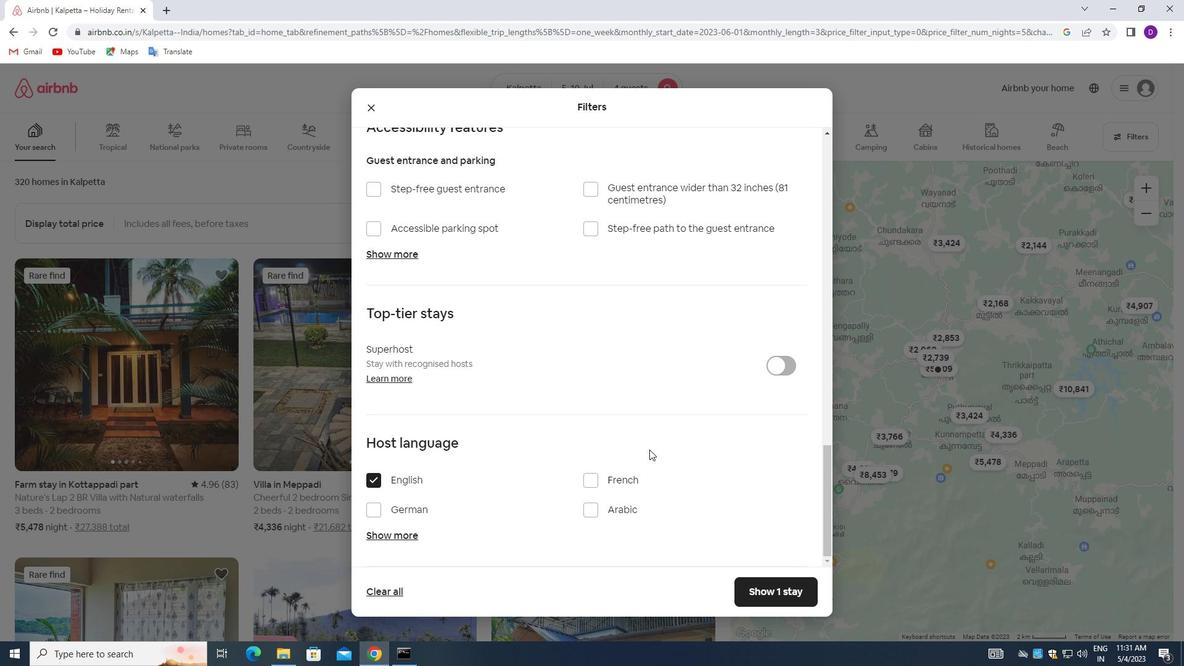 
Action: Mouse scrolled (665, 452) with delta (0, 0)
Screenshot: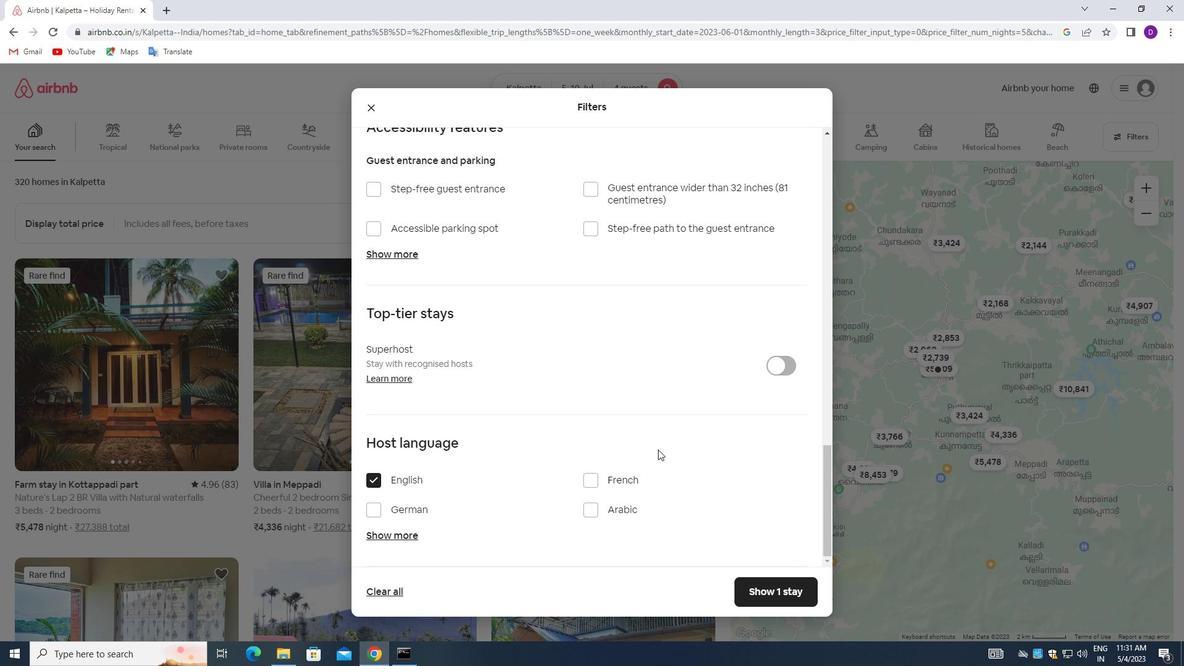 
Action: Mouse moved to (740, 588)
Screenshot: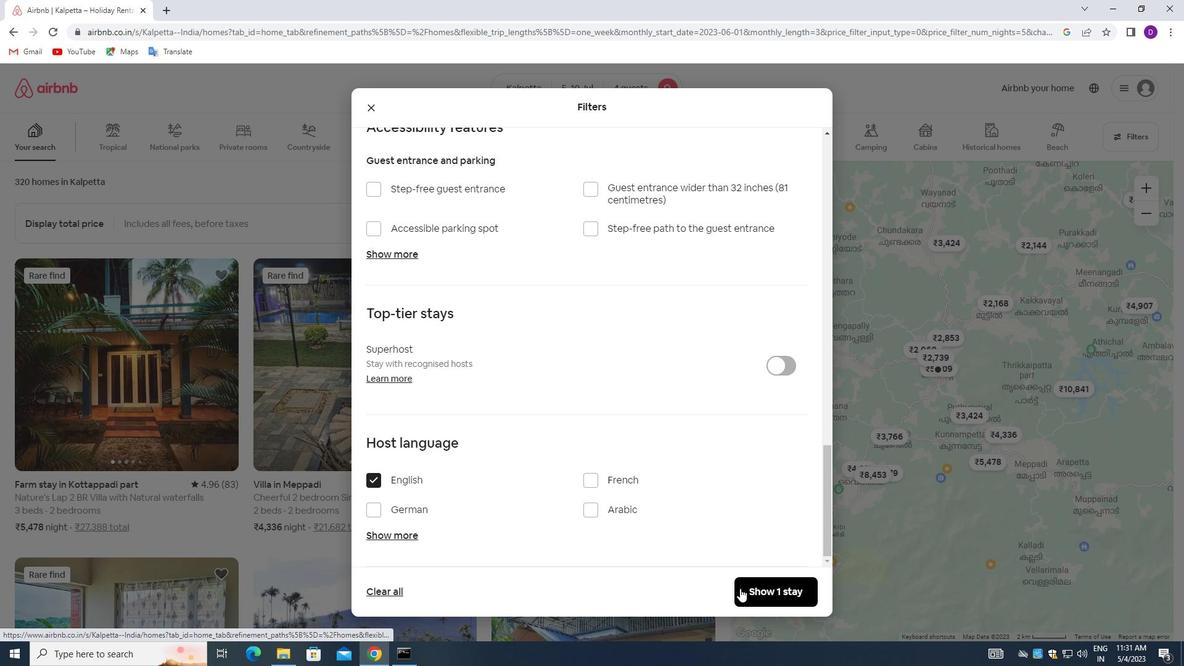 
Action: Mouse pressed left at (740, 588)
Screenshot: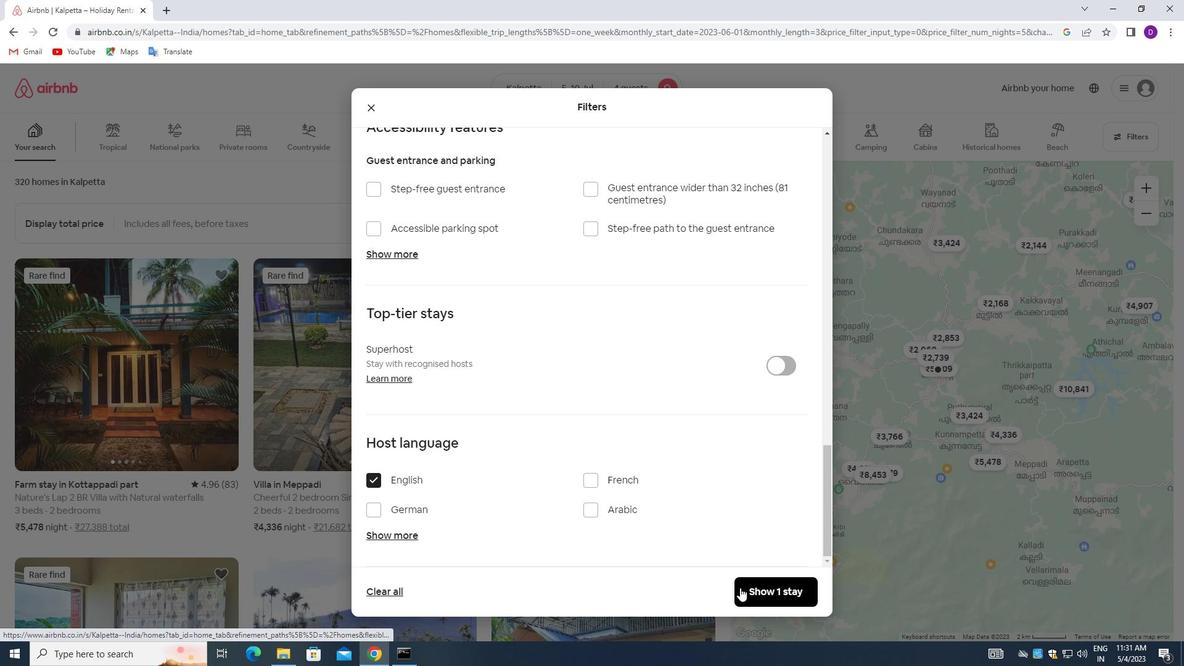 
Action: Mouse moved to (664, 433)
Screenshot: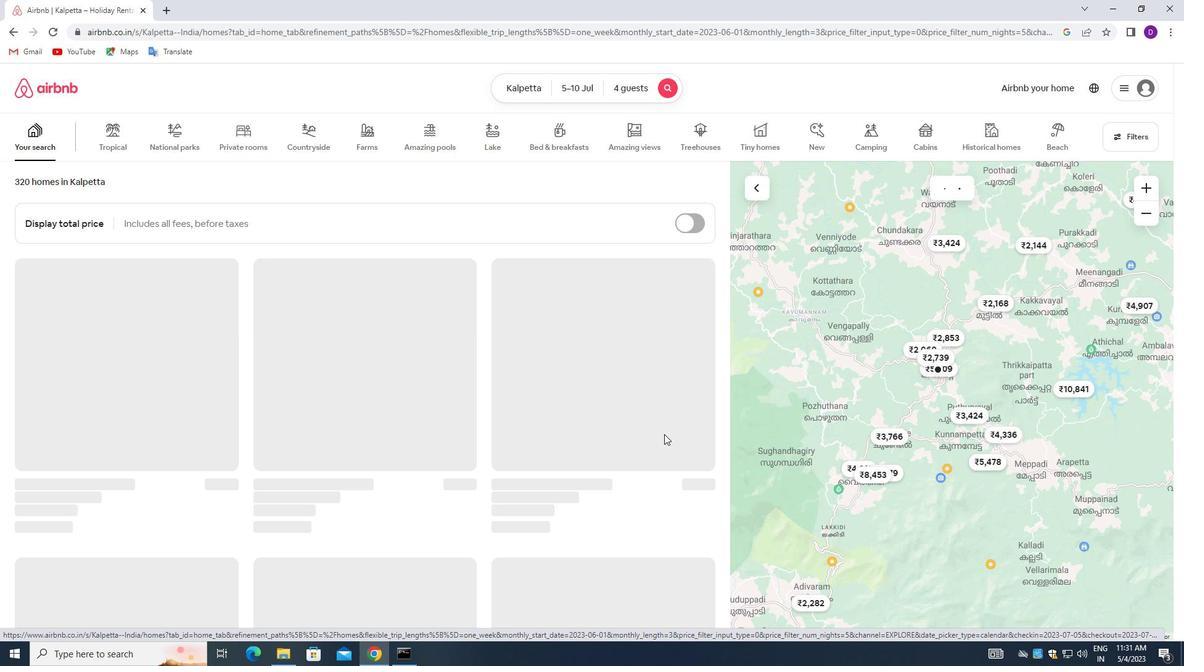 
